 Task: Find connections with filter location Maó with filter topic #Investingwith filter profile language Spanish with filter current company Fresher Jobs with filter school University of Engineering & Management (UEM) with filter industry Facilities Services with filter service category Ghostwriting with filter keywords title Continuous Improvement Lead
Action: Mouse moved to (595, 77)
Screenshot: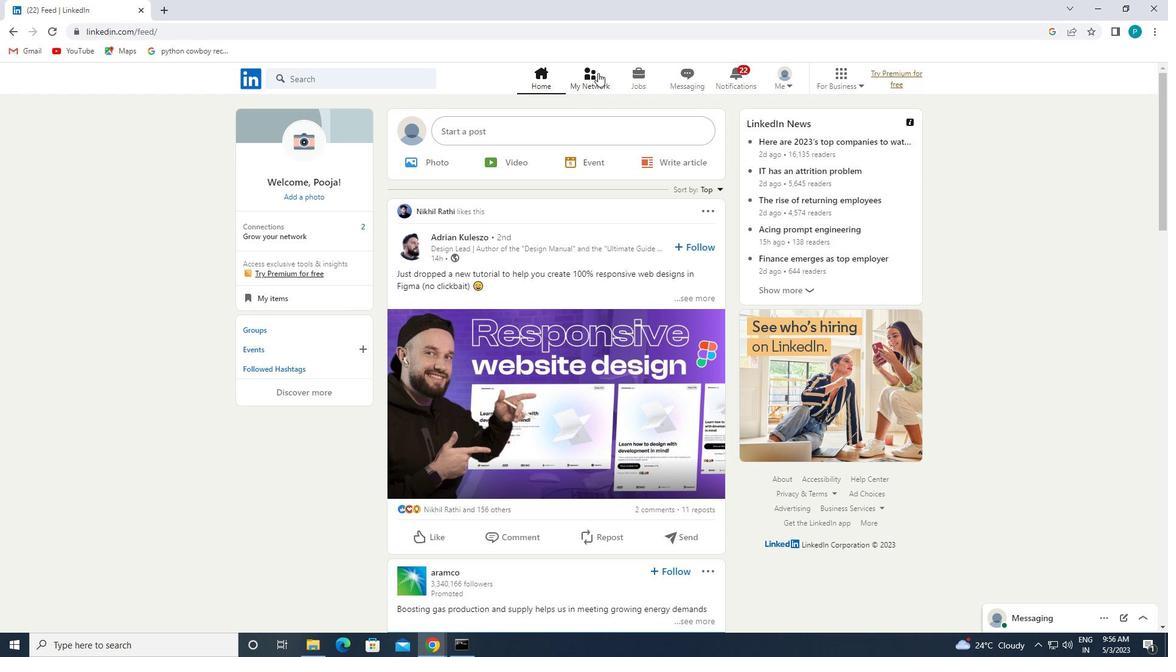 
Action: Mouse pressed left at (595, 77)
Screenshot: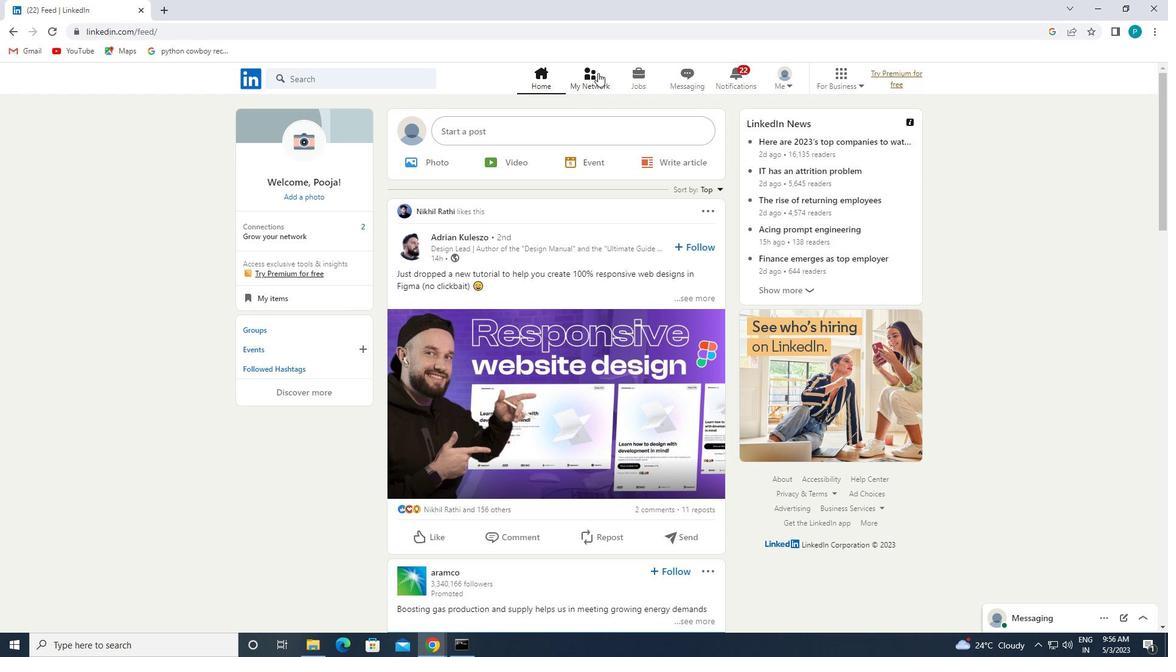 
Action: Mouse moved to (354, 144)
Screenshot: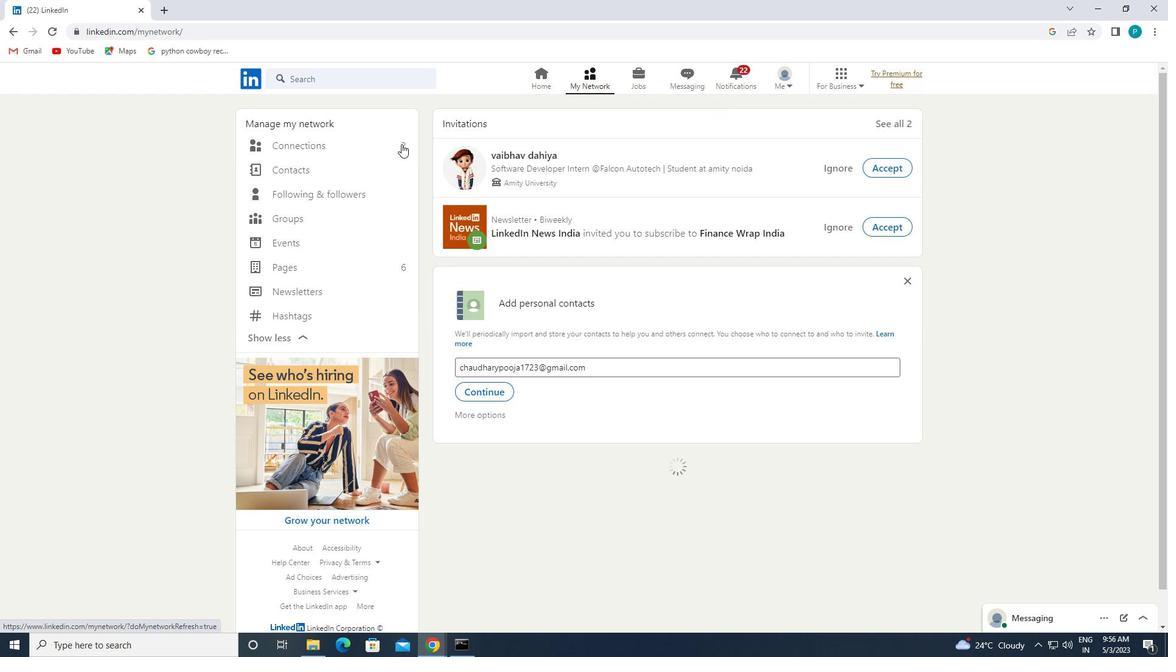 
Action: Mouse pressed left at (354, 144)
Screenshot: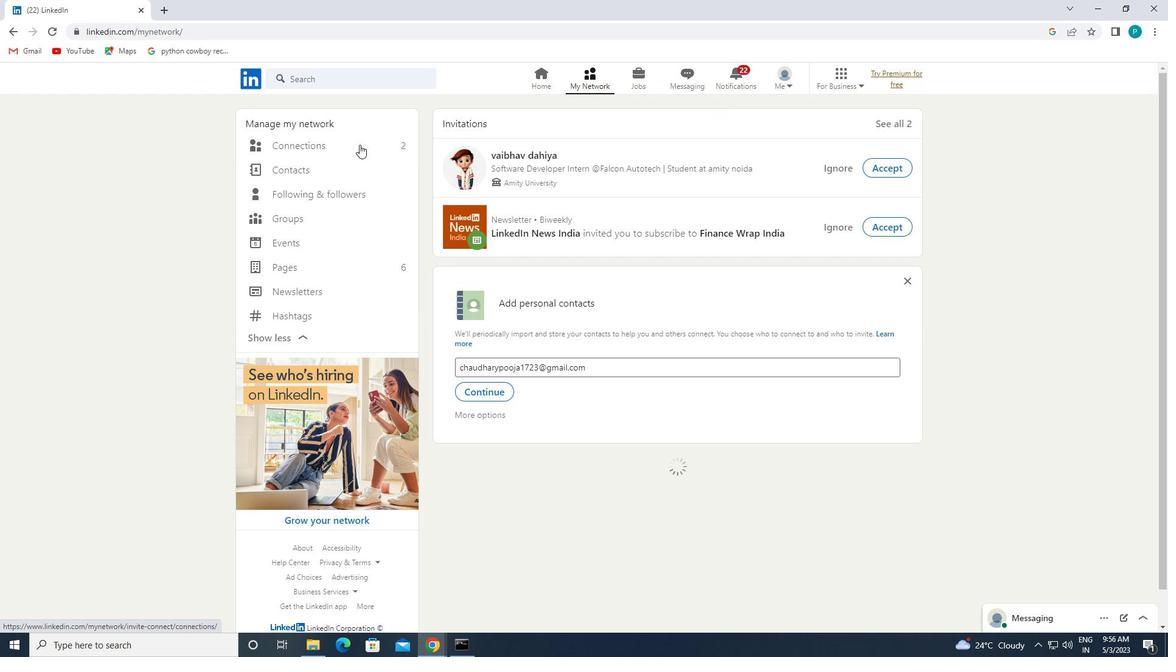 
Action: Mouse moved to (652, 149)
Screenshot: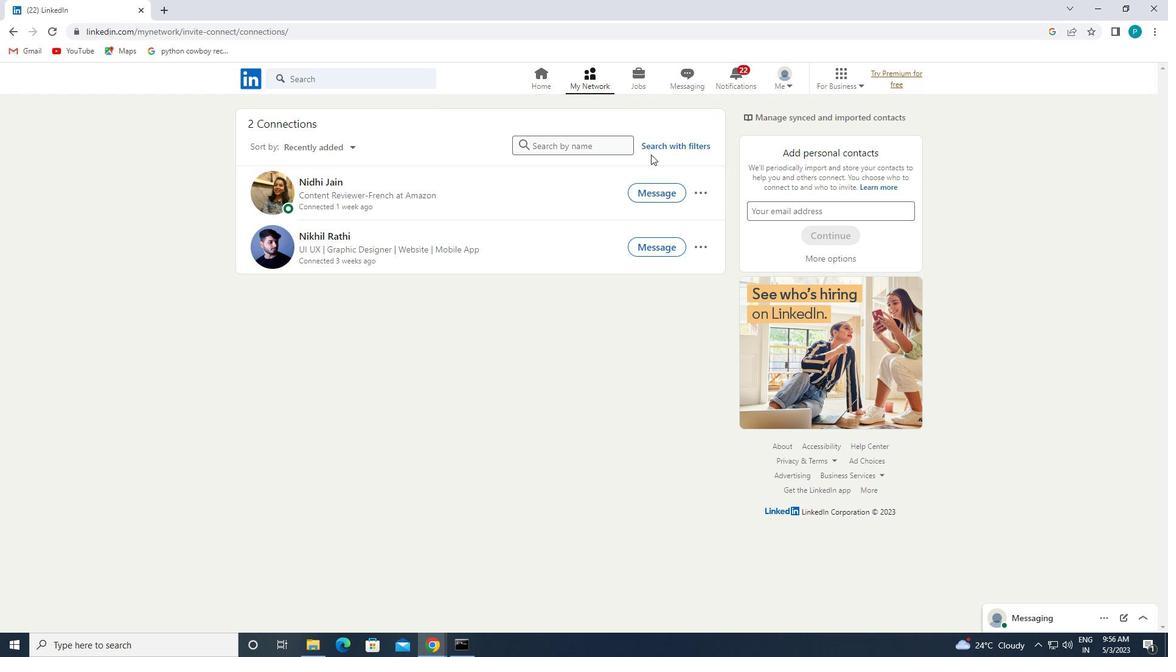 
Action: Mouse pressed left at (652, 149)
Screenshot: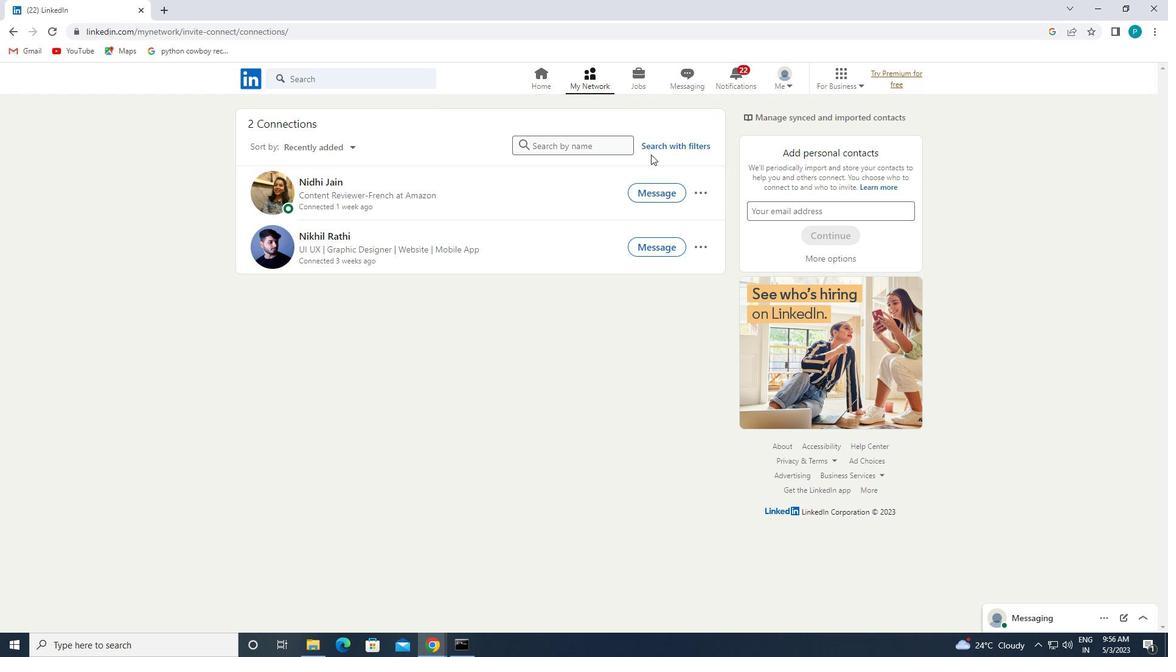 
Action: Mouse moved to (617, 111)
Screenshot: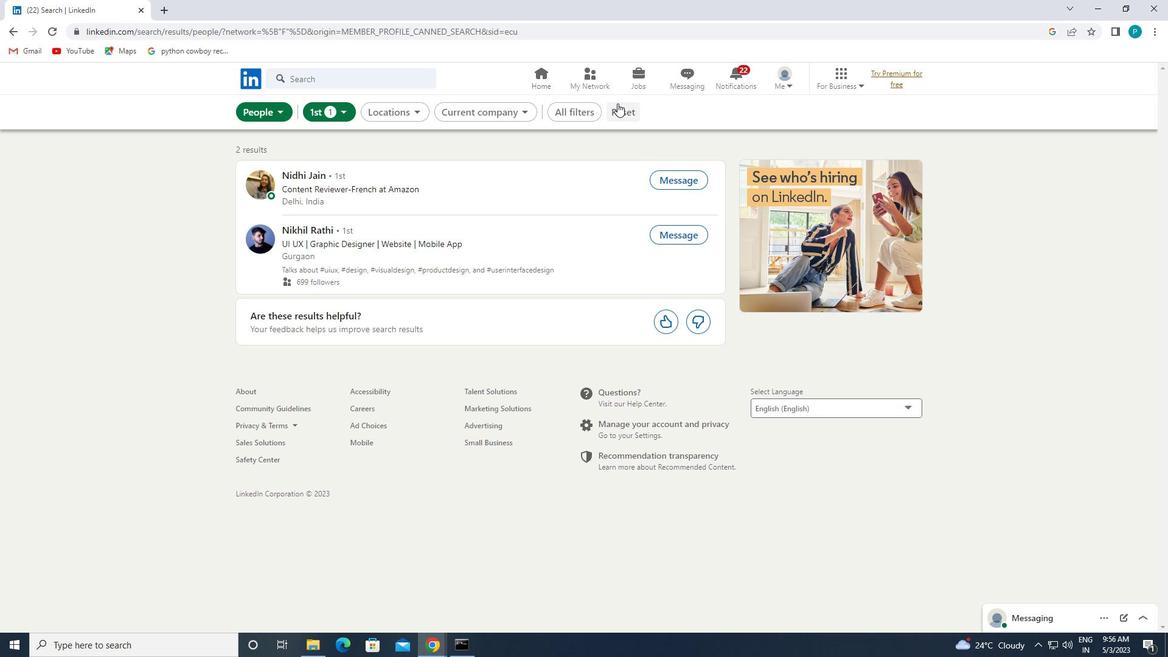 
Action: Mouse pressed left at (617, 111)
Screenshot: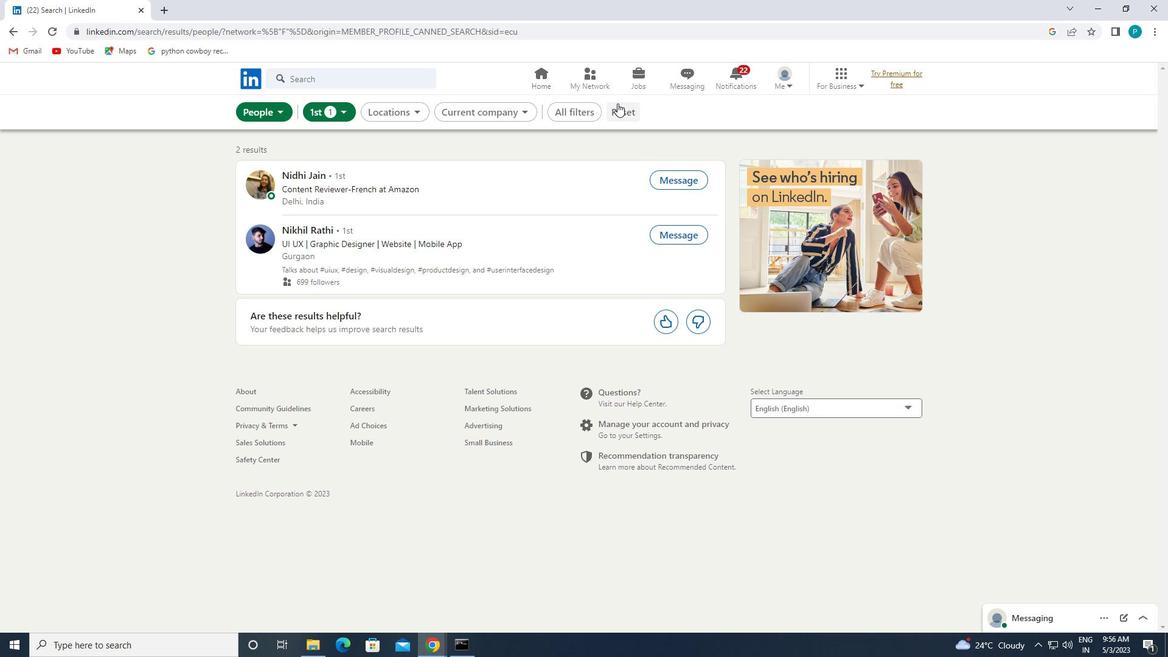 
Action: Mouse moved to (584, 111)
Screenshot: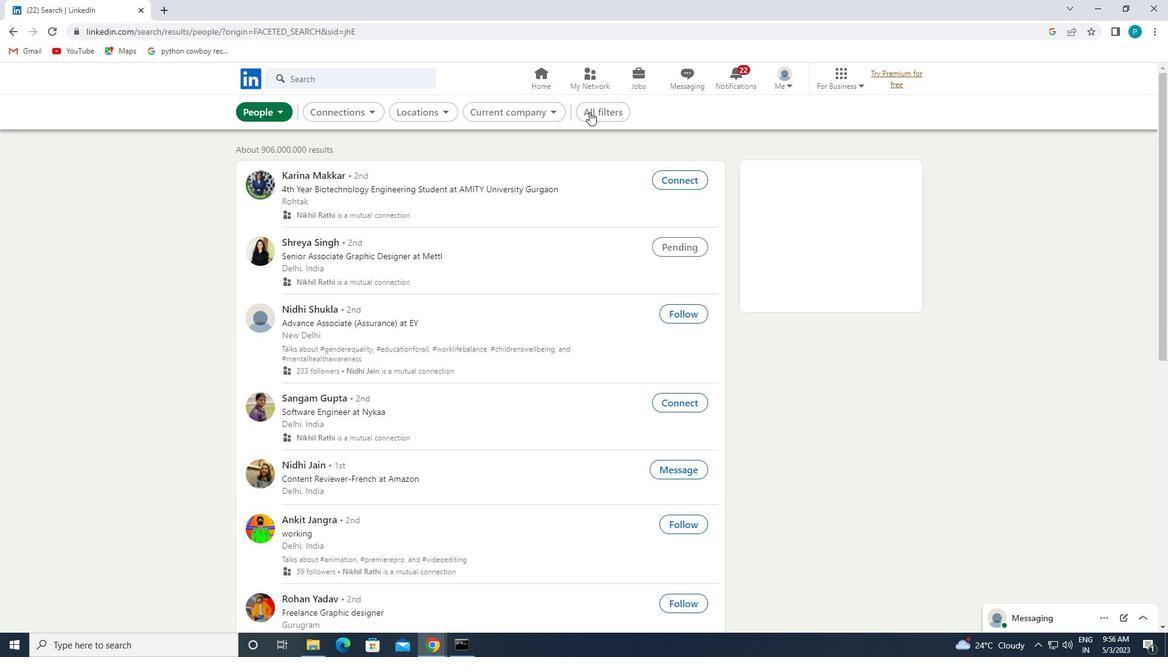 
Action: Mouse pressed left at (584, 111)
Screenshot: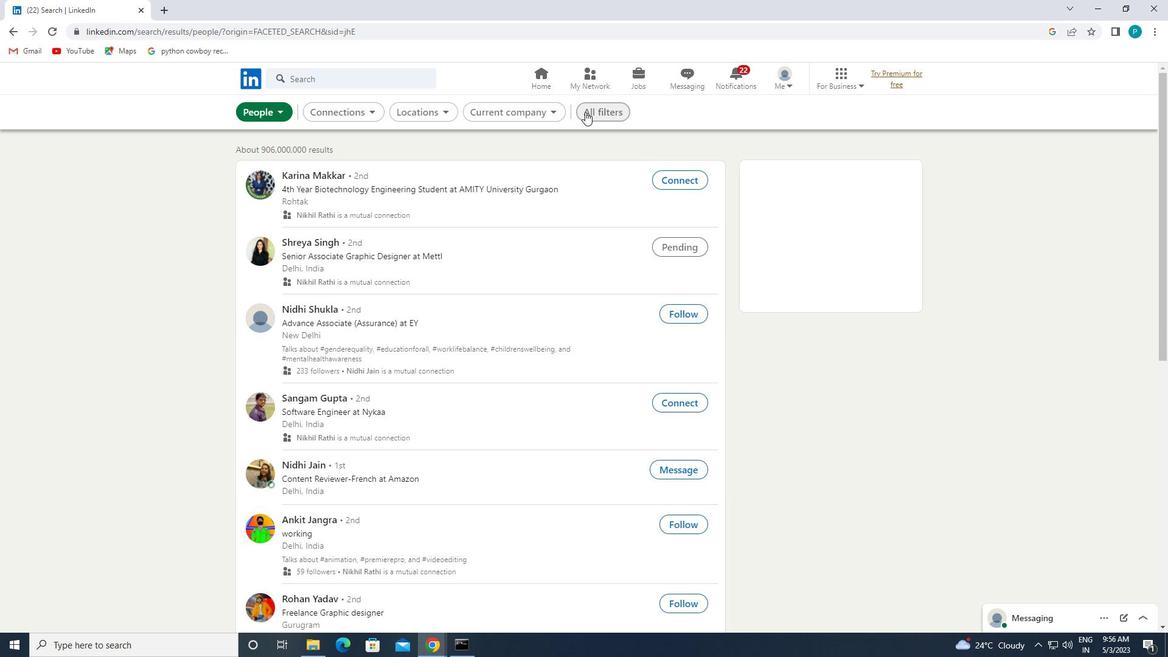
Action: Mouse moved to (978, 352)
Screenshot: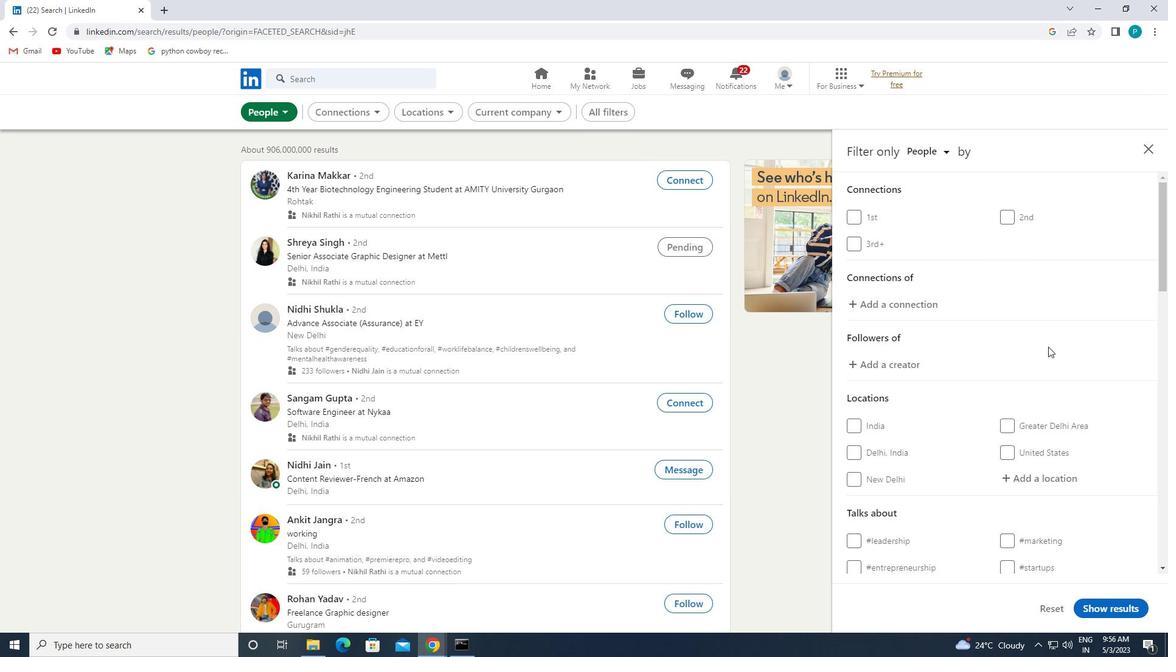 
Action: Mouse scrolled (978, 351) with delta (0, 0)
Screenshot: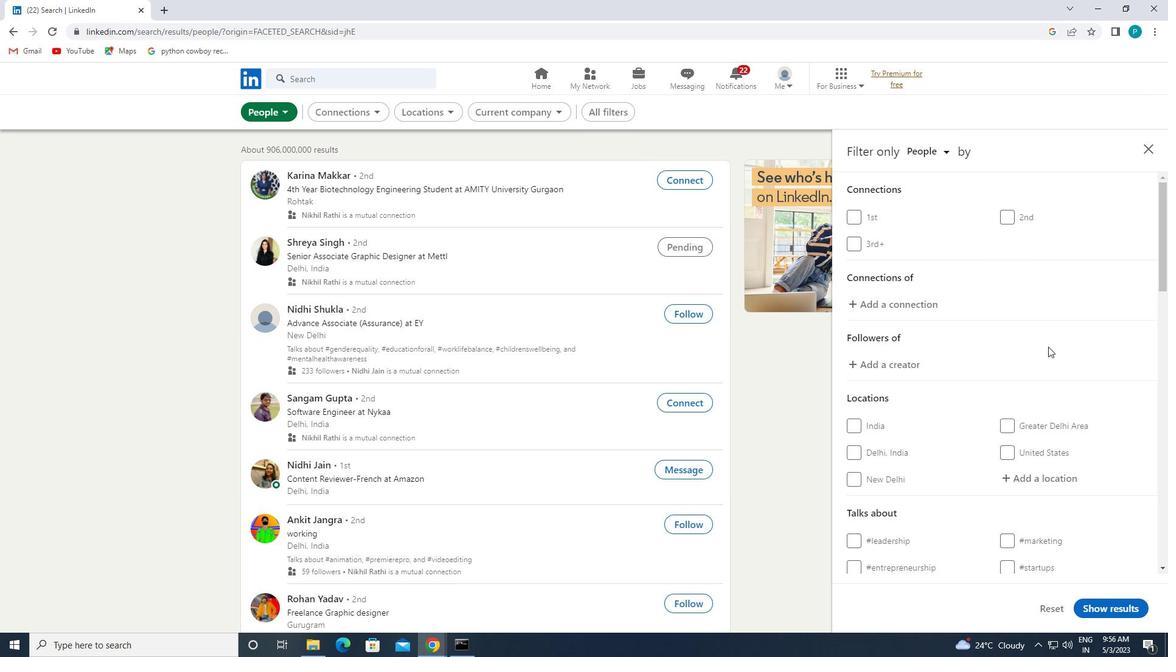 
Action: Mouse moved to (969, 353)
Screenshot: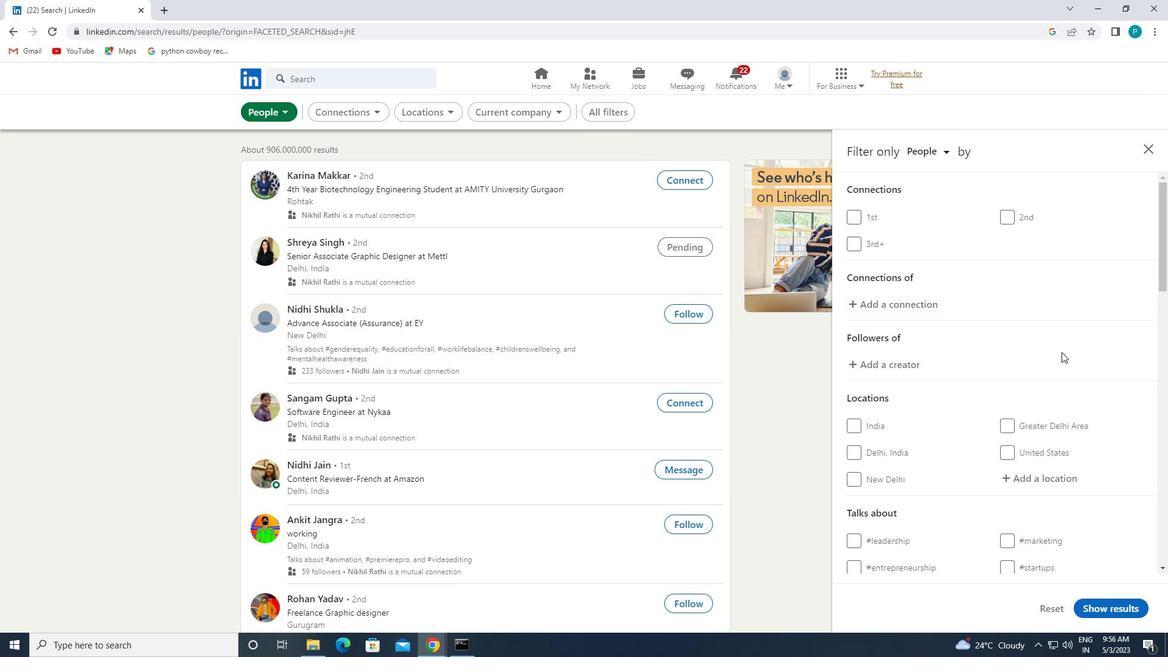 
Action: Mouse scrolled (969, 352) with delta (0, 0)
Screenshot: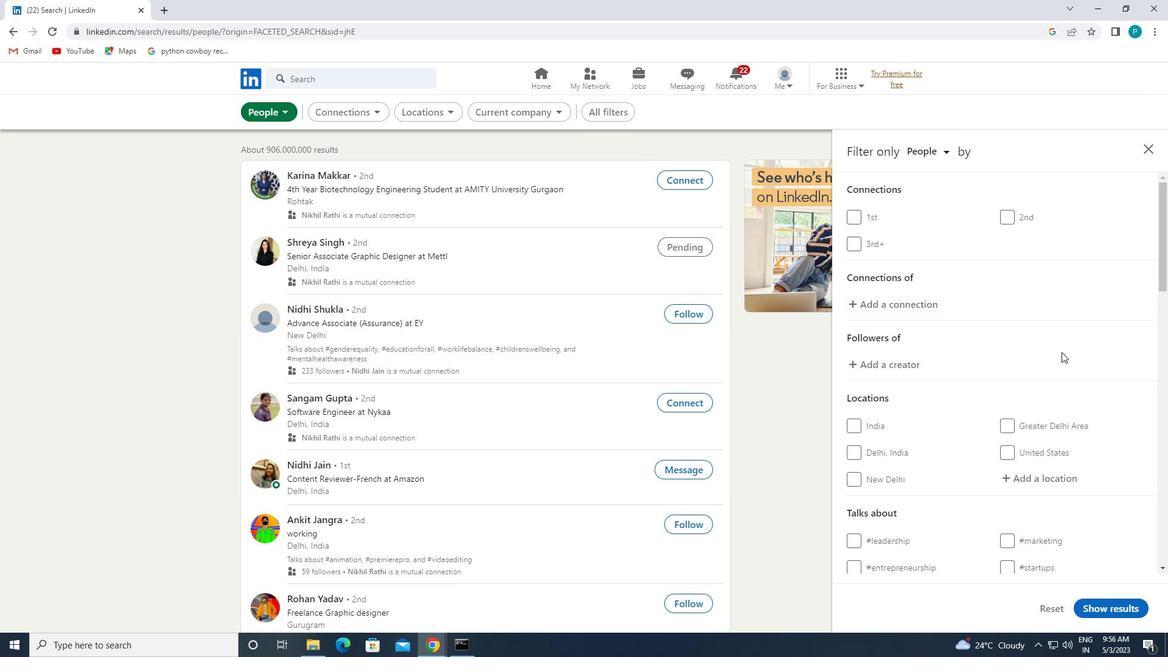 
Action: Mouse moved to (1019, 359)
Screenshot: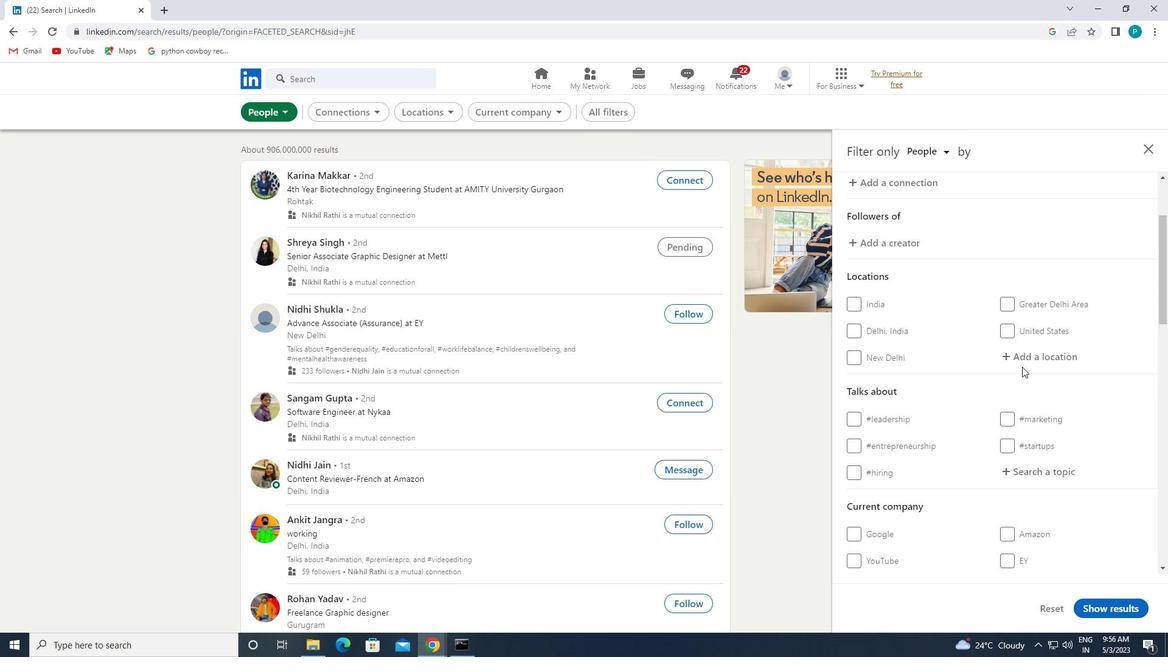 
Action: Mouse pressed left at (1019, 359)
Screenshot: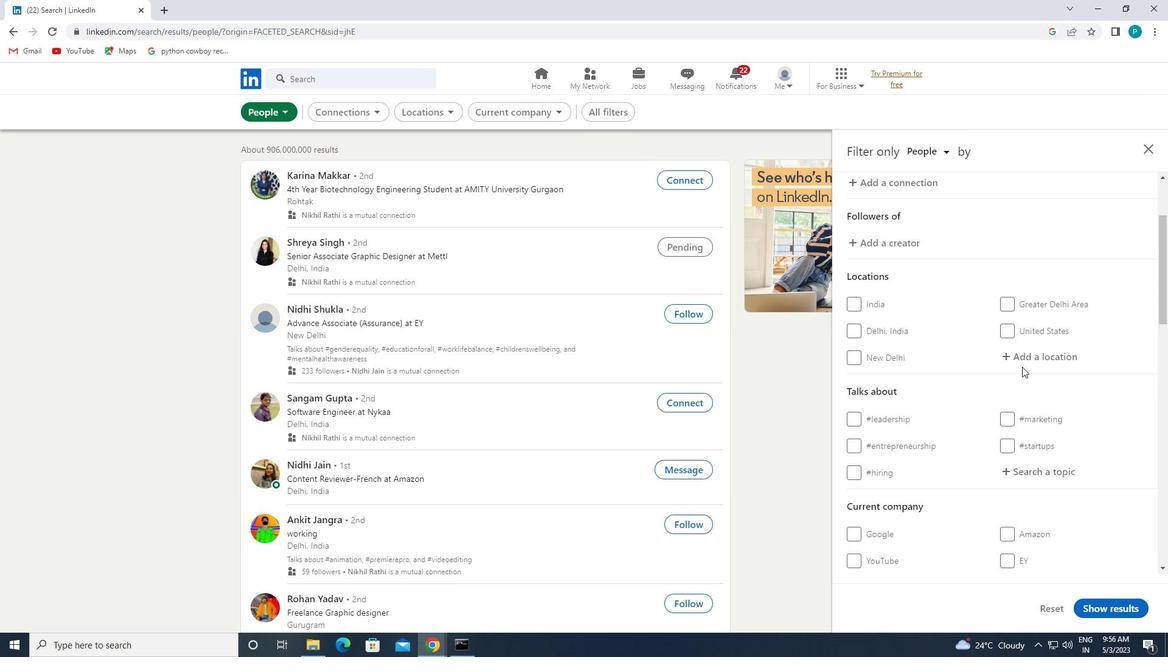 
Action: Key pressed <Key.caps_lock>m<Key.caps_lock>ao
Screenshot: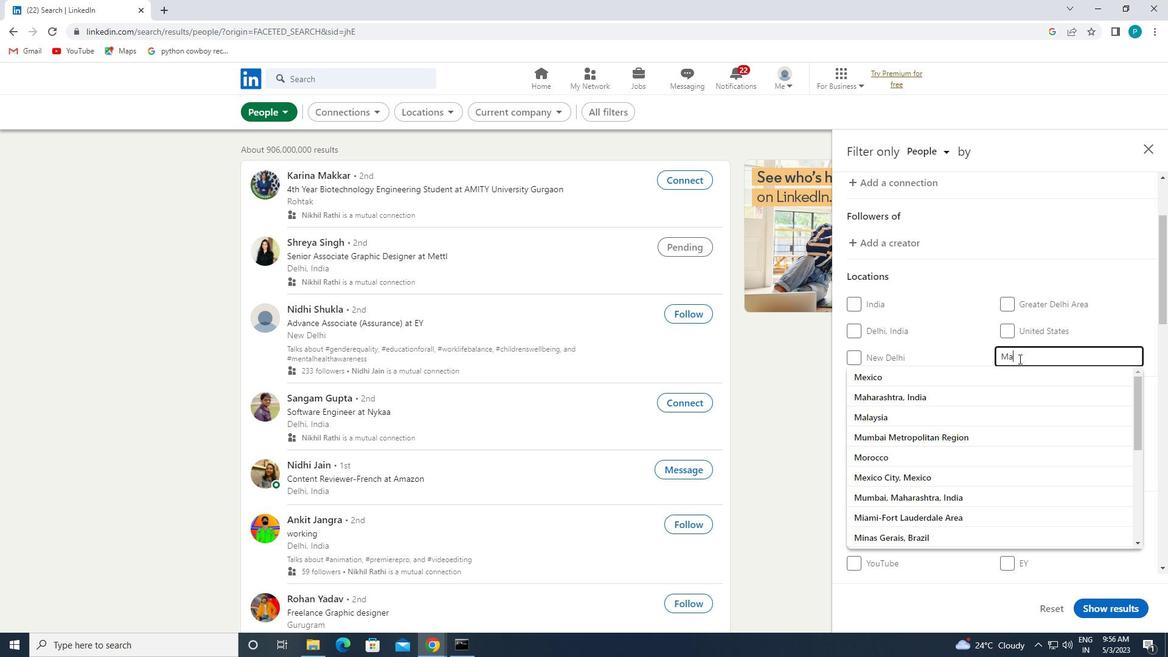 
Action: Mouse moved to (970, 457)
Screenshot: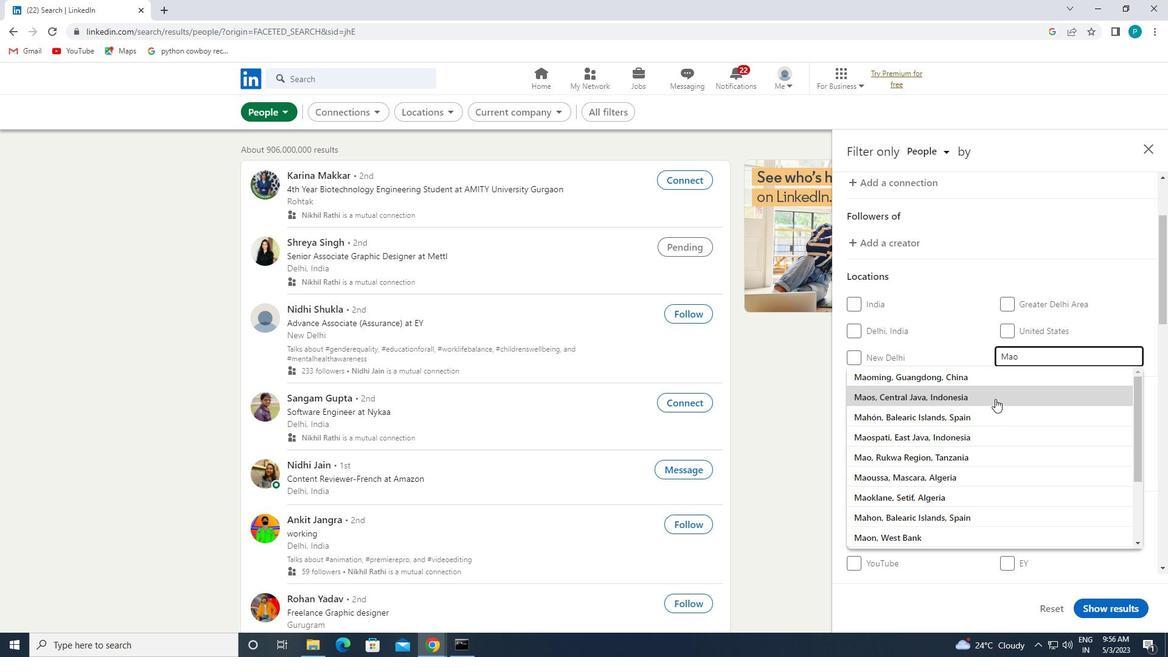 
Action: Mouse pressed left at (970, 457)
Screenshot: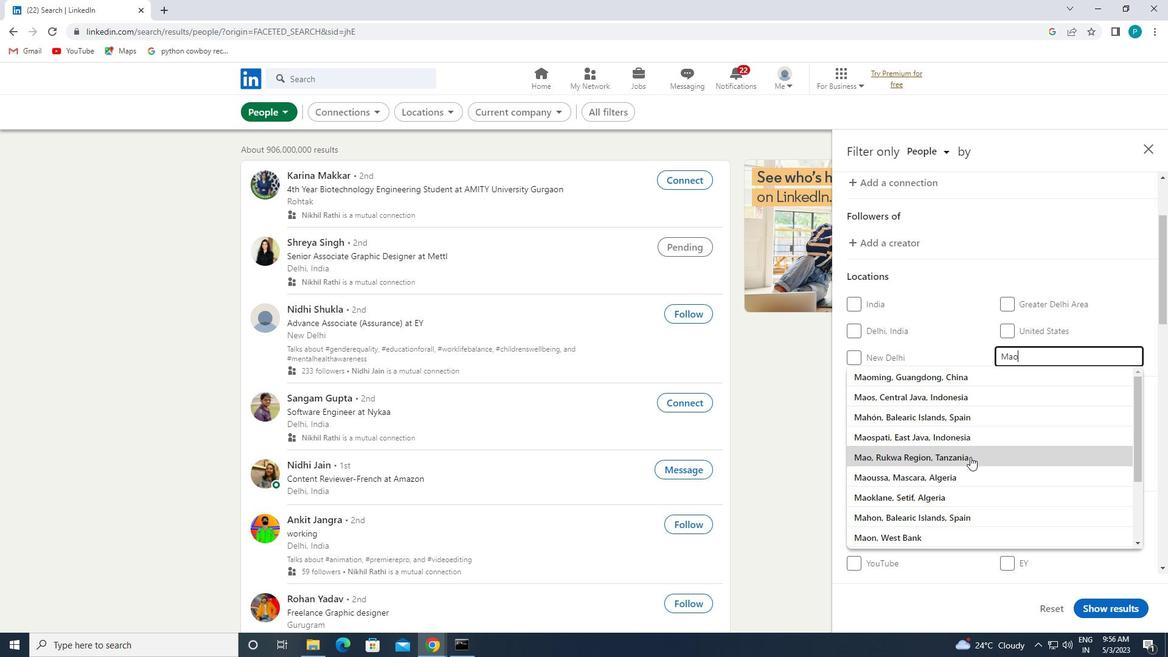 
Action: Mouse moved to (1050, 505)
Screenshot: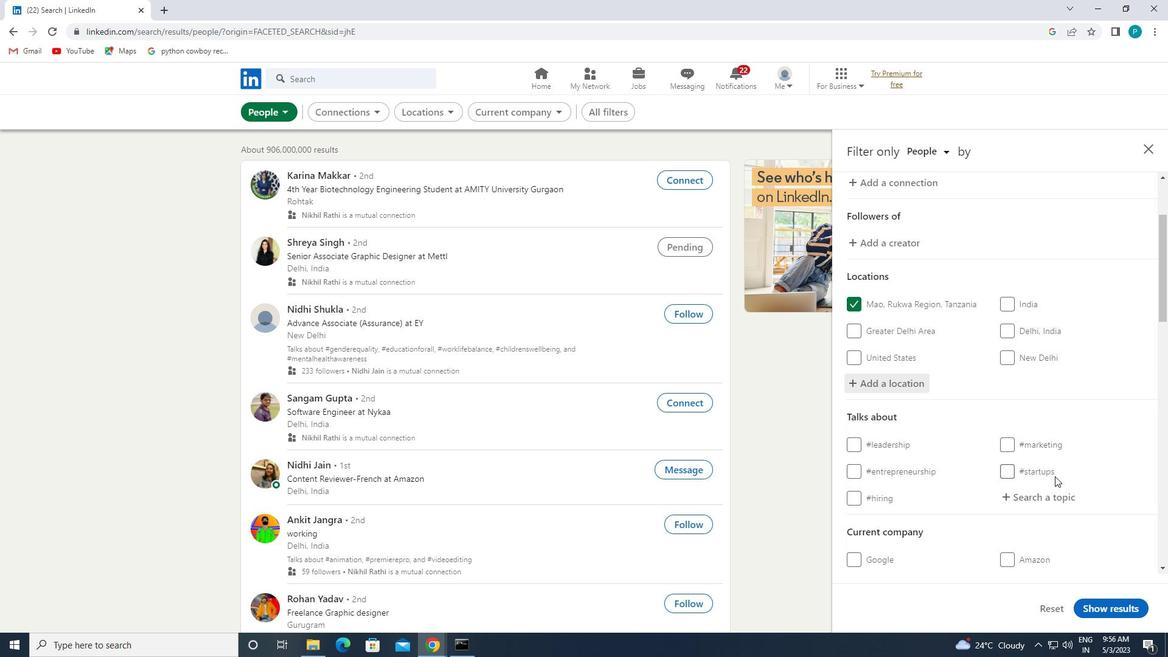 
Action: Mouse pressed left at (1050, 505)
Screenshot: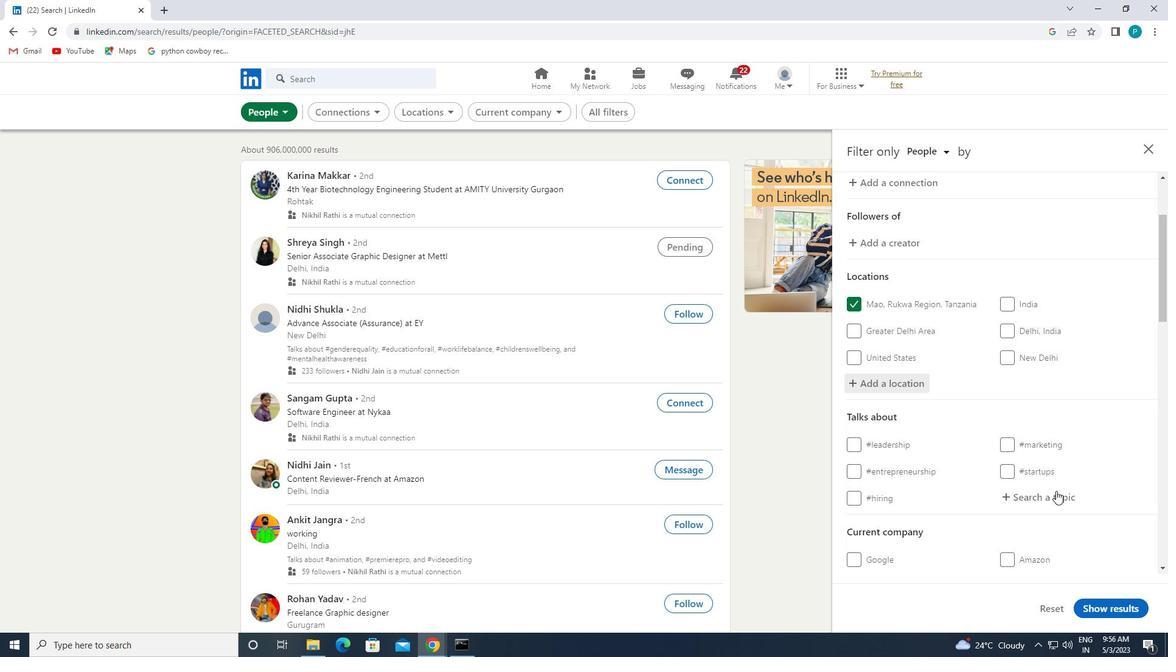 
Action: Key pressed <Key.shift><Key.shift>#<Key.caps_lock>I<Key.caps_lock>NVESTING
Screenshot: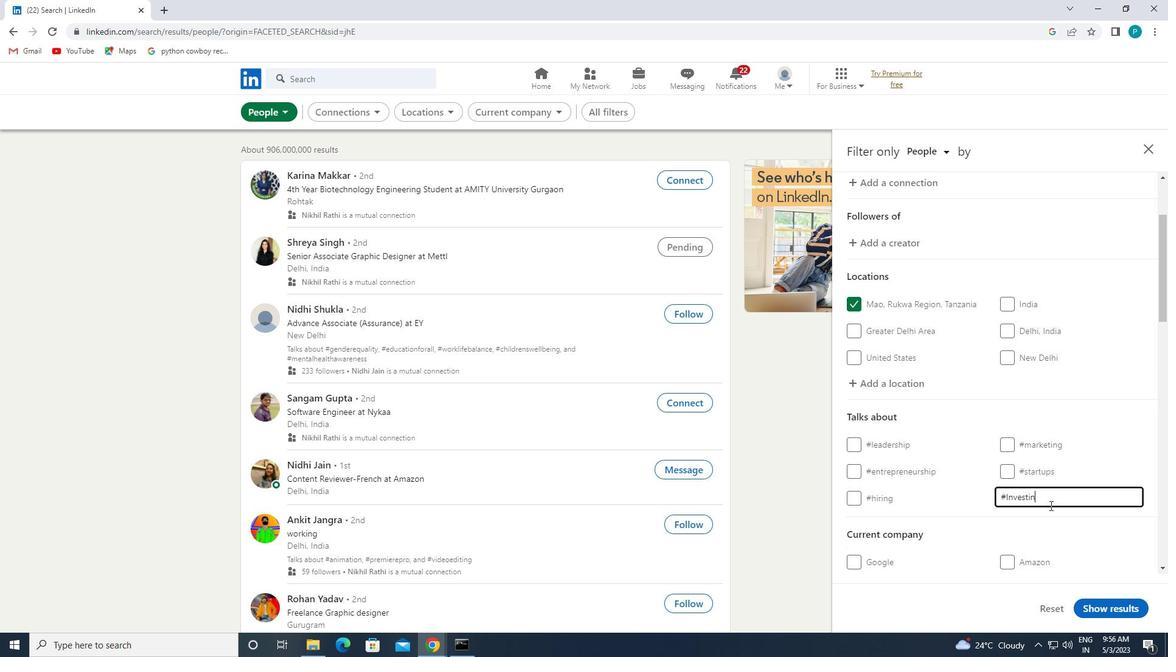 
Action: Mouse moved to (989, 450)
Screenshot: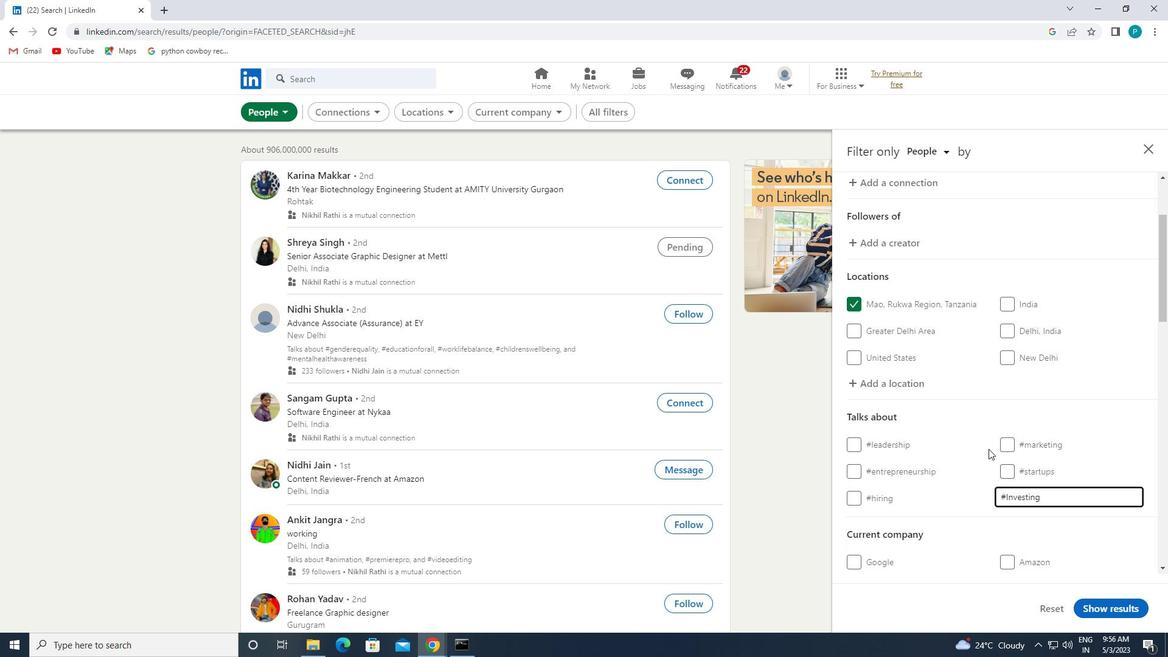
Action: Mouse scrolled (989, 449) with delta (0, 0)
Screenshot: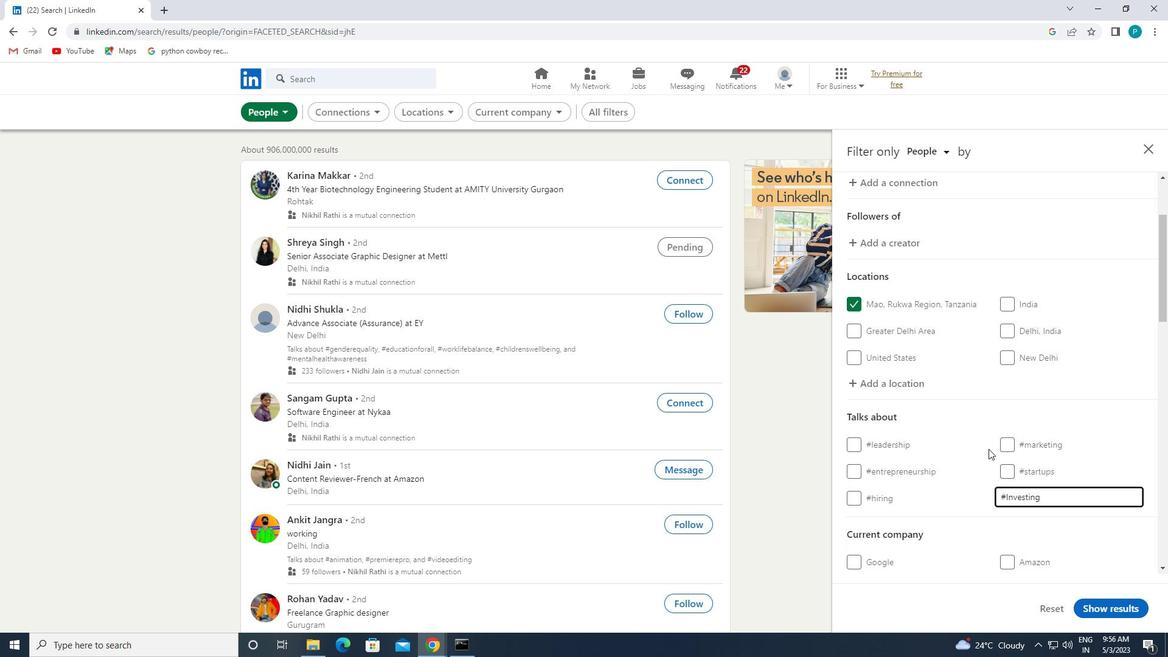 
Action: Mouse scrolled (989, 449) with delta (0, 0)
Screenshot: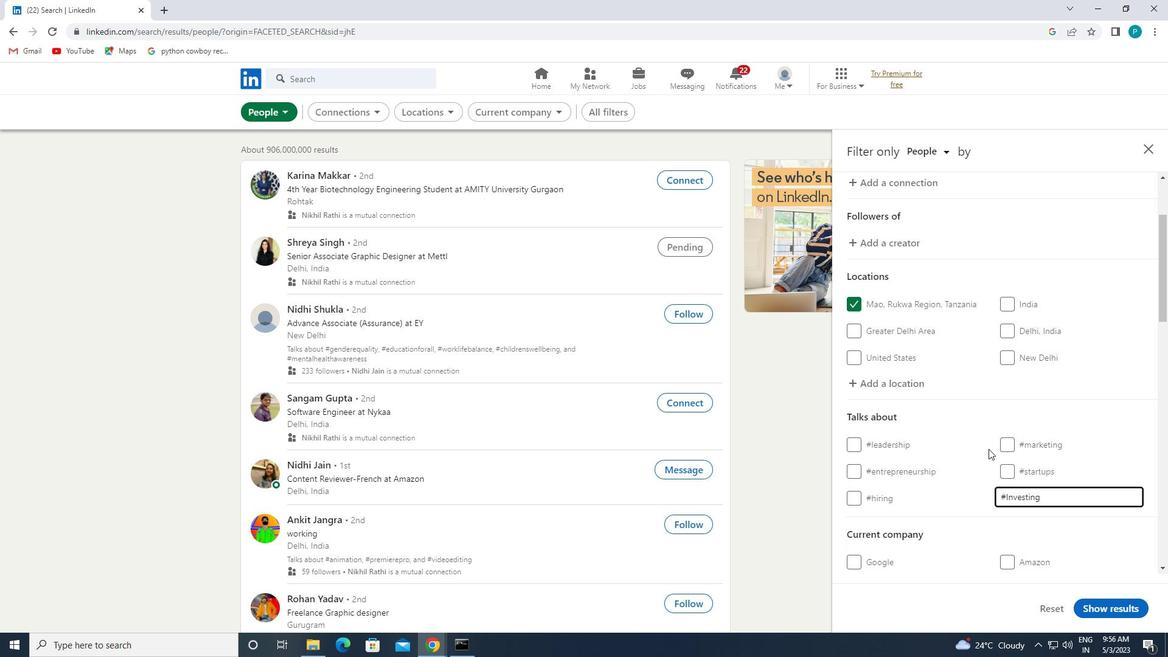 
Action: Mouse moved to (990, 450)
Screenshot: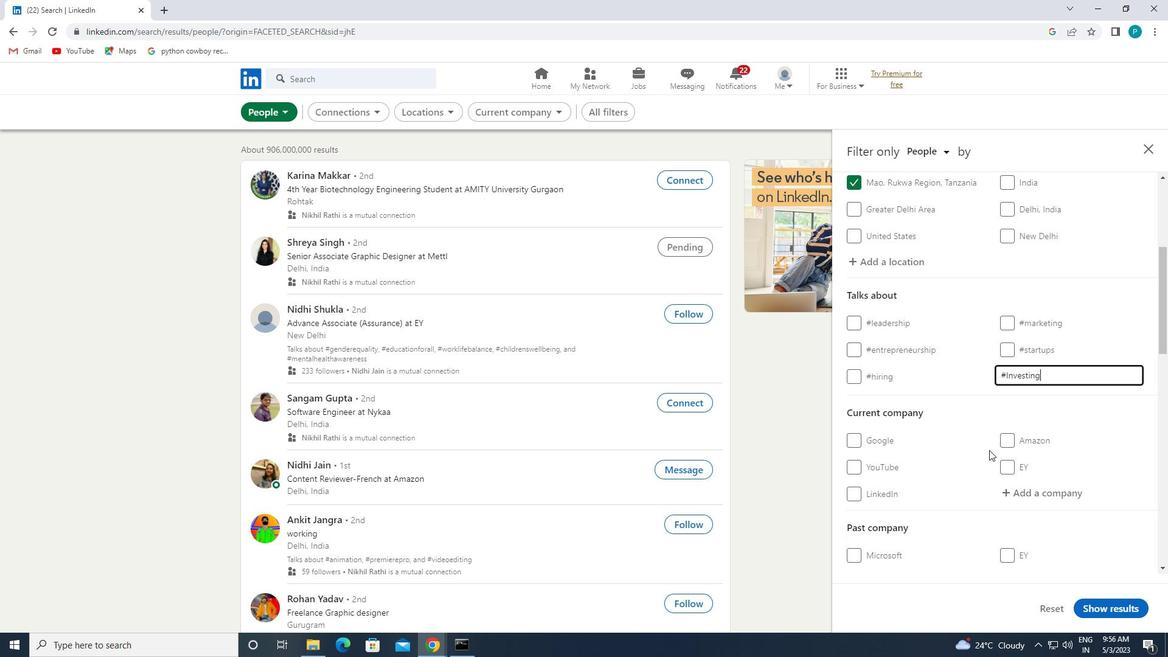 
Action: Mouse scrolled (990, 449) with delta (0, 0)
Screenshot: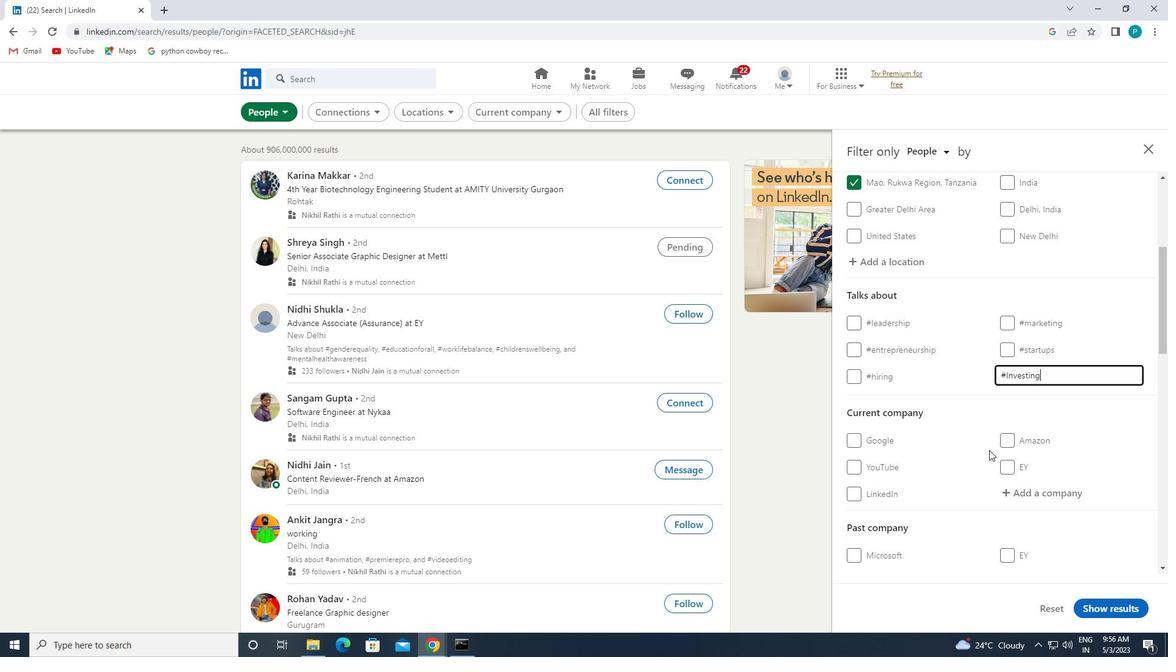 
Action: Mouse moved to (990, 450)
Screenshot: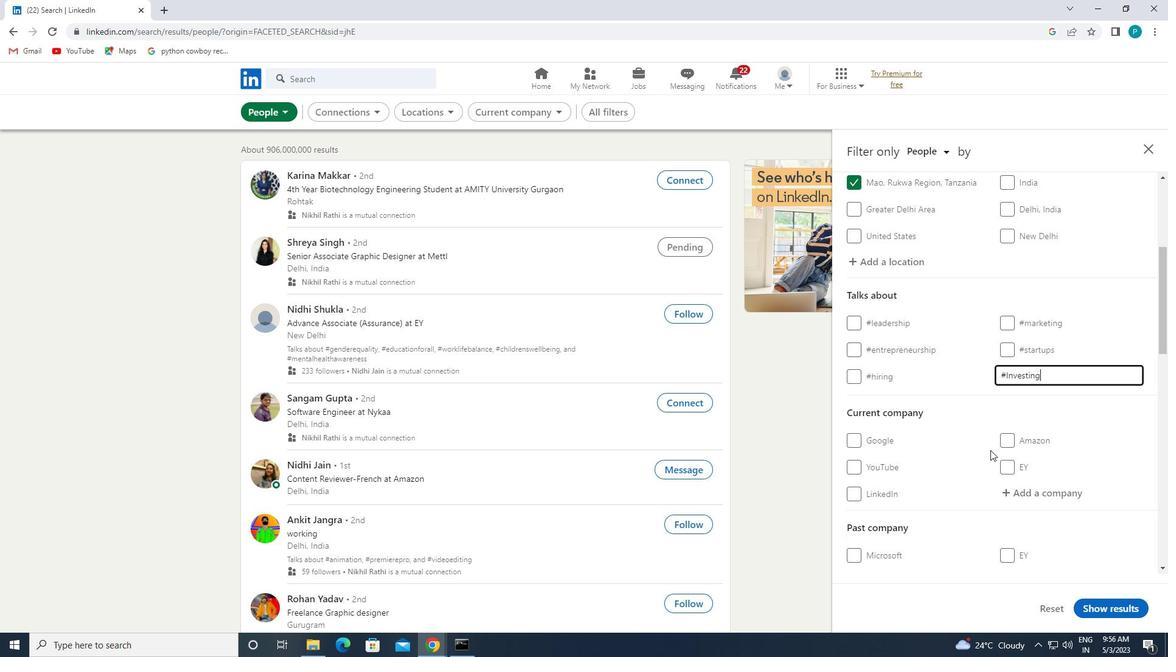 
Action: Mouse scrolled (990, 449) with delta (0, 0)
Screenshot: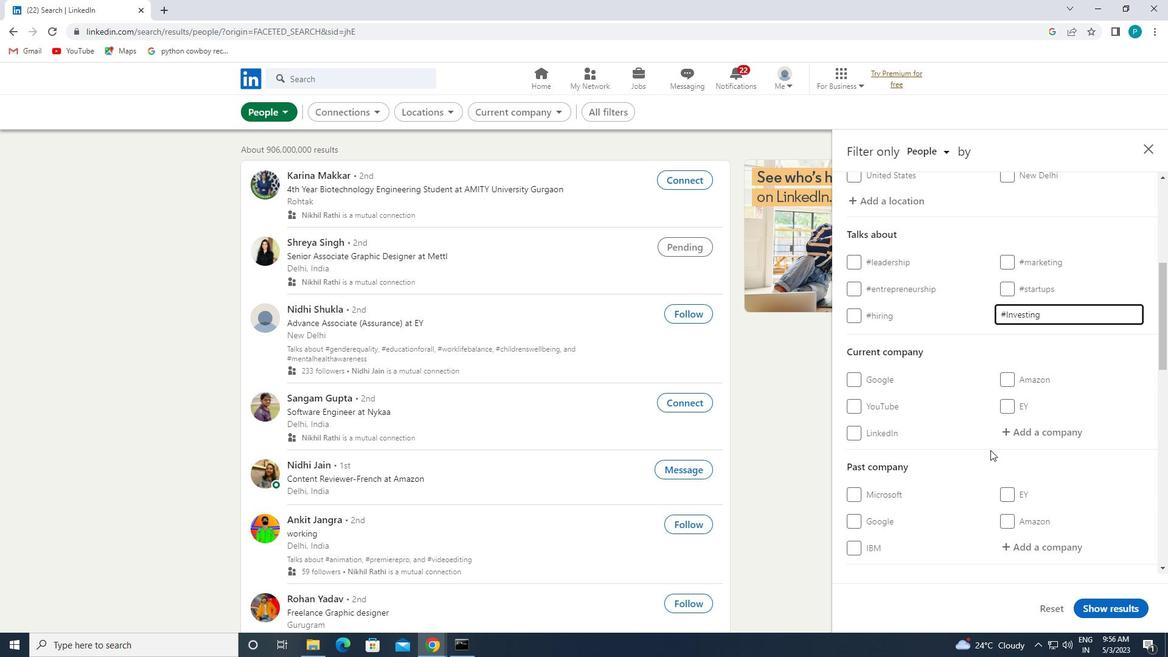 
Action: Mouse scrolled (990, 449) with delta (0, 0)
Screenshot: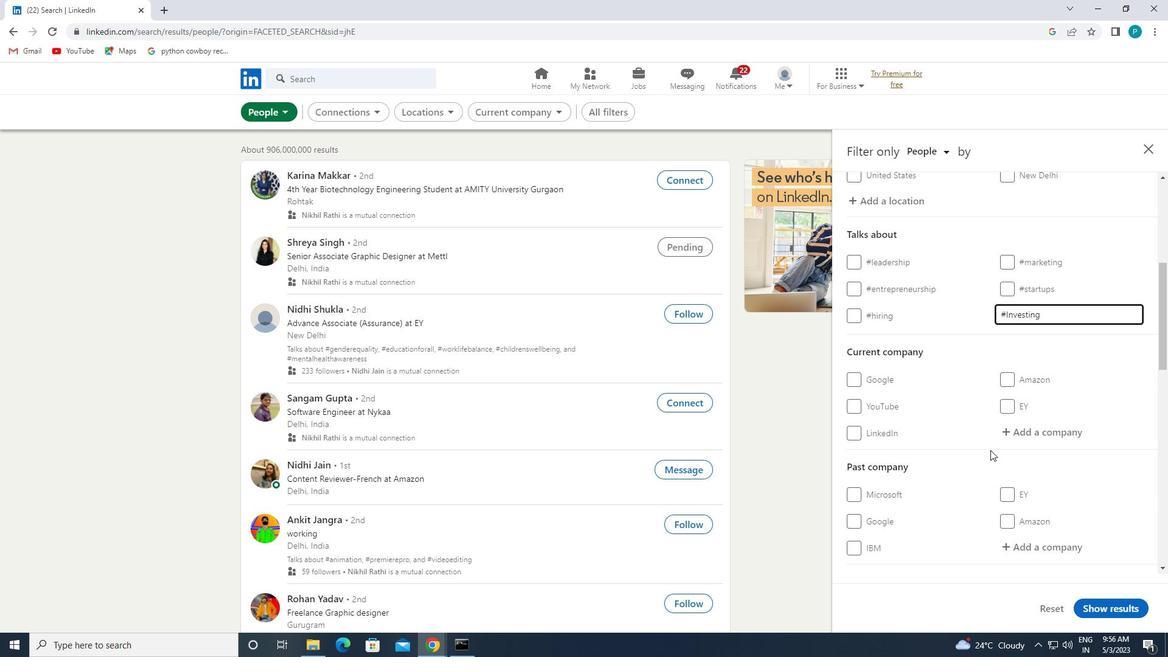
Action: Mouse moved to (940, 492)
Screenshot: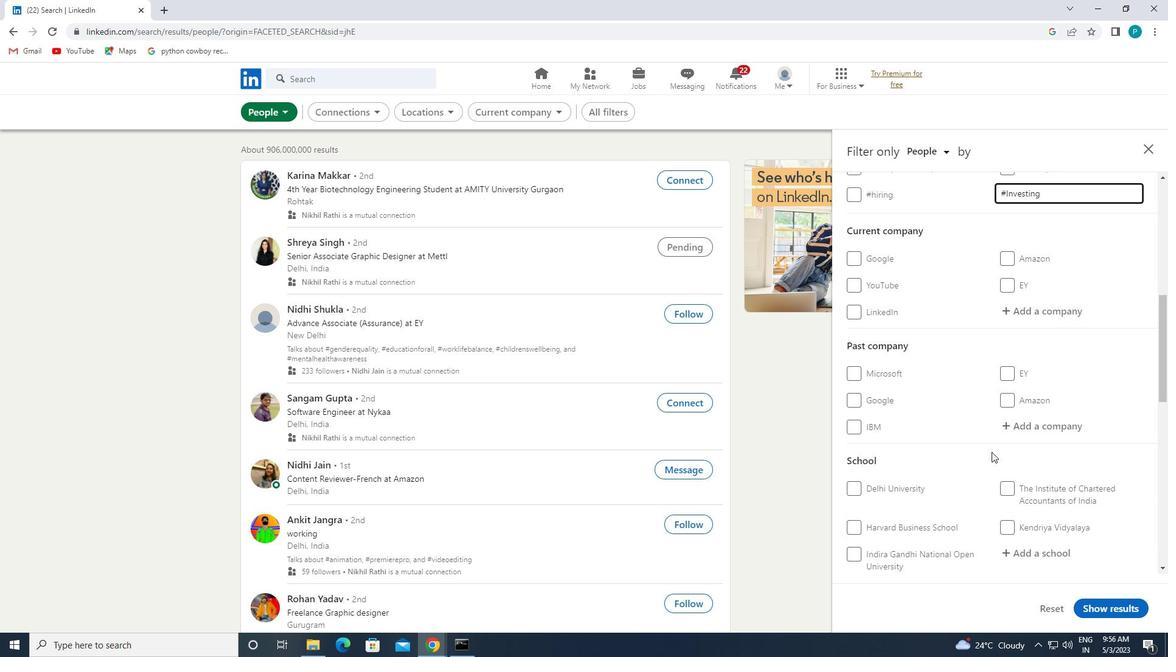 
Action: Mouse scrolled (940, 491) with delta (0, 0)
Screenshot: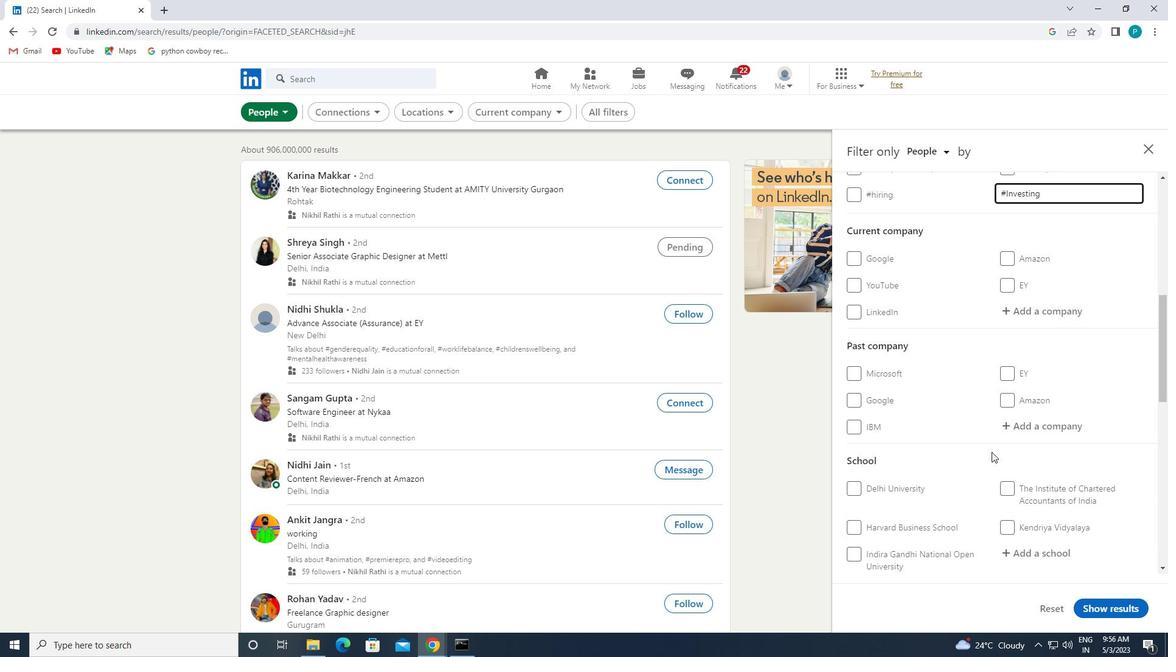 
Action: Mouse scrolled (940, 491) with delta (0, 0)
Screenshot: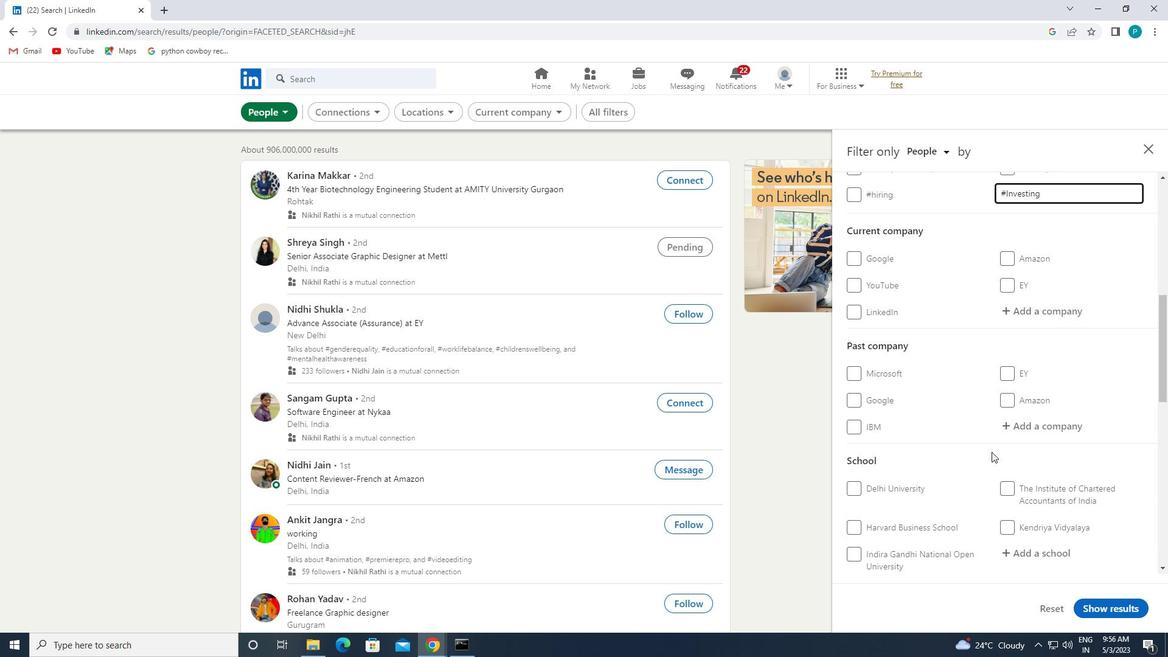 
Action: Mouse moved to (921, 491)
Screenshot: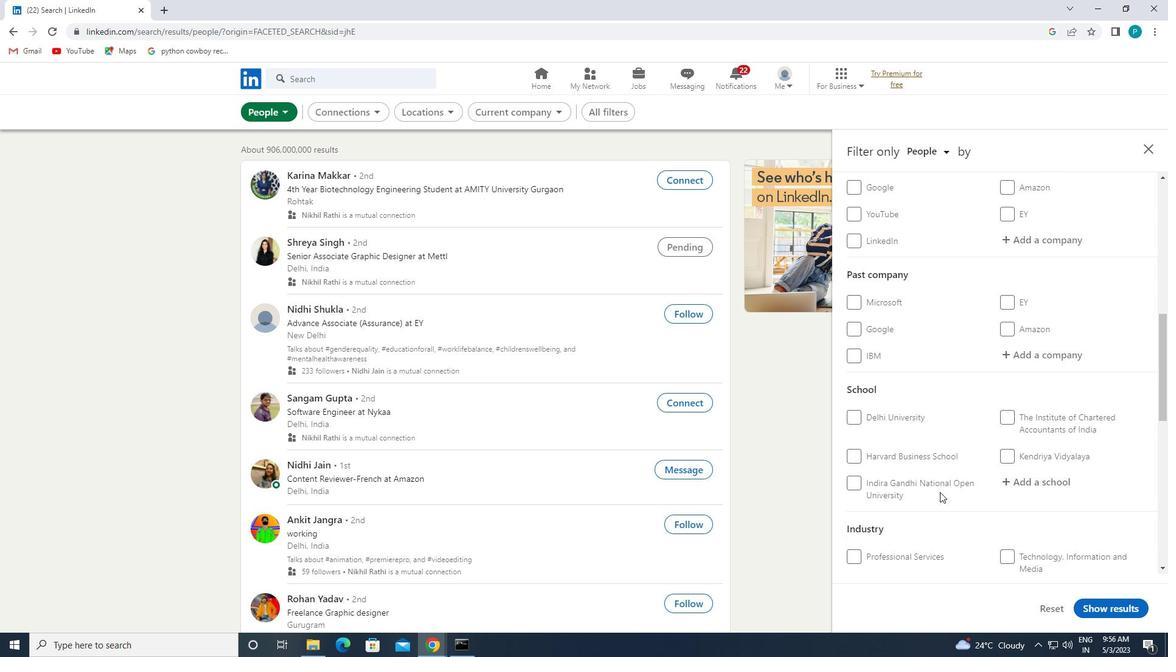
Action: Mouse scrolled (921, 491) with delta (0, 0)
Screenshot: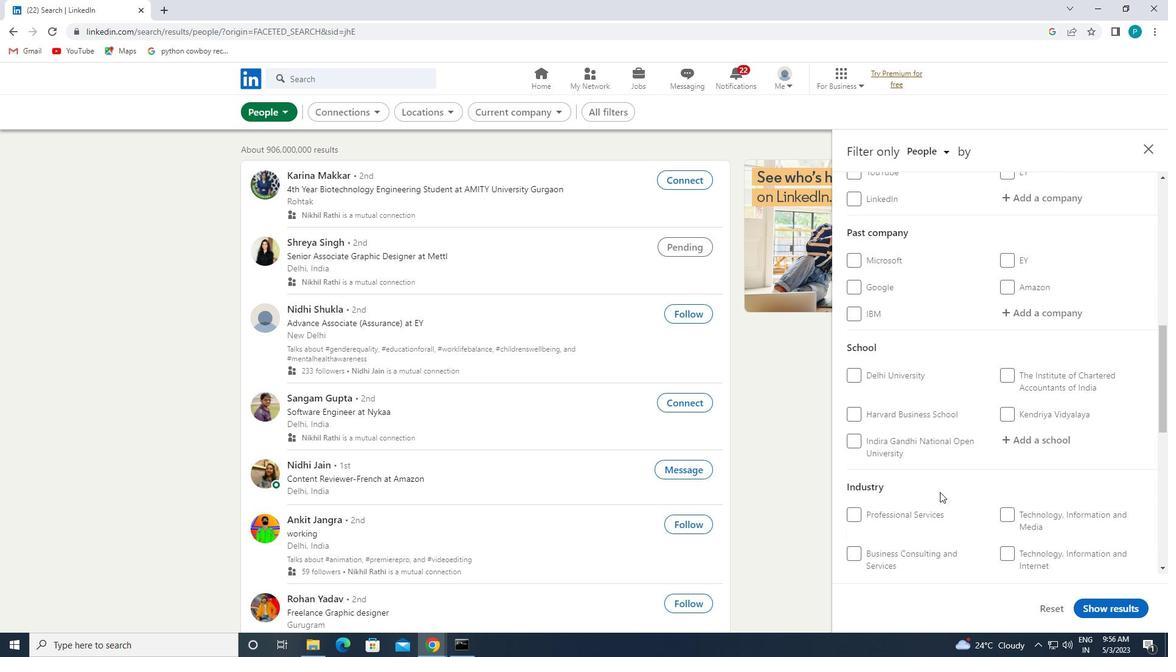 
Action: Mouse scrolled (921, 491) with delta (0, 0)
Screenshot: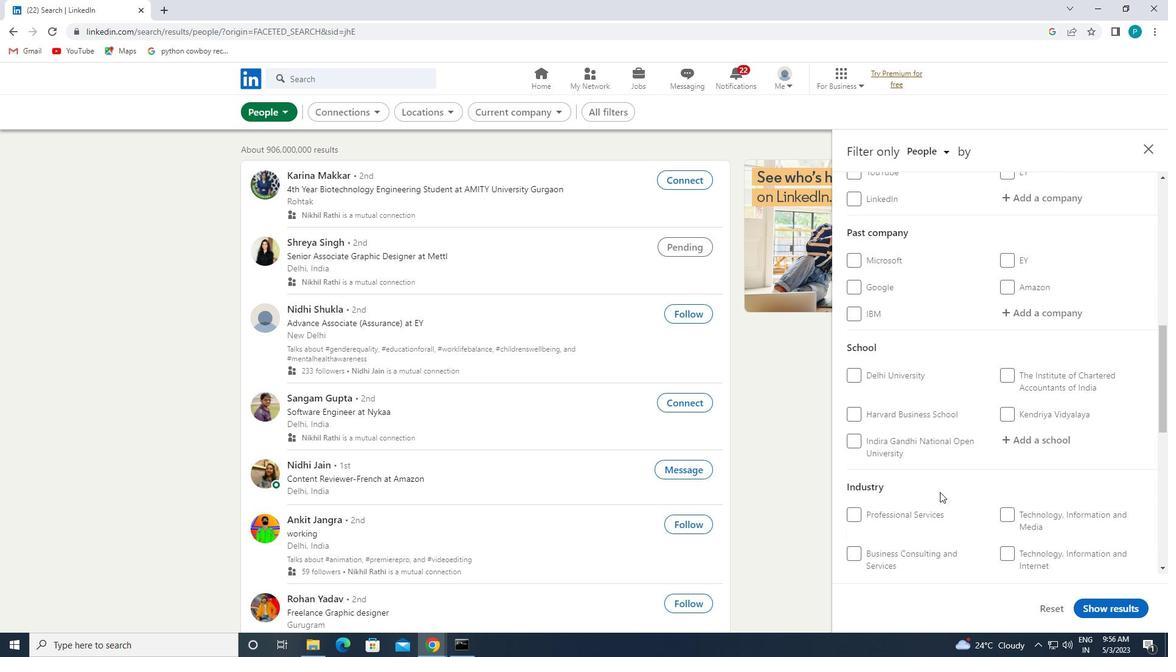 
Action: Mouse moved to (917, 491)
Screenshot: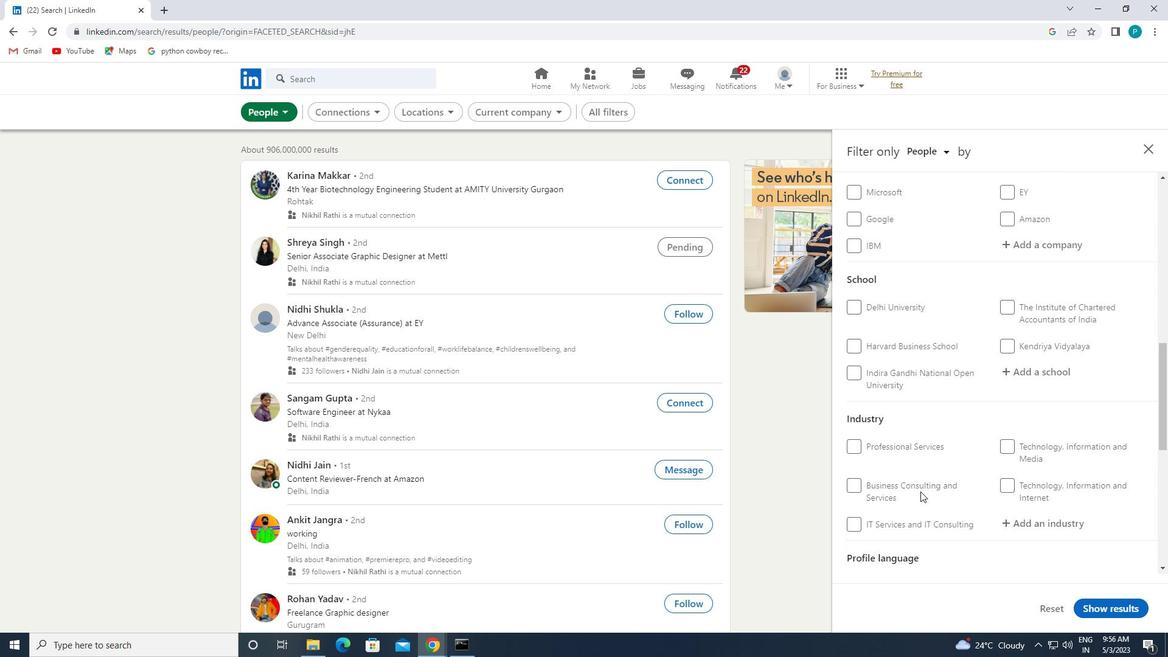 
Action: Mouse scrolled (917, 491) with delta (0, 0)
Screenshot: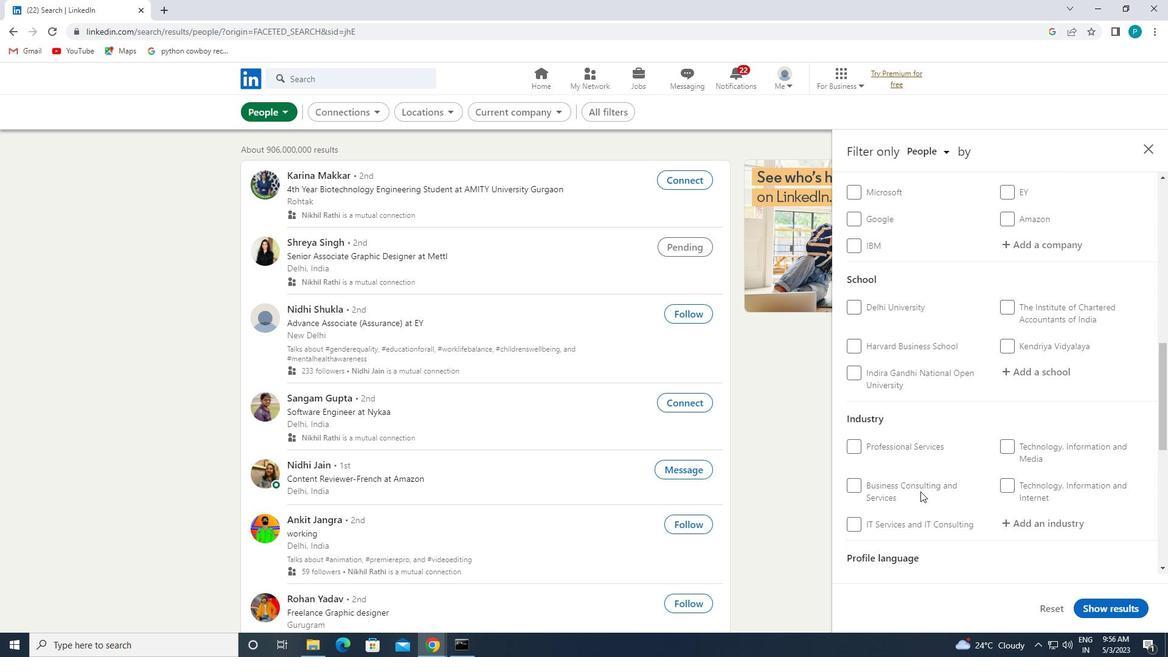 
Action: Mouse moved to (886, 485)
Screenshot: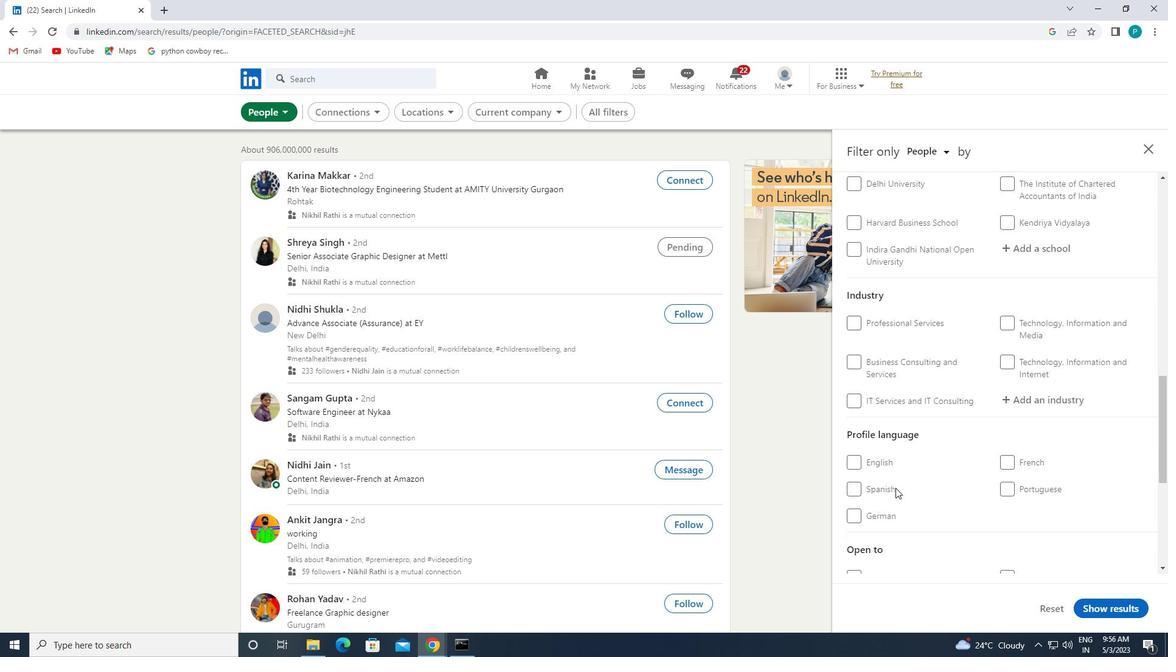 
Action: Mouse pressed left at (886, 485)
Screenshot: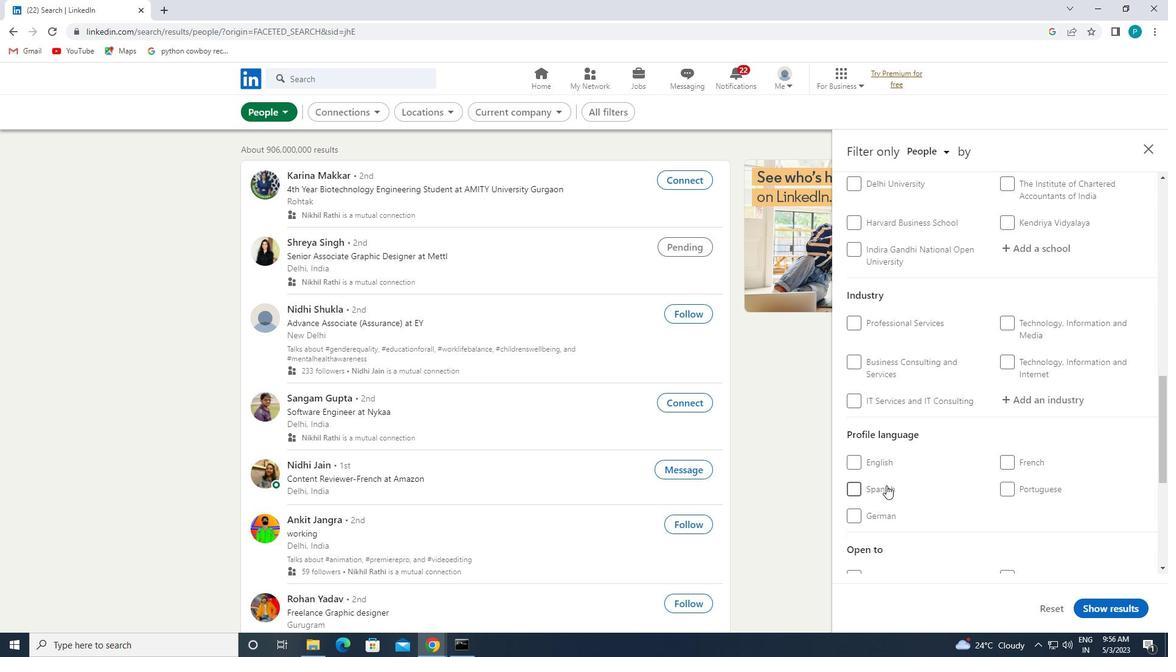 
Action: Mouse moved to (1099, 471)
Screenshot: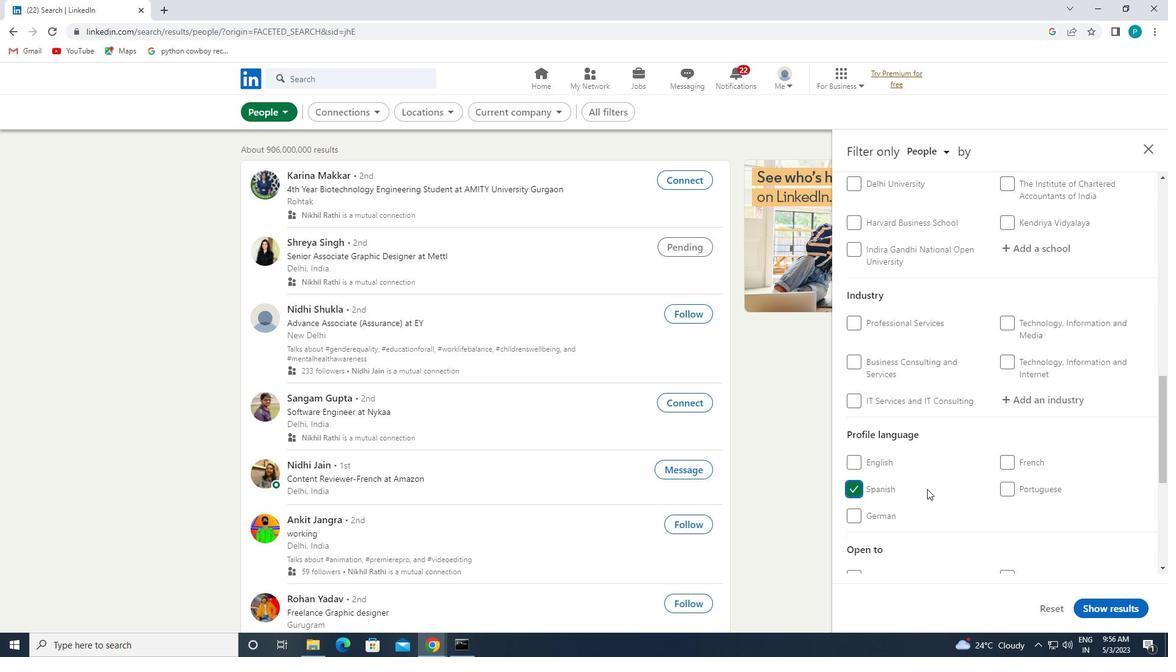
Action: Mouse scrolled (1099, 471) with delta (0, 0)
Screenshot: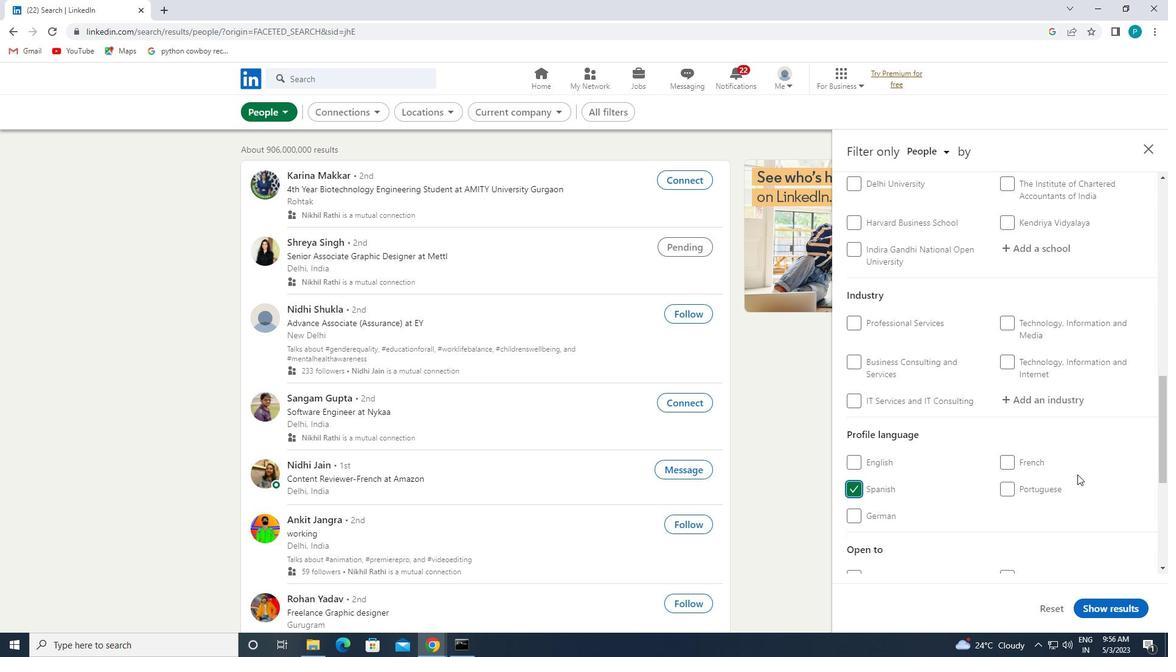 
Action: Mouse moved to (1099, 470)
Screenshot: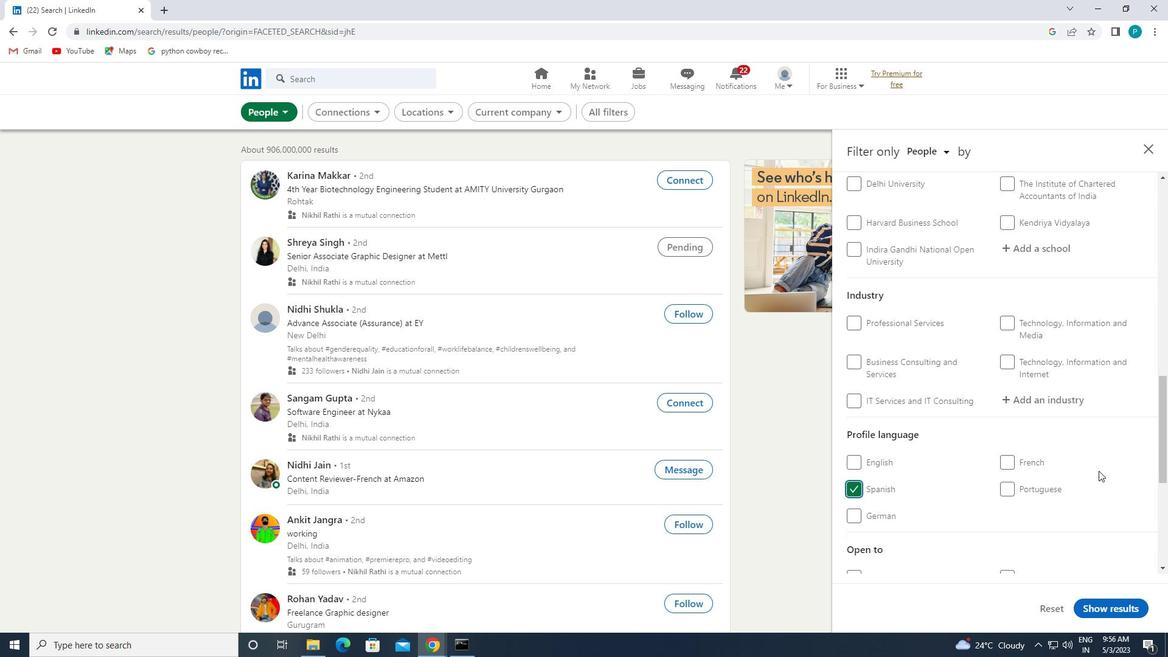 
Action: Mouse scrolled (1099, 471) with delta (0, 0)
Screenshot: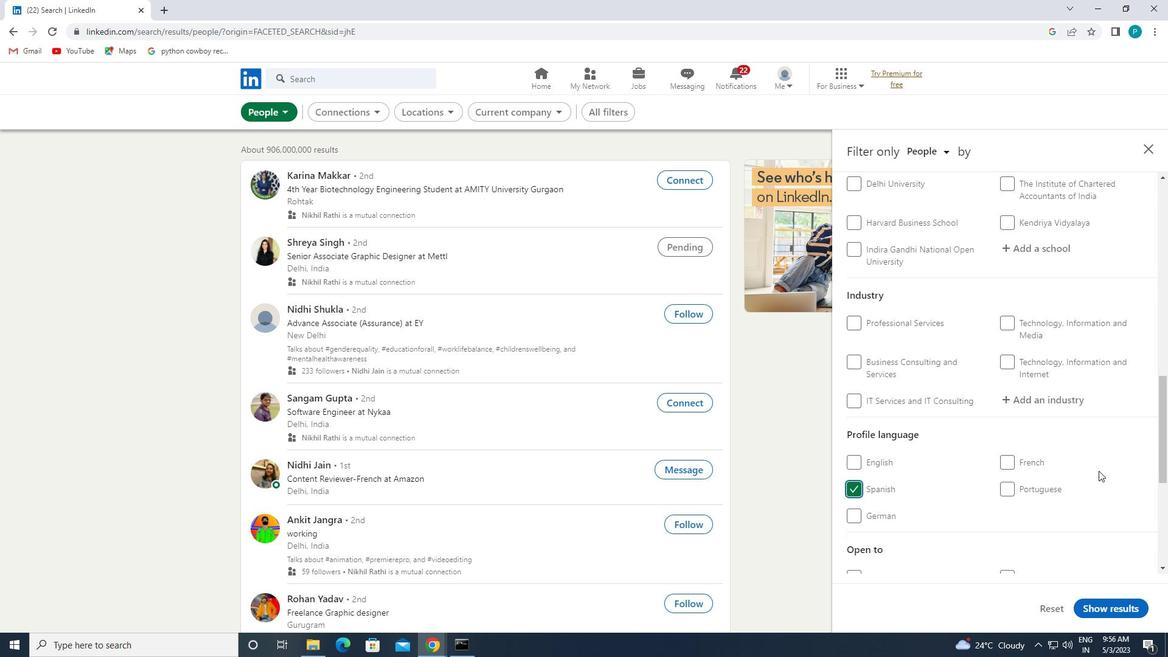 
Action: Mouse scrolled (1099, 471) with delta (0, 0)
Screenshot: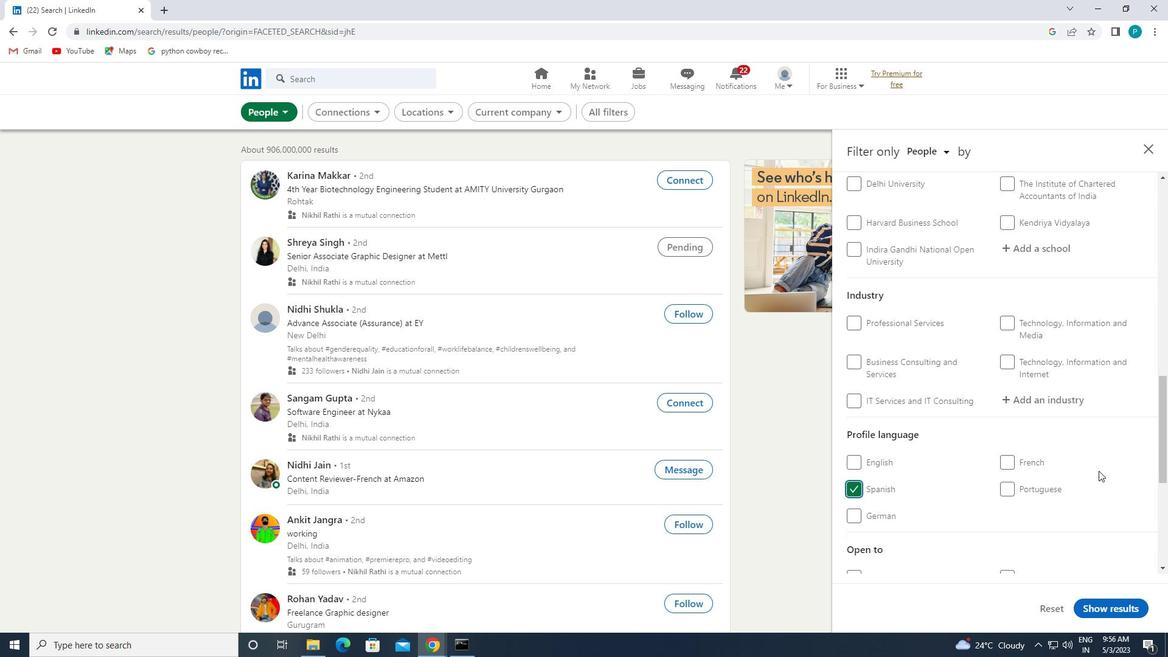 
Action: Mouse moved to (1097, 469)
Screenshot: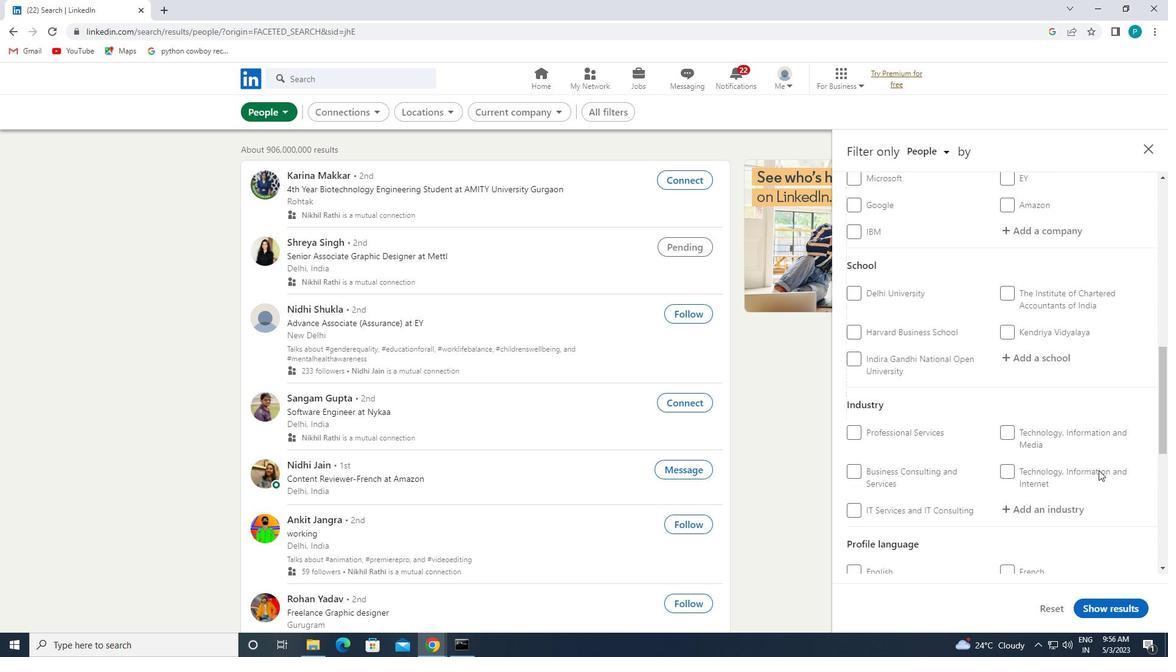 
Action: Mouse scrolled (1097, 470) with delta (0, 0)
Screenshot: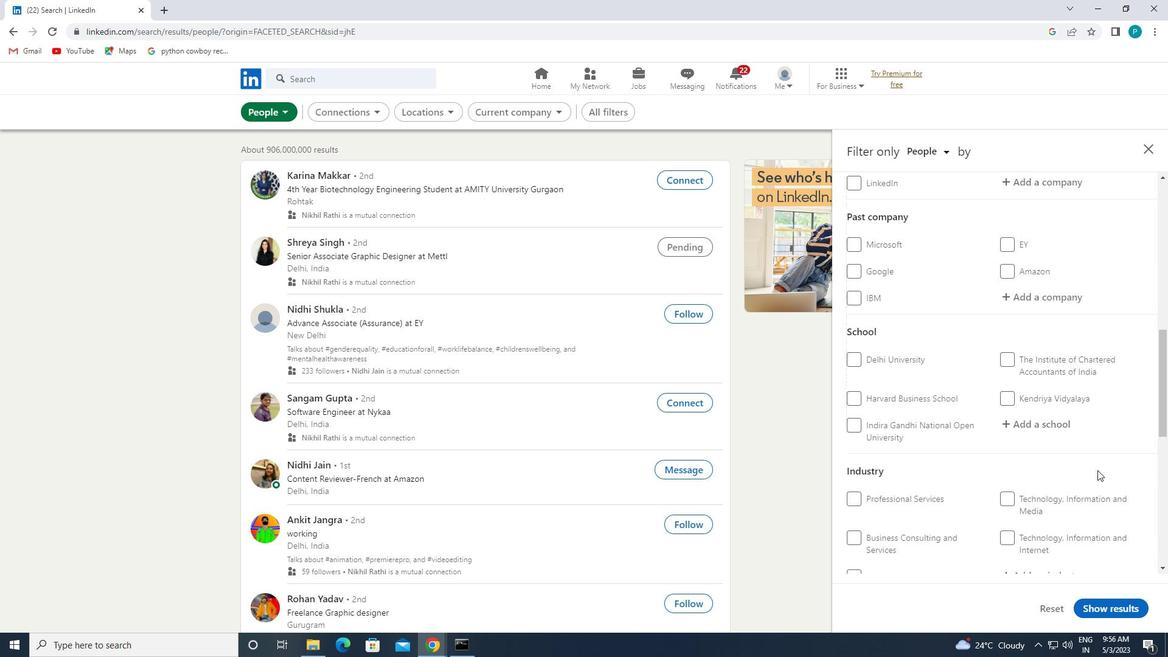 
Action: Mouse scrolled (1097, 470) with delta (0, 0)
Screenshot: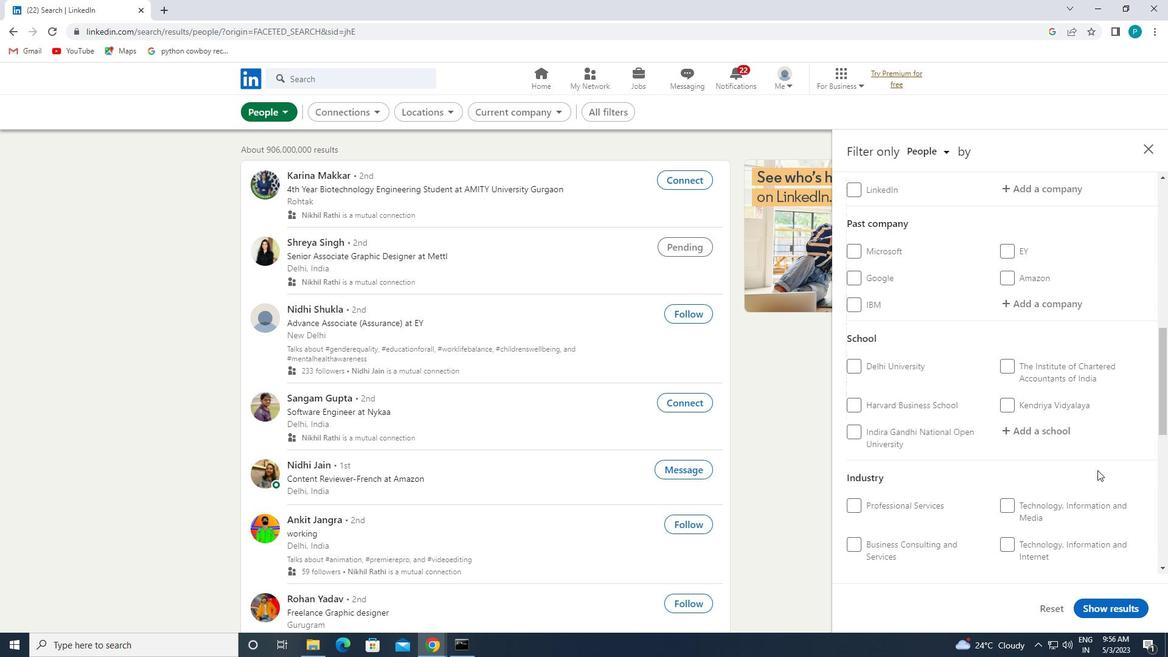 
Action: Mouse moved to (1094, 467)
Screenshot: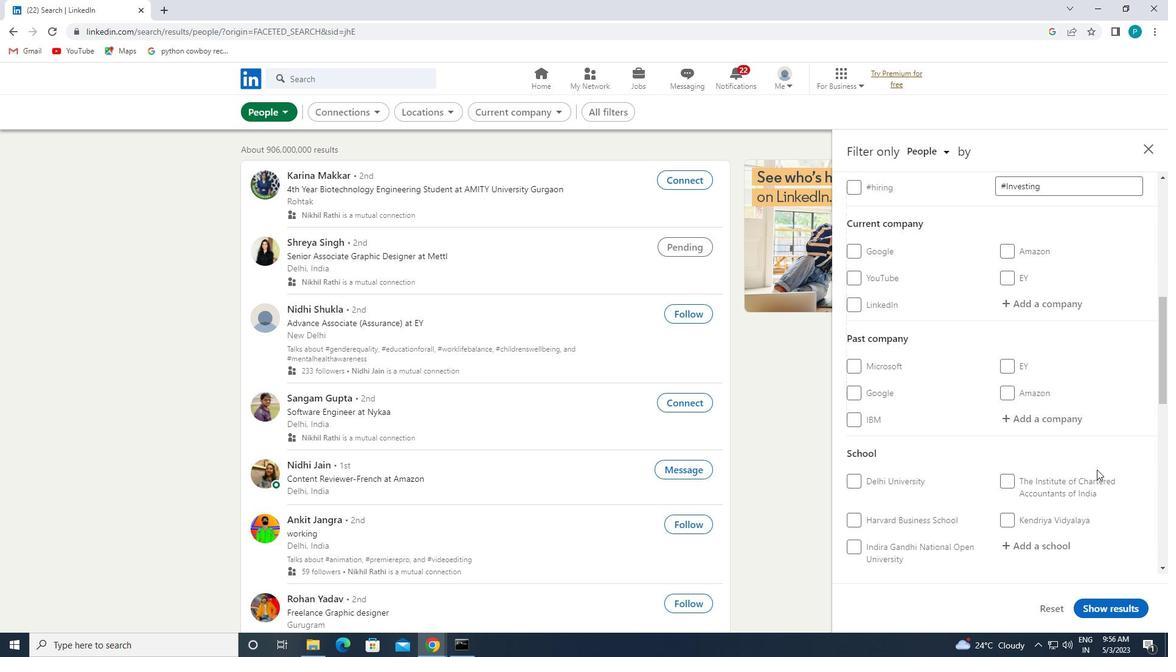 
Action: Mouse scrolled (1094, 468) with delta (0, 0)
Screenshot: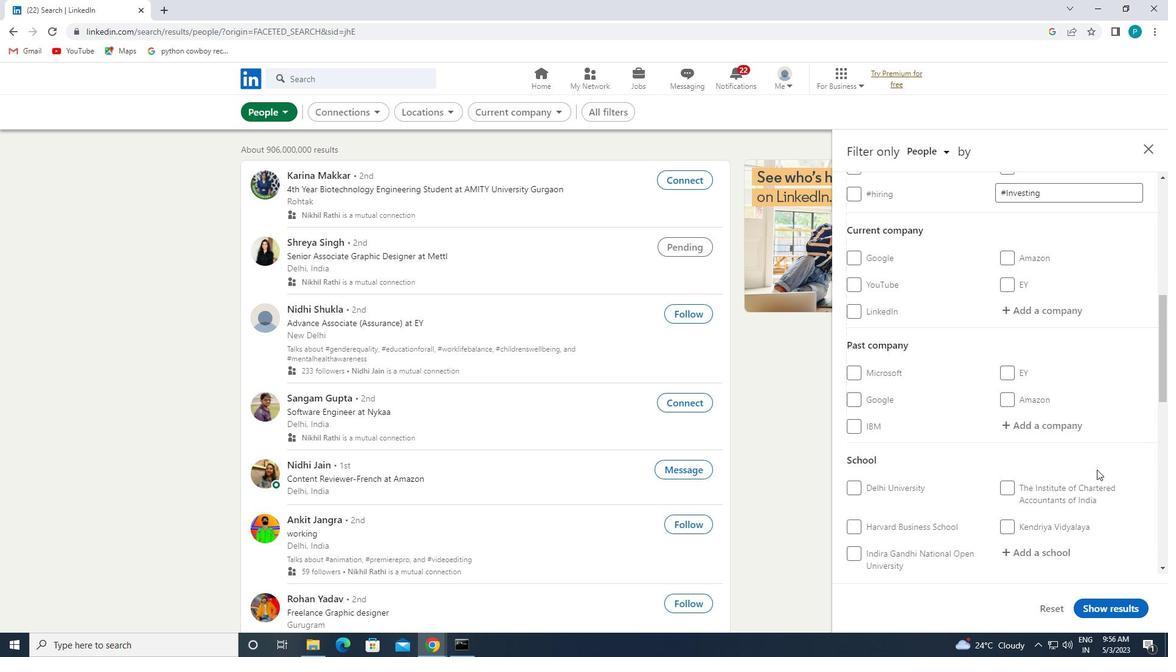 
Action: Mouse scrolled (1094, 468) with delta (0, 0)
Screenshot: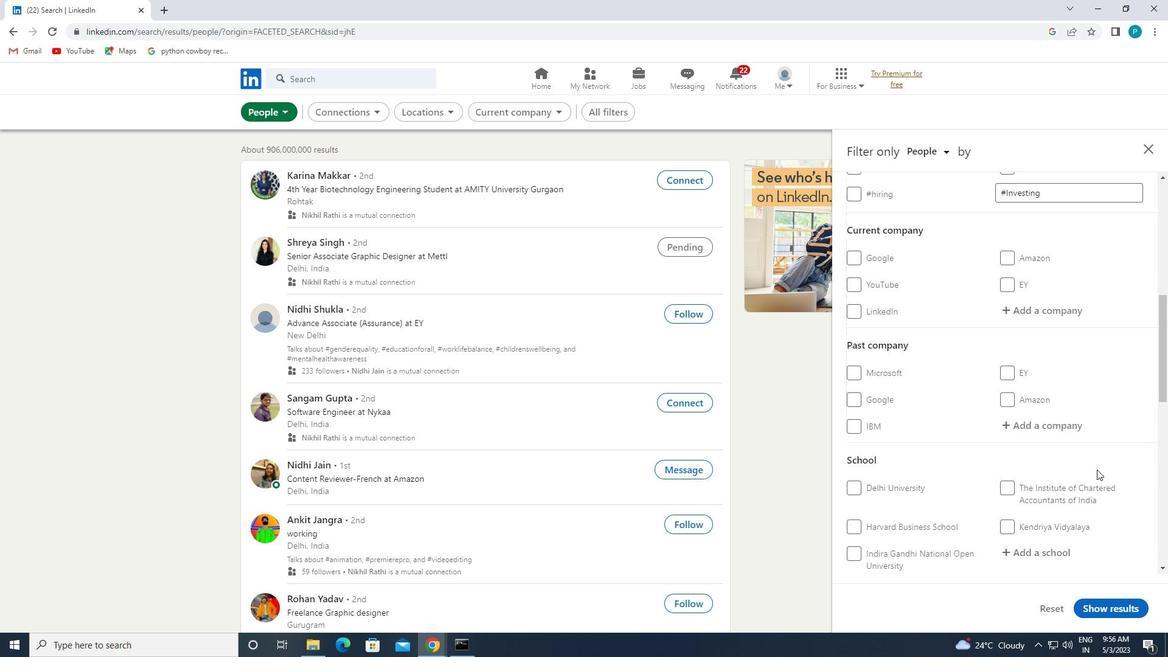 
Action: Mouse moved to (1054, 435)
Screenshot: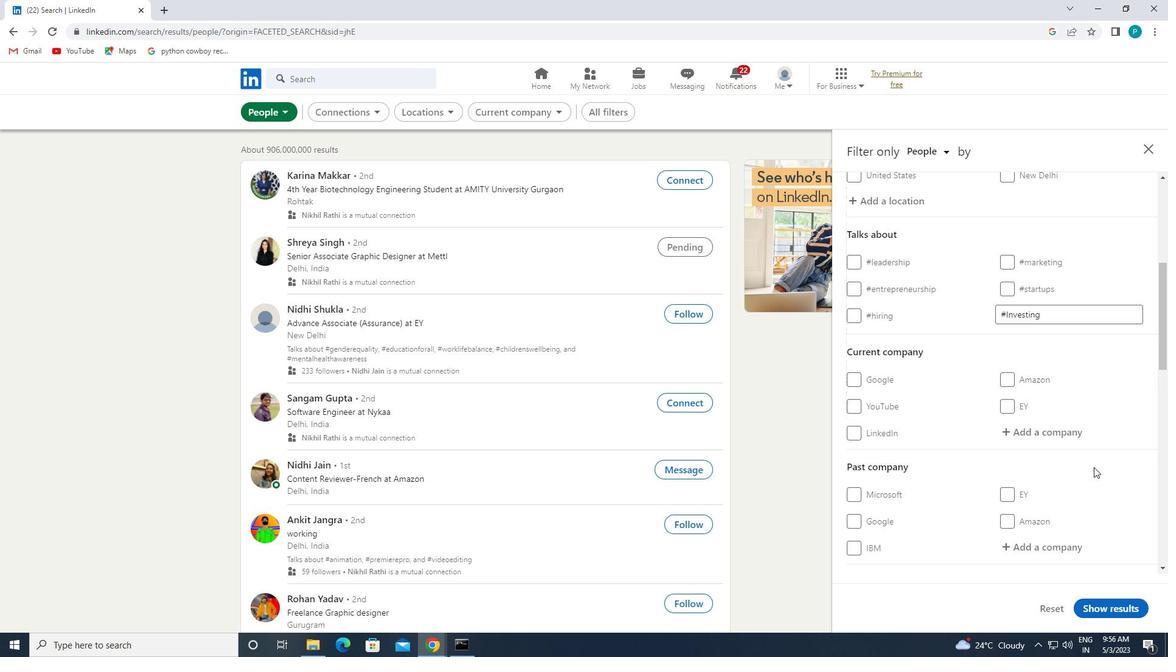
Action: Mouse pressed left at (1054, 435)
Screenshot: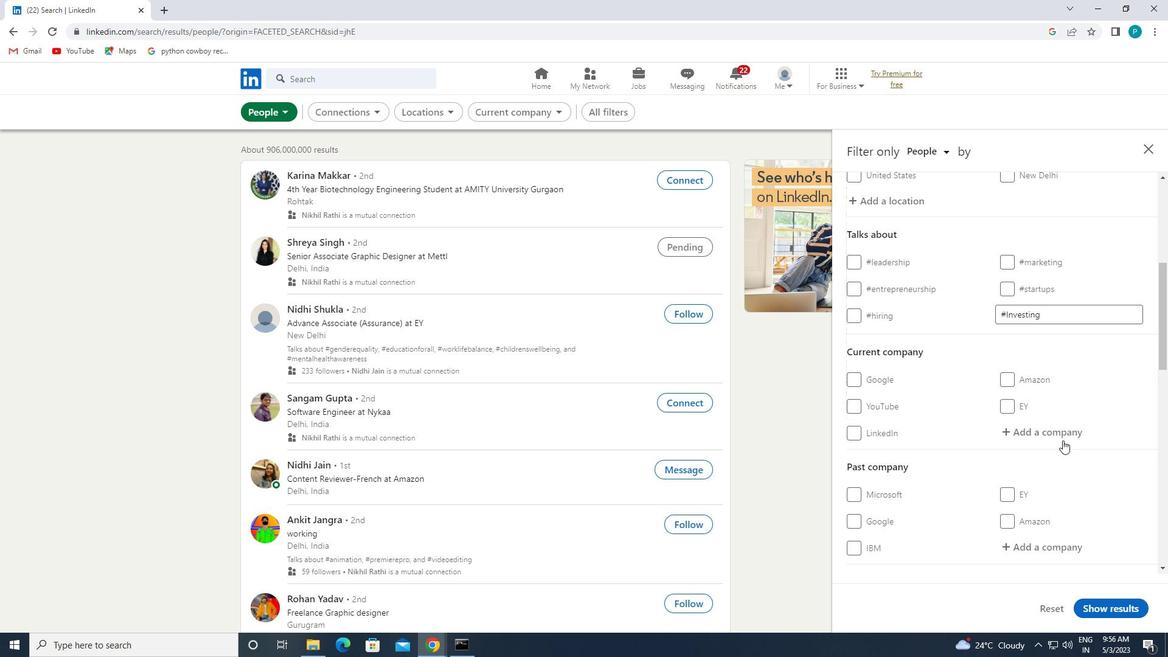 
Action: Mouse moved to (1052, 432)
Screenshot: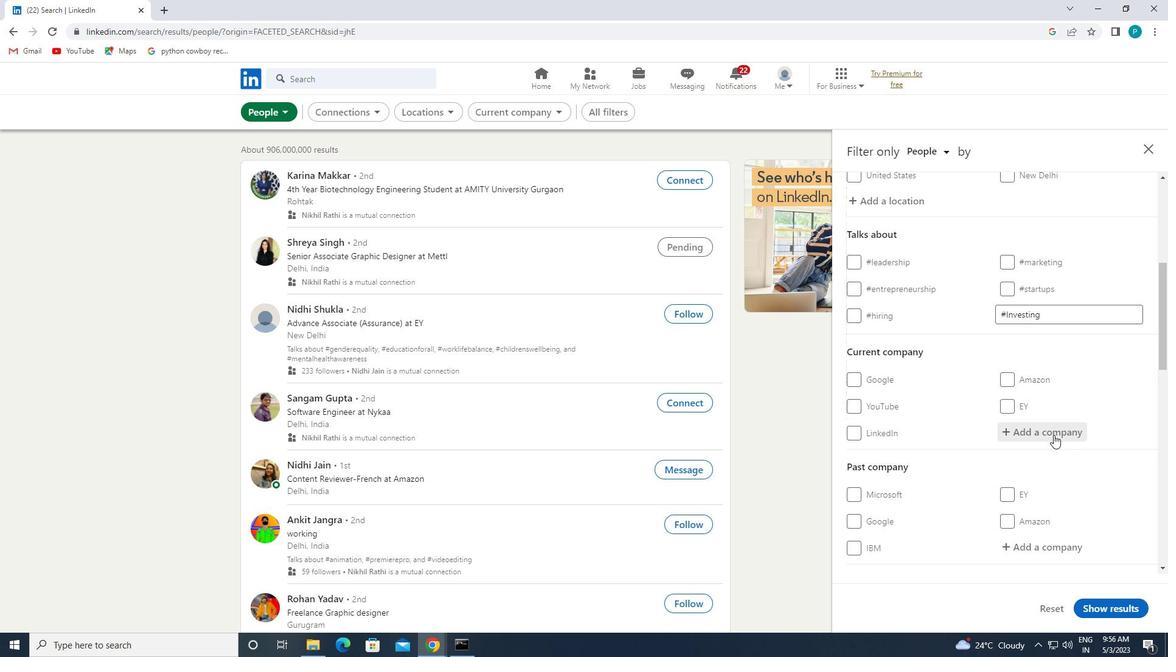 
Action: Key pressed <Key.caps_lock>F<Key.caps_lock>RESHER
Screenshot: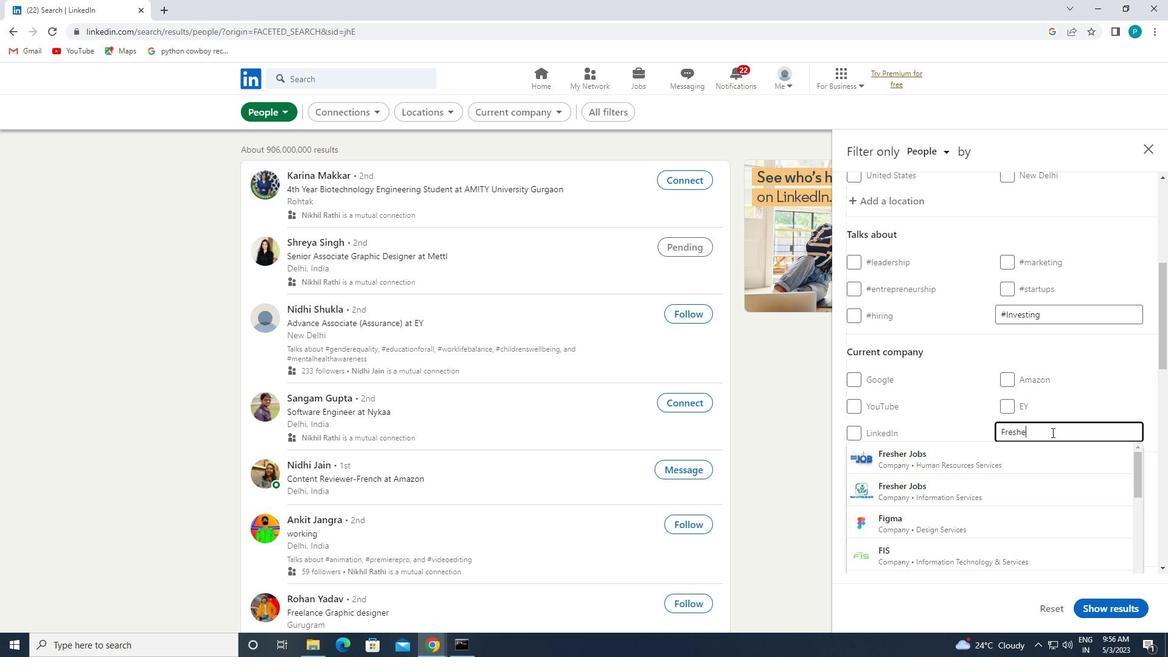 
Action: Mouse moved to (1030, 465)
Screenshot: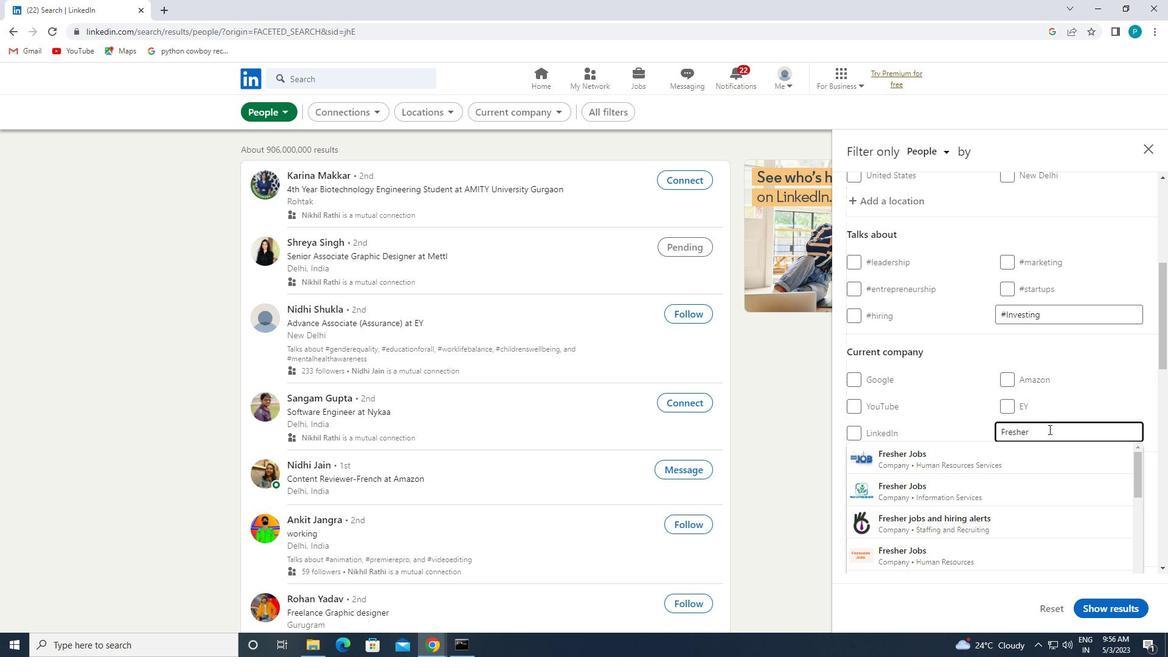 
Action: Mouse pressed left at (1030, 465)
Screenshot: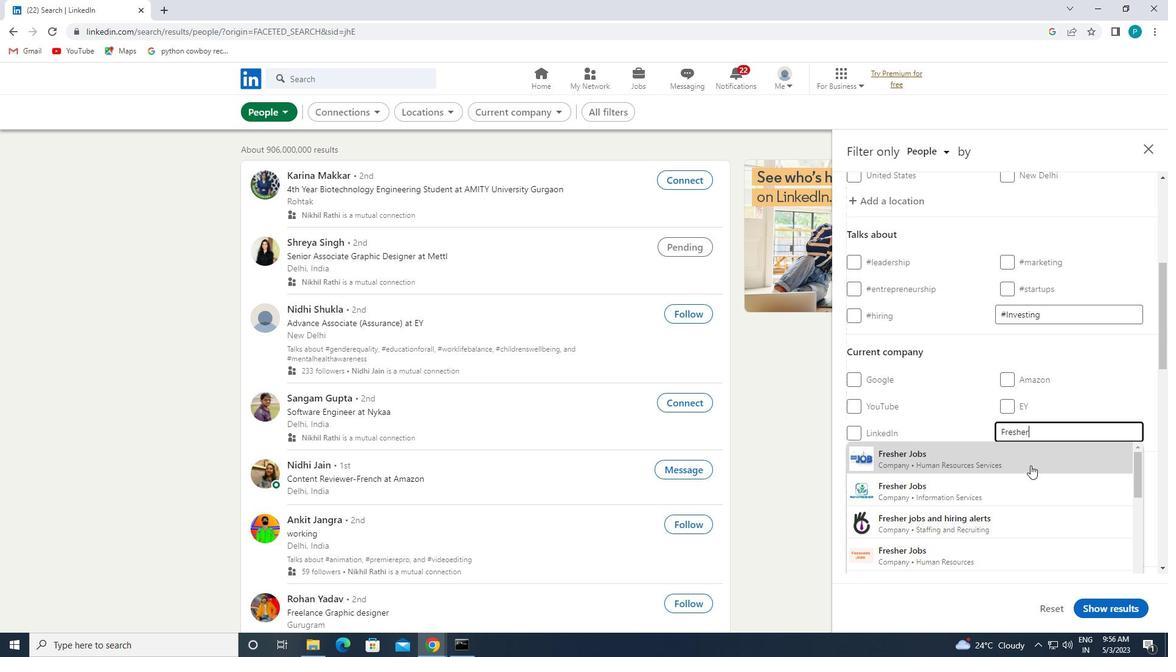 
Action: Mouse scrolled (1030, 464) with delta (0, 0)
Screenshot: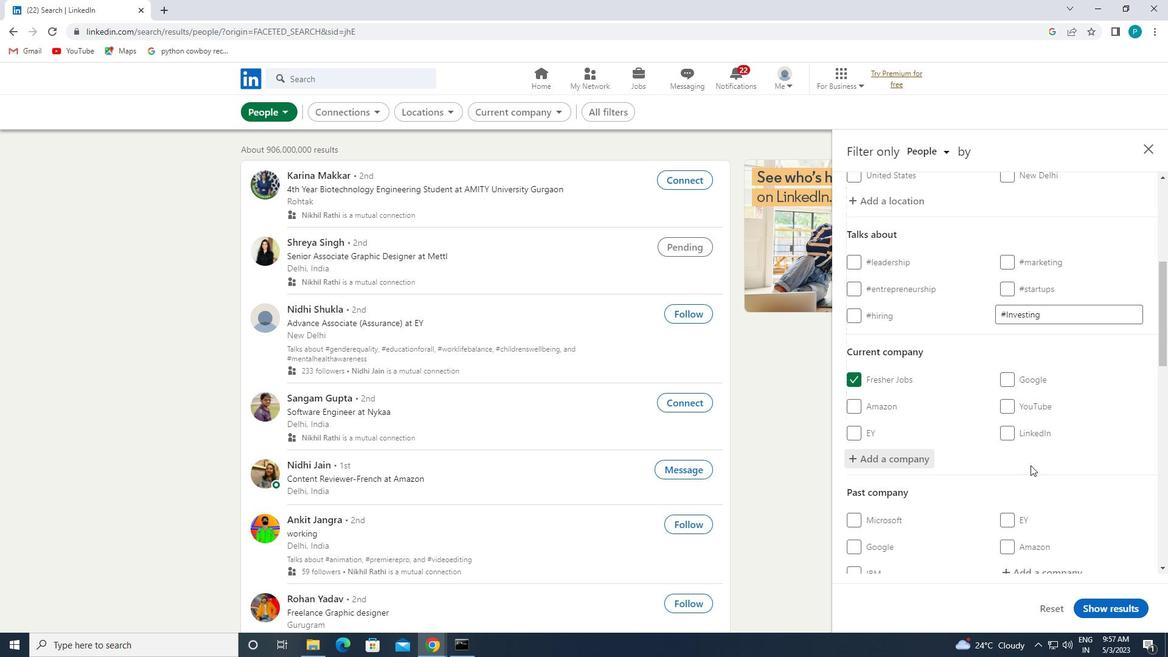 
Action: Mouse scrolled (1030, 464) with delta (0, 0)
Screenshot: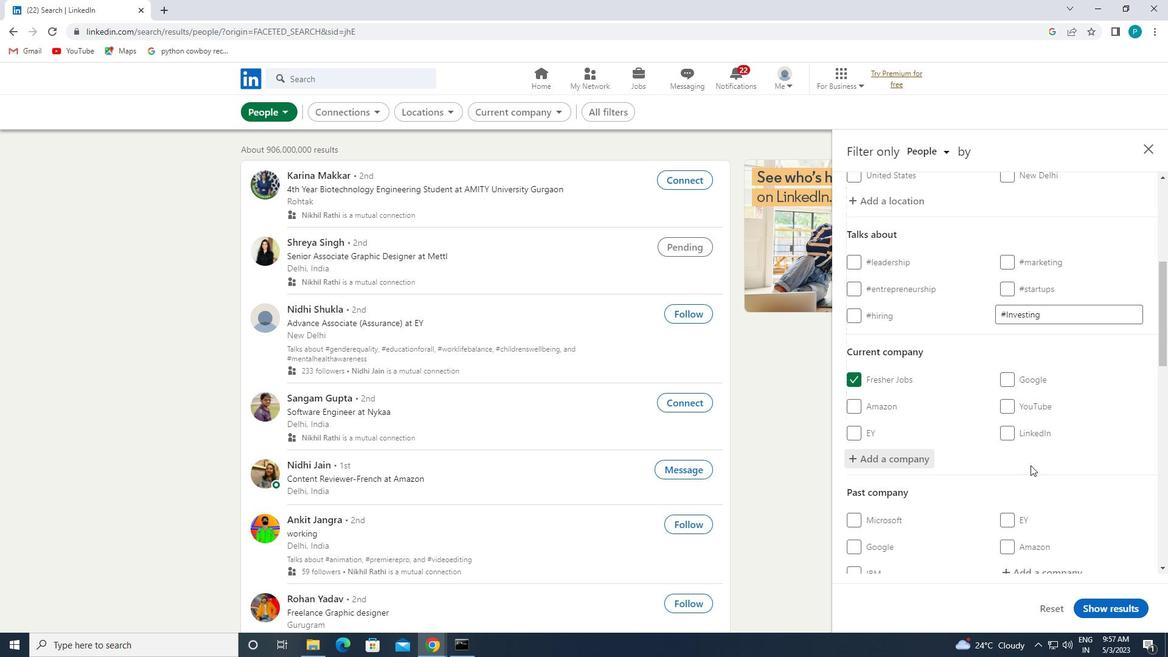 
Action: Mouse moved to (1033, 468)
Screenshot: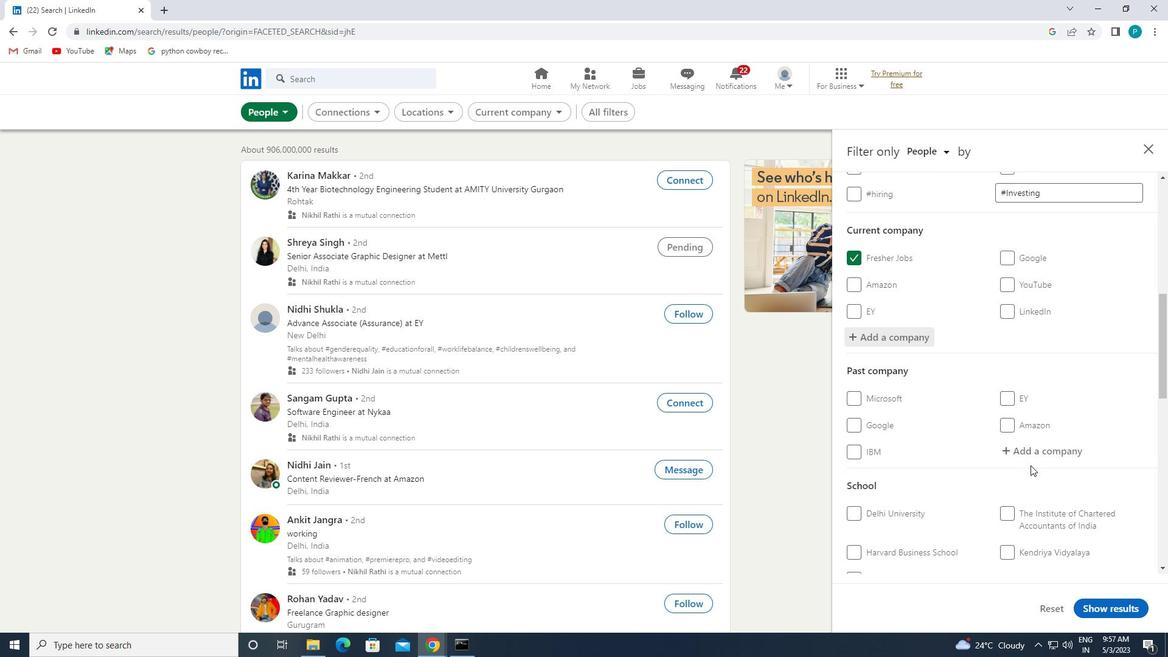 
Action: Mouse scrolled (1033, 467) with delta (0, 0)
Screenshot: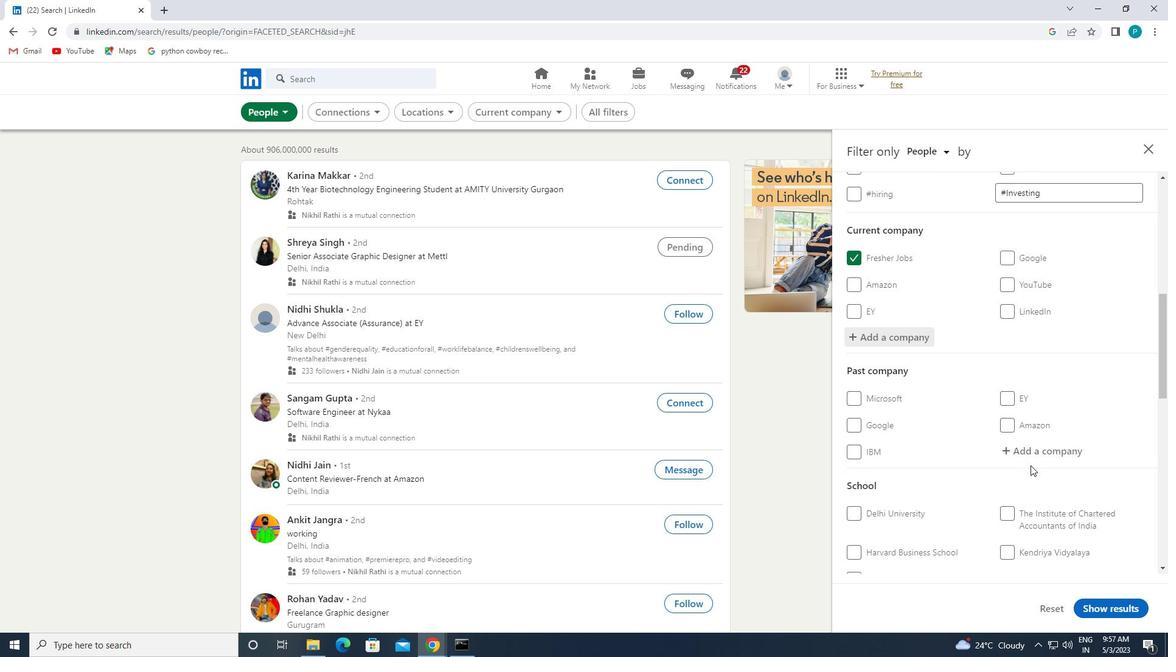 
Action: Mouse moved to (1035, 517)
Screenshot: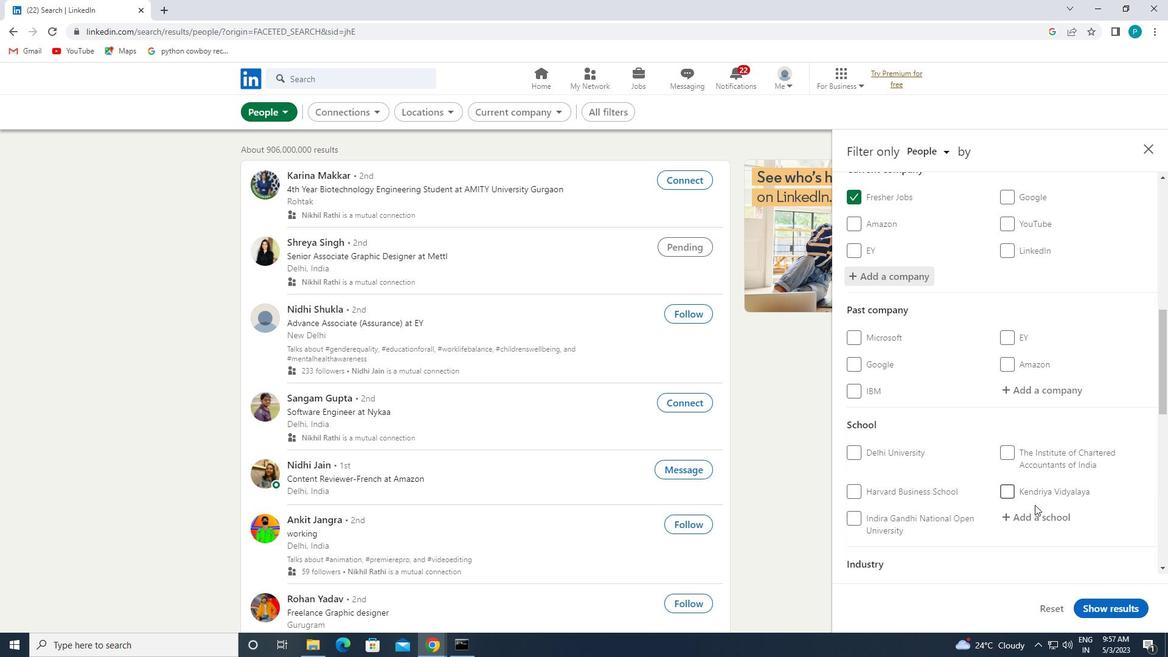 
Action: Mouse pressed left at (1035, 517)
Screenshot: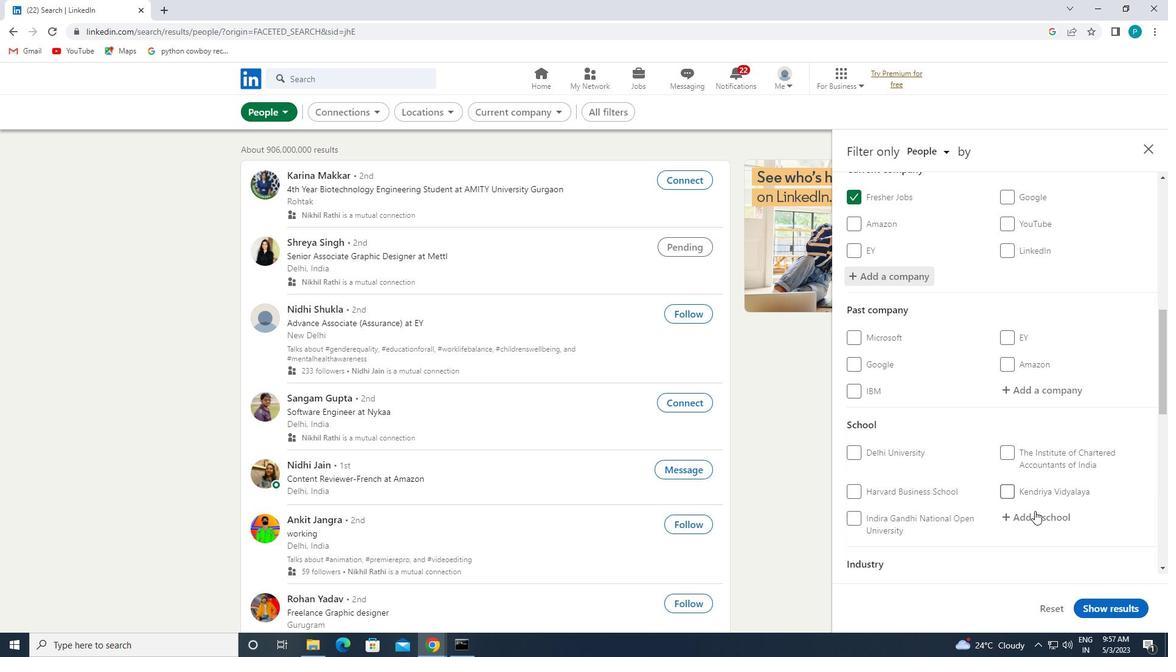 
Action: Mouse moved to (1021, 509)
Screenshot: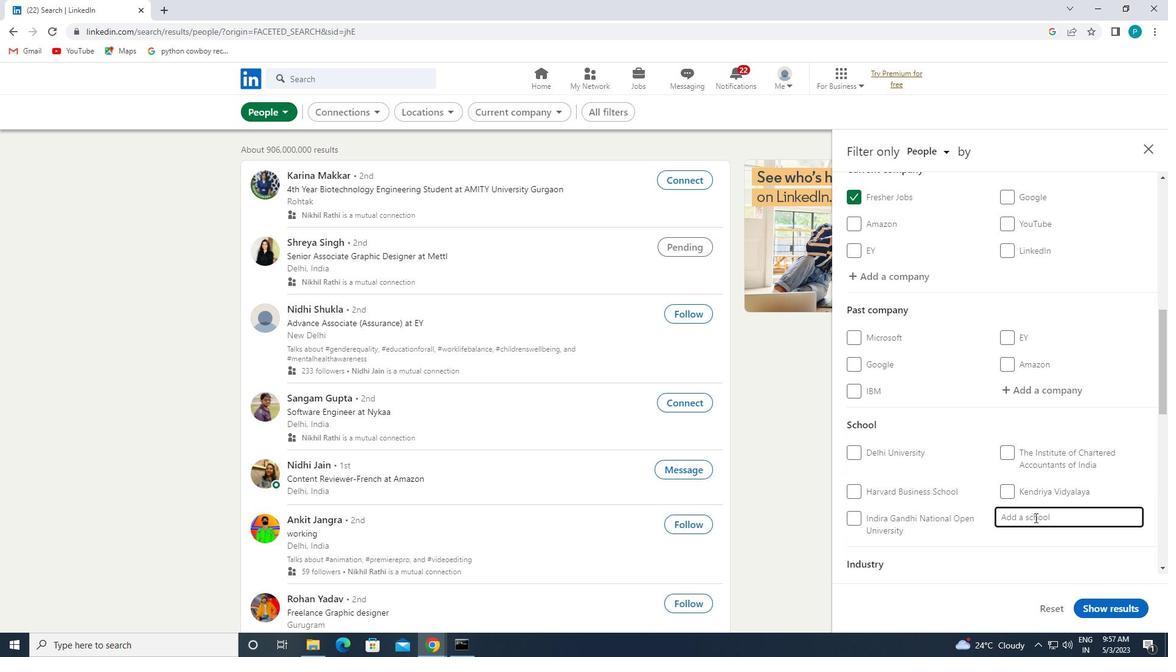 
Action: Key pressed <Key.caps_lock>U<Key.caps_lock>NIVERSITY<Key.space>OF<Key.space>
Screenshot: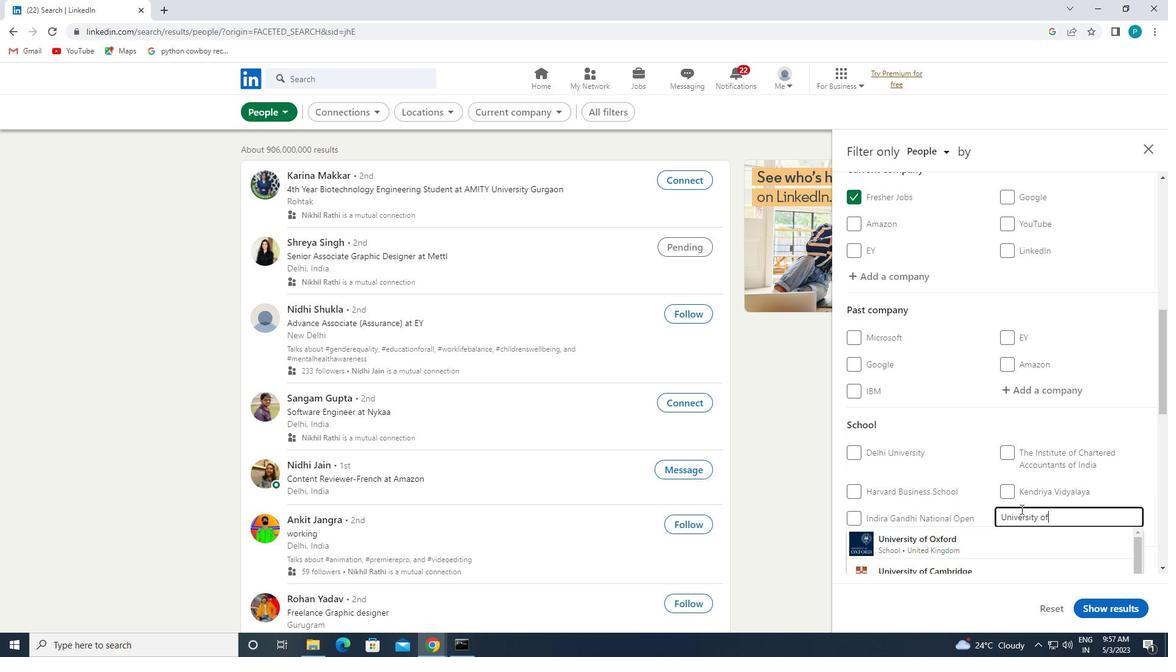
Action: Mouse moved to (1001, 473)
Screenshot: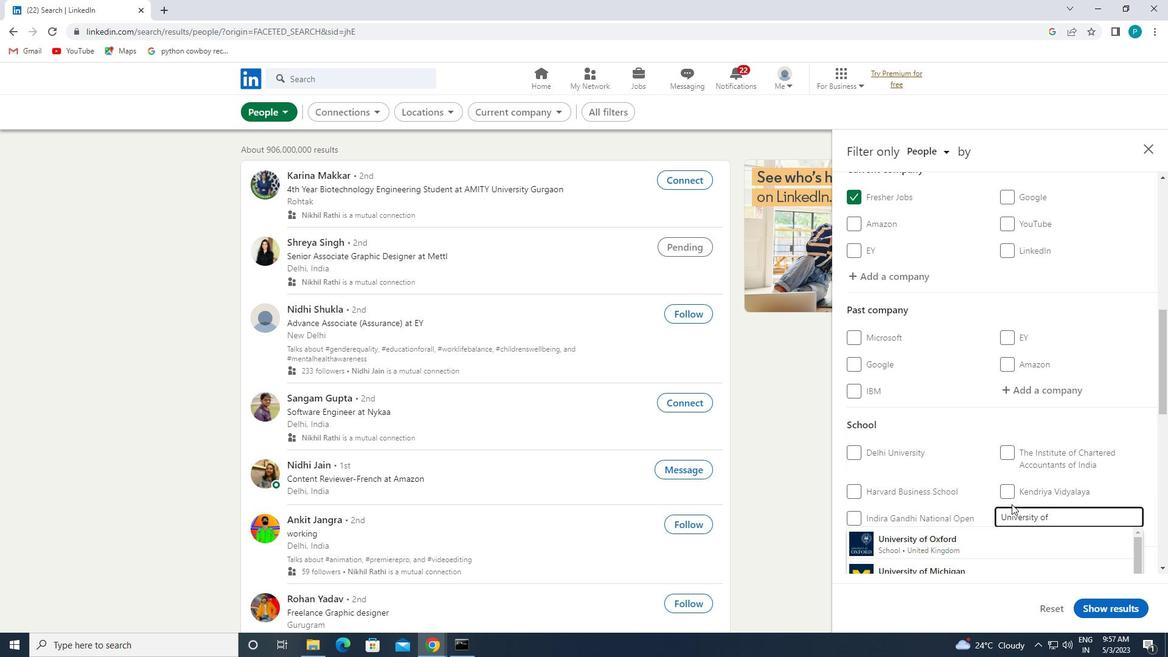 
Action: Mouse scrolled (1001, 472) with delta (0, 0)
Screenshot: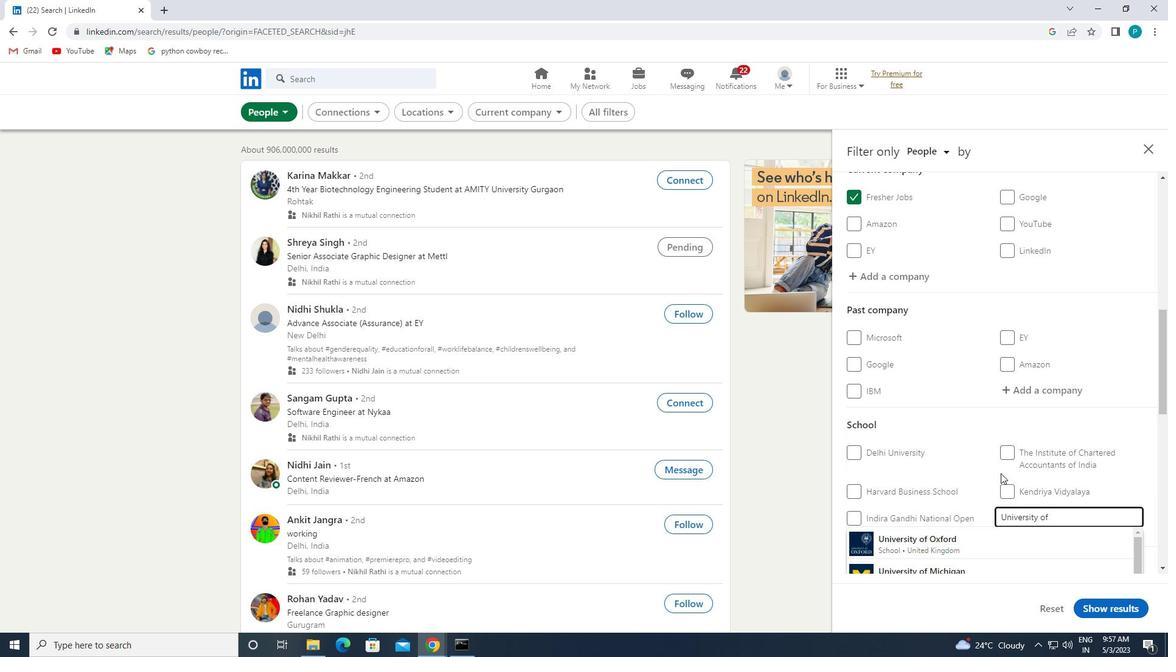 
Action: Mouse scrolled (1001, 472) with delta (0, 0)
Screenshot: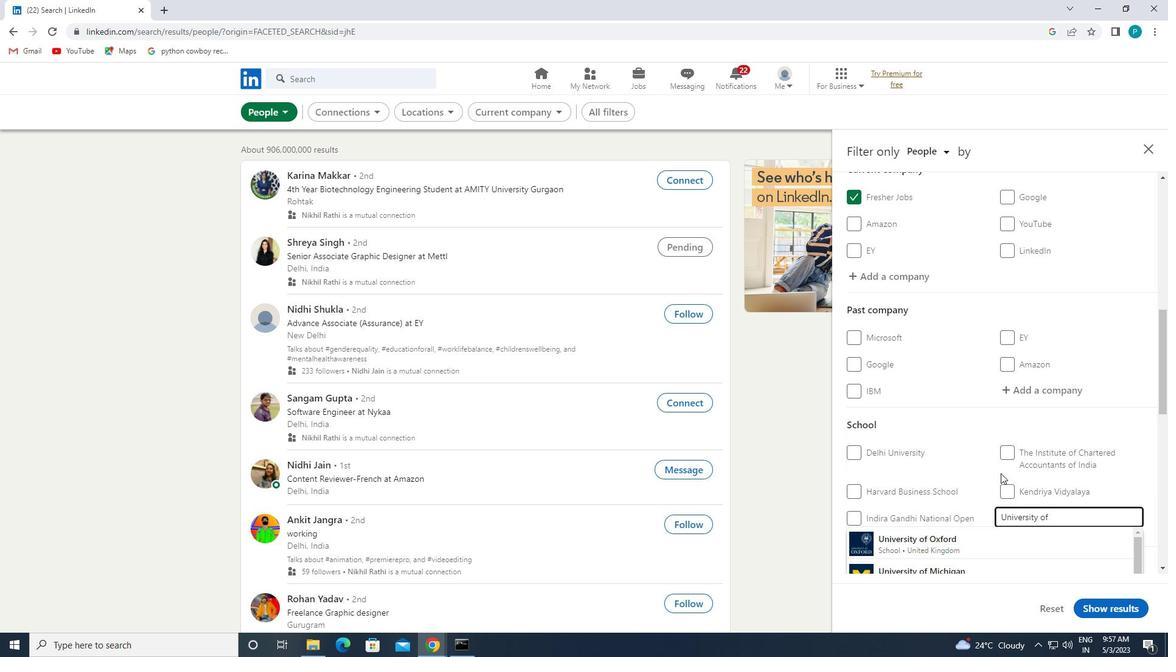 
Action: Mouse moved to (1036, 409)
Screenshot: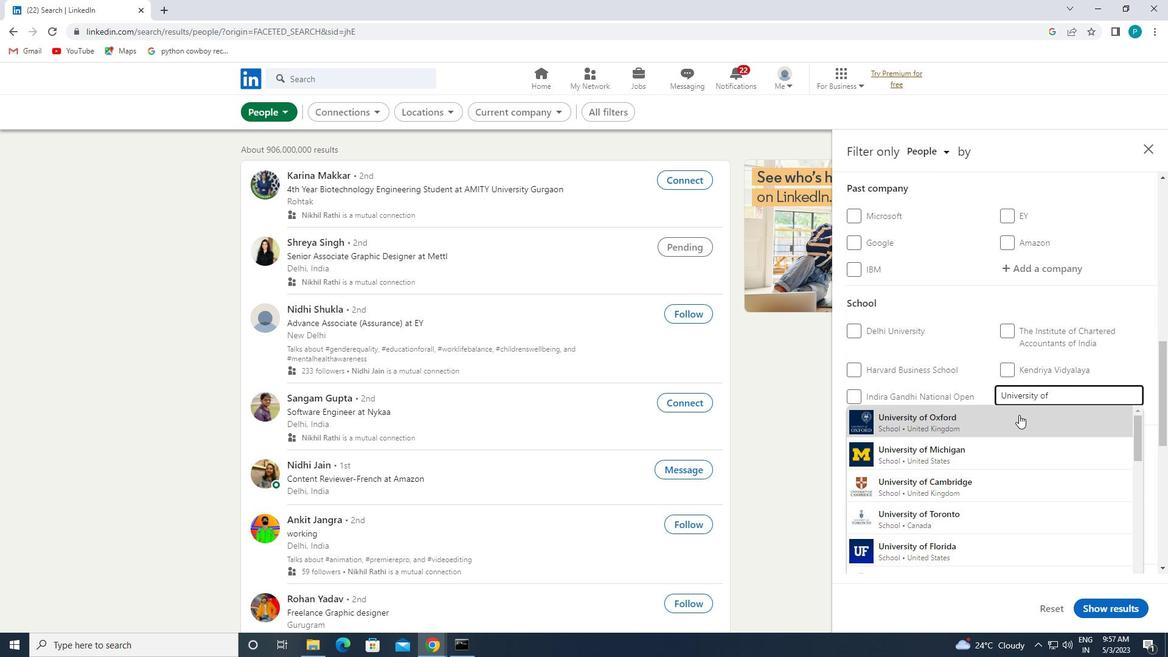 
Action: Key pressed <Key.space><Key.caps_lock>E<Key.caps_lock>NGINEER
Screenshot: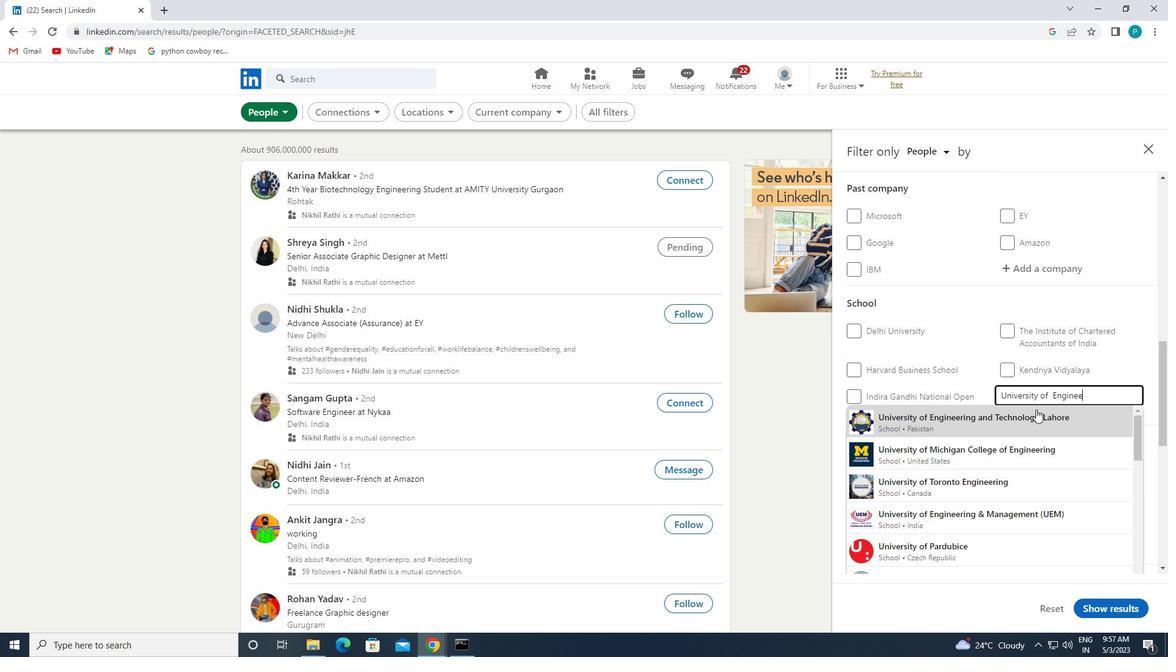 
Action: Mouse moved to (1022, 560)
Screenshot: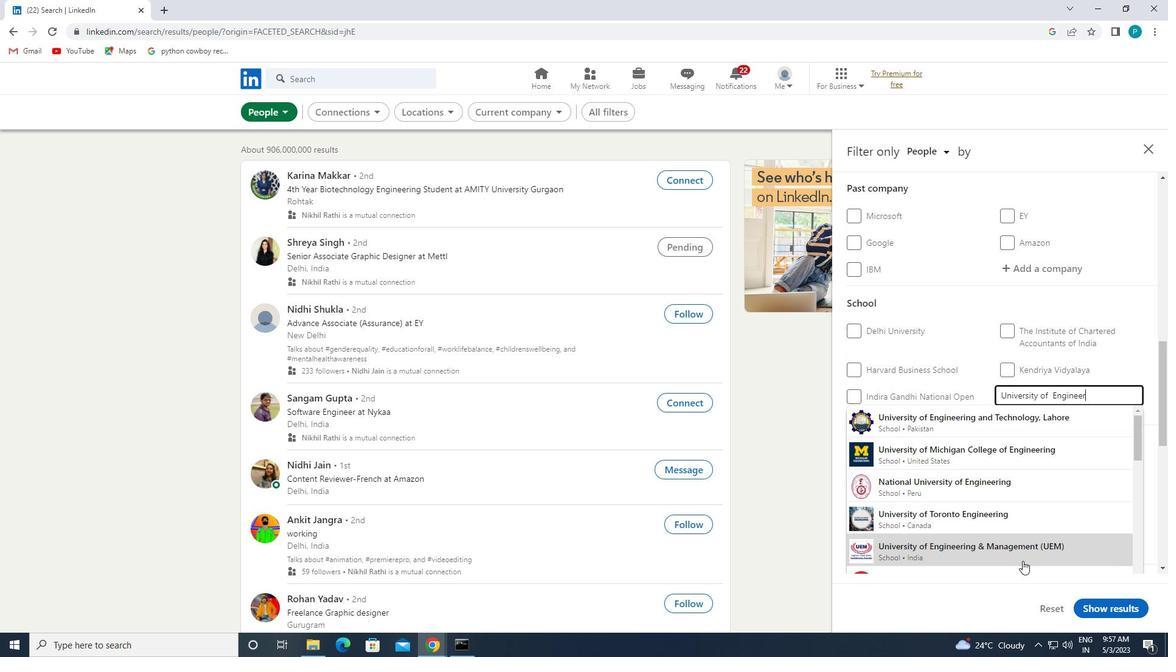 
Action: Mouse pressed left at (1022, 560)
Screenshot: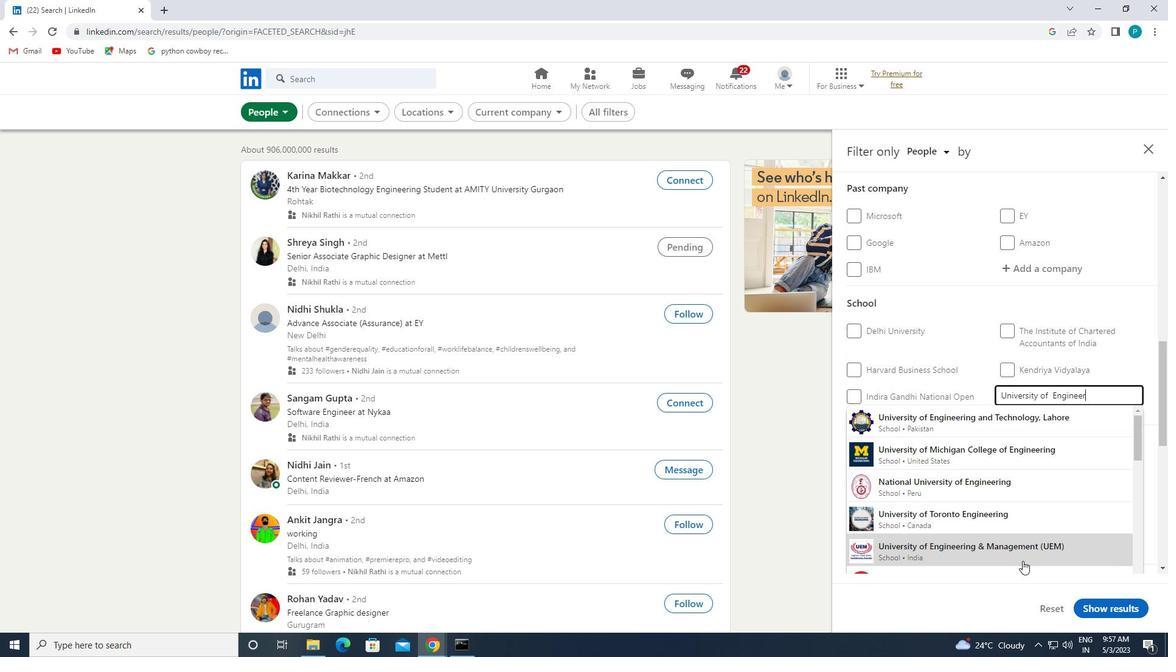 
Action: Mouse moved to (1022, 559)
Screenshot: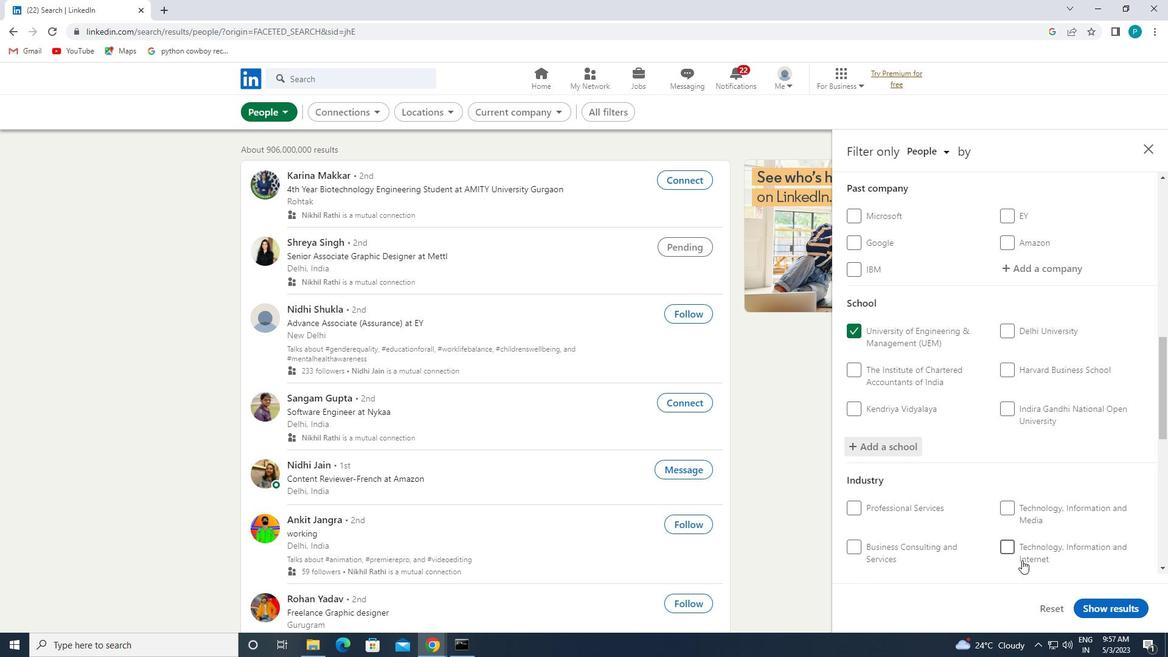 
Action: Mouse scrolled (1022, 559) with delta (0, 0)
Screenshot: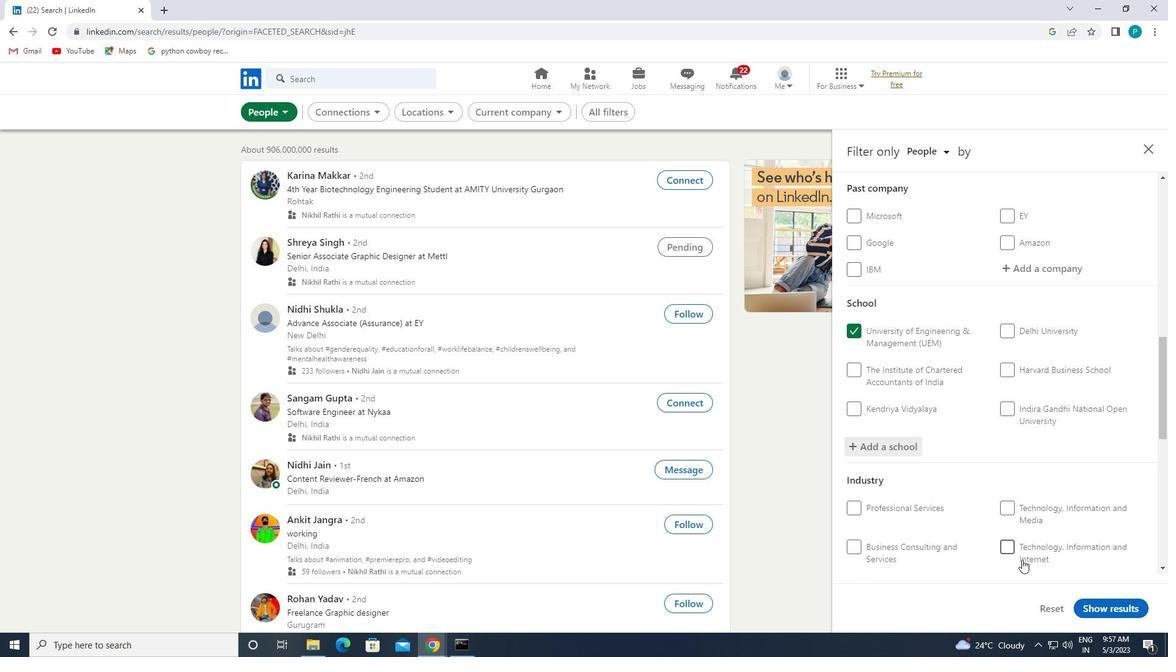 
Action: Mouse scrolled (1022, 559) with delta (0, 0)
Screenshot: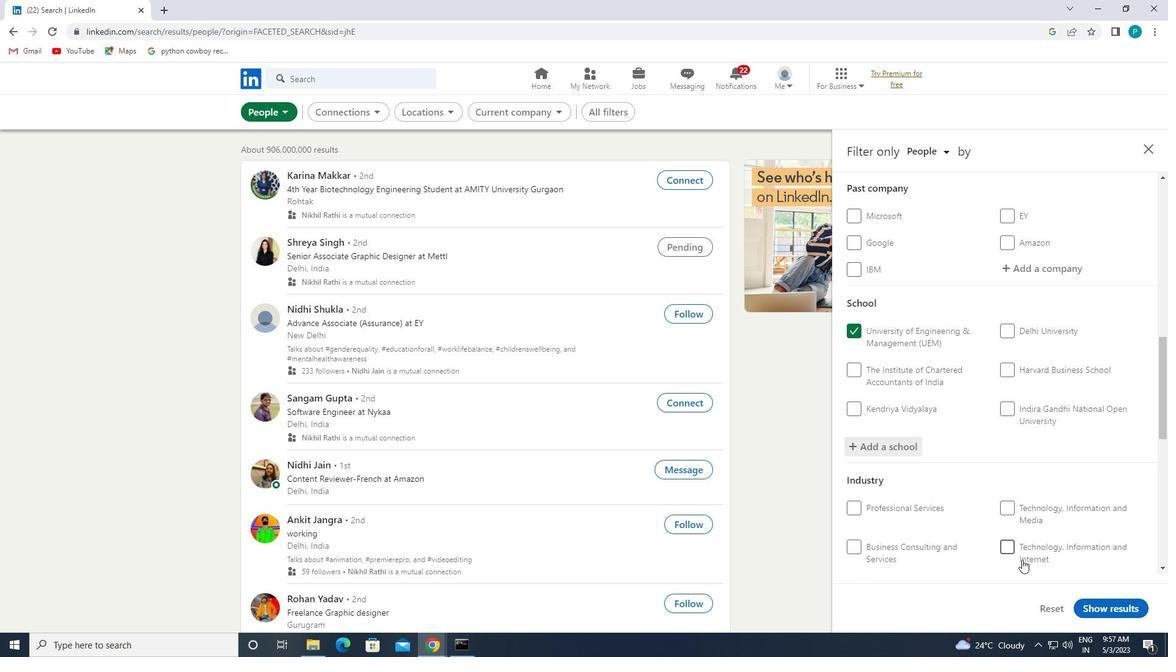 
Action: Mouse moved to (1013, 466)
Screenshot: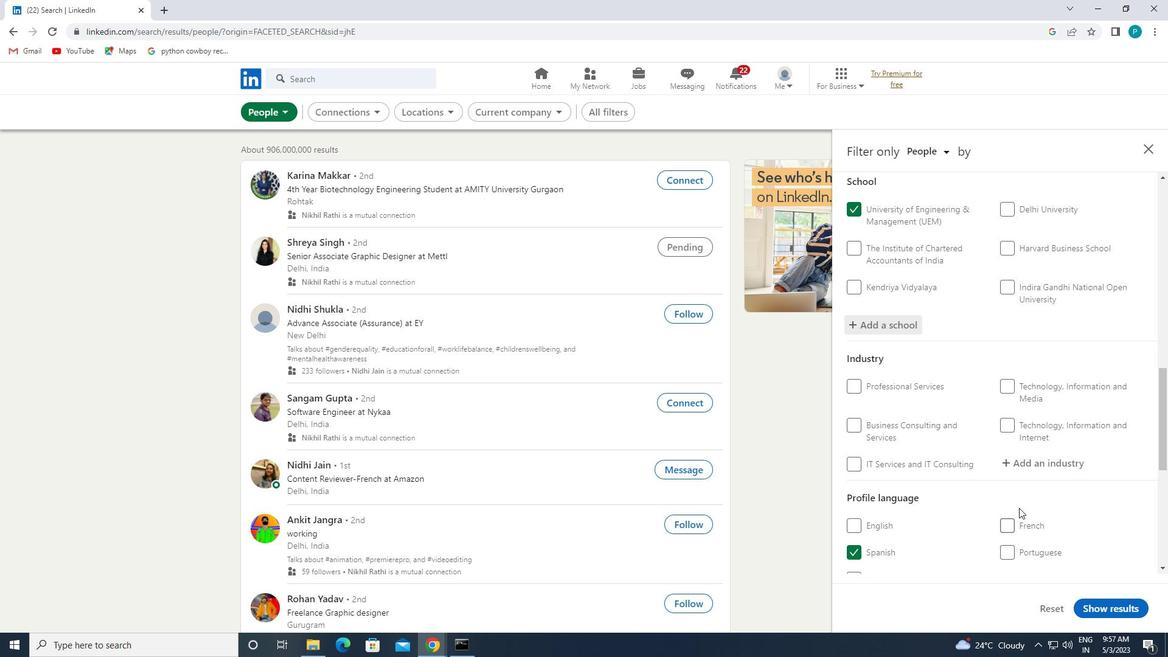 
Action: Mouse pressed left at (1013, 466)
Screenshot: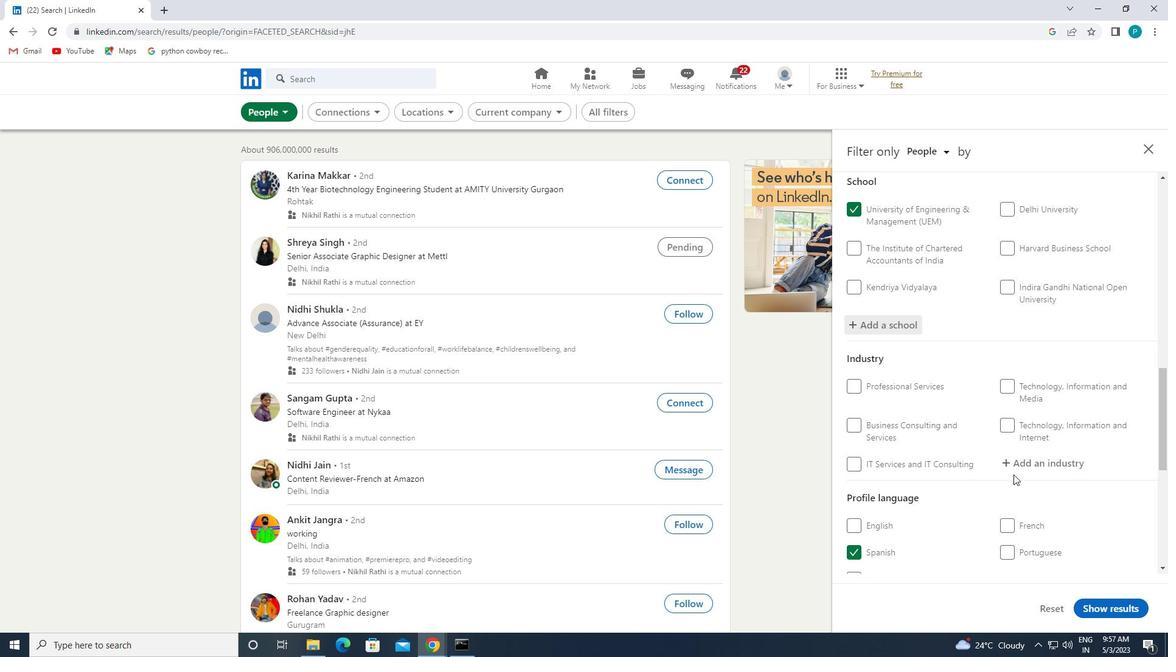 
Action: Key pressed <Key.caps_lock>F<Key.caps_lock>ACILI
Screenshot: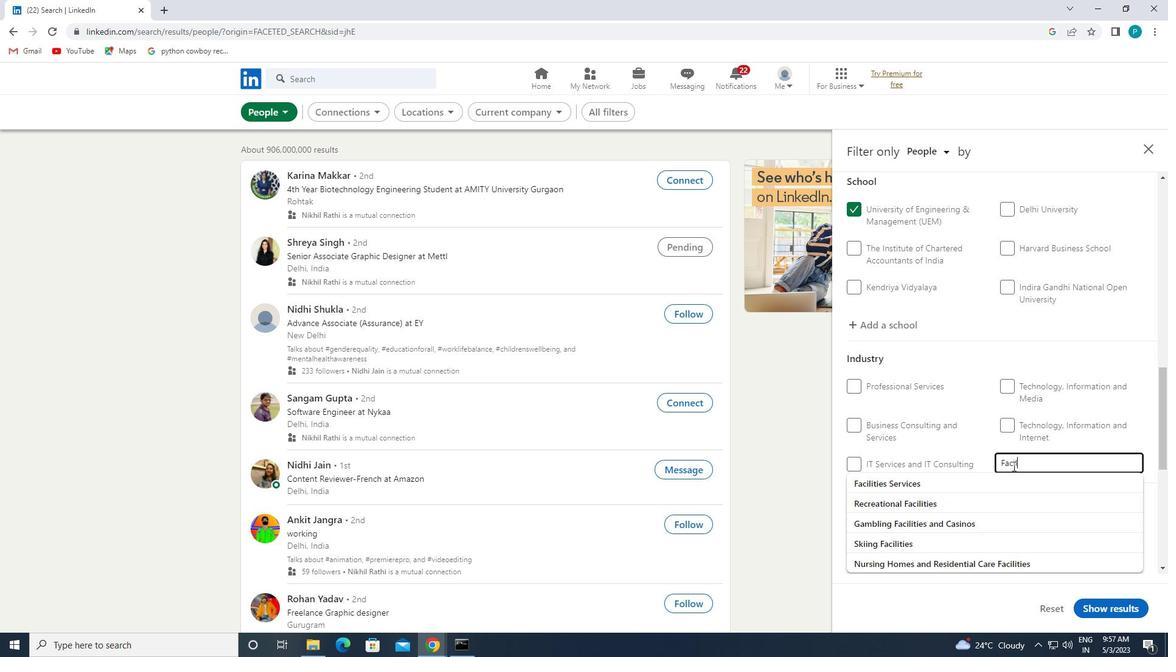 
Action: Mouse moved to (1008, 488)
Screenshot: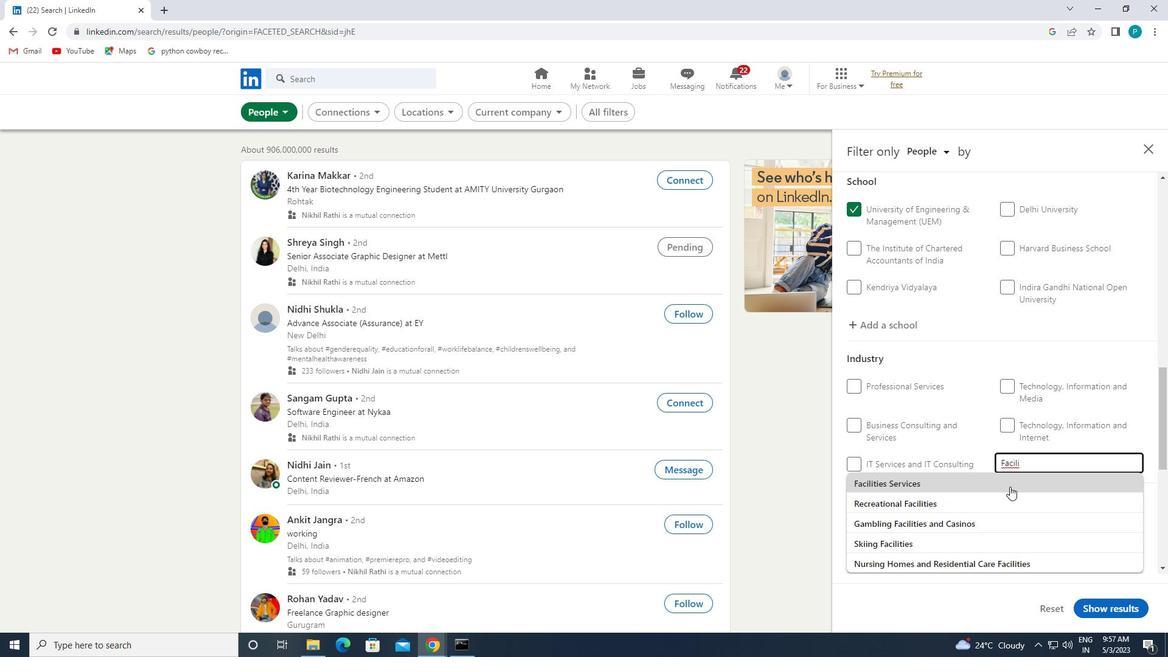 
Action: Mouse pressed left at (1008, 488)
Screenshot: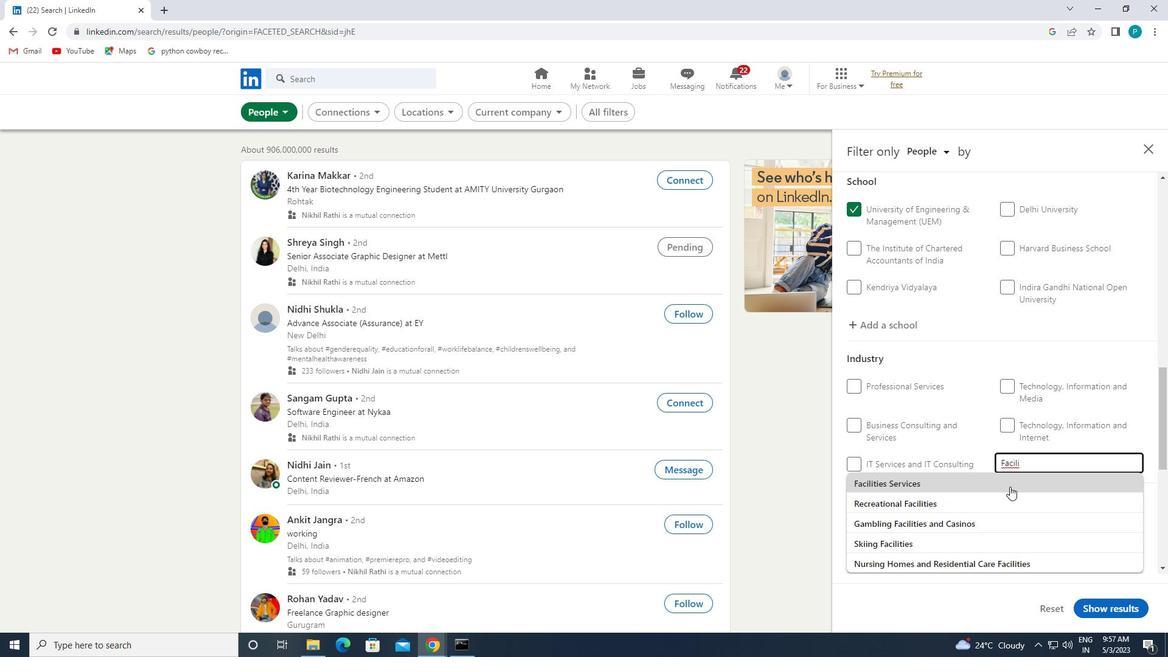 
Action: Mouse scrolled (1008, 488) with delta (0, 0)
Screenshot: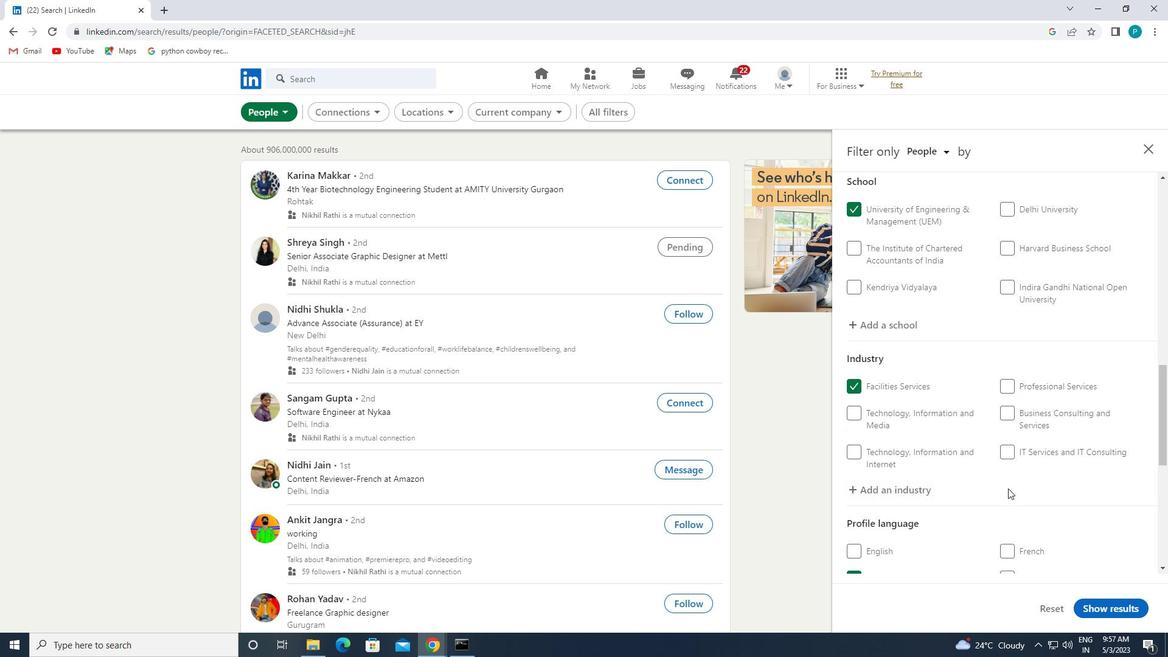 
Action: Mouse scrolled (1008, 488) with delta (0, 0)
Screenshot: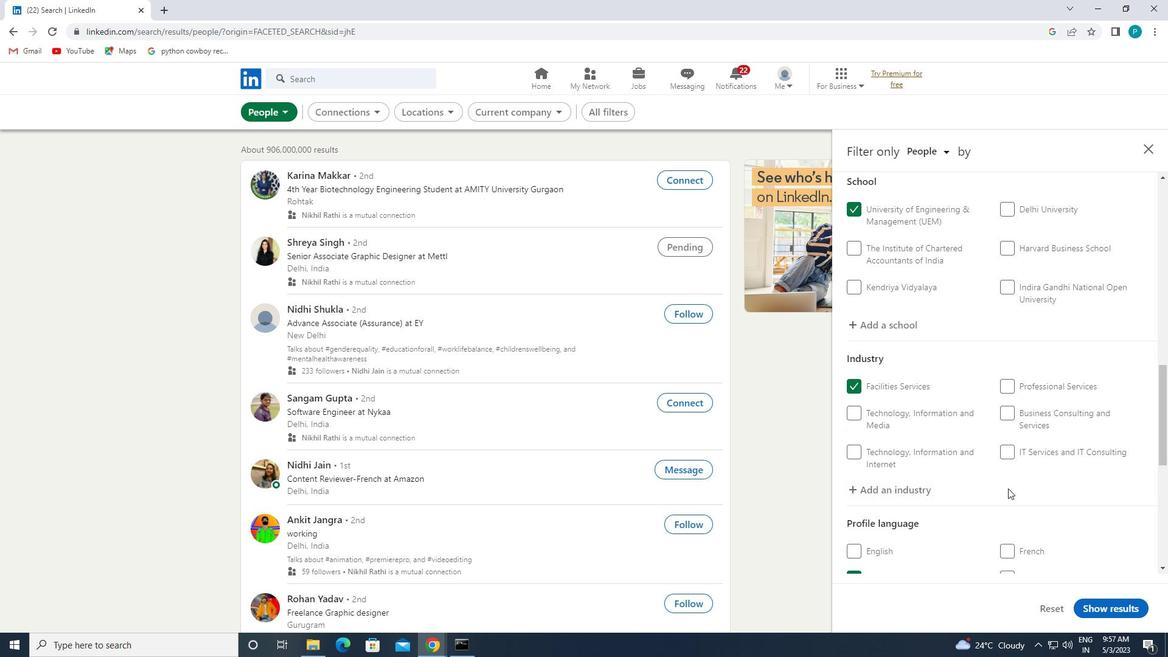 
Action: Mouse scrolled (1008, 488) with delta (0, 0)
Screenshot: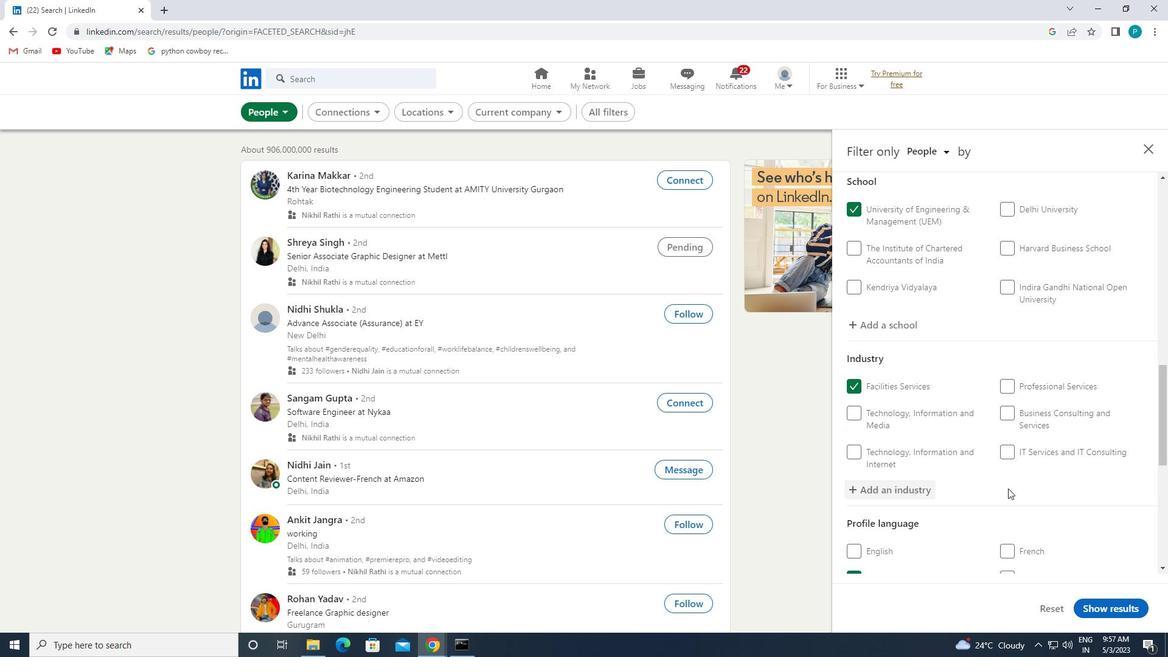 
Action: Mouse moved to (1010, 480)
Screenshot: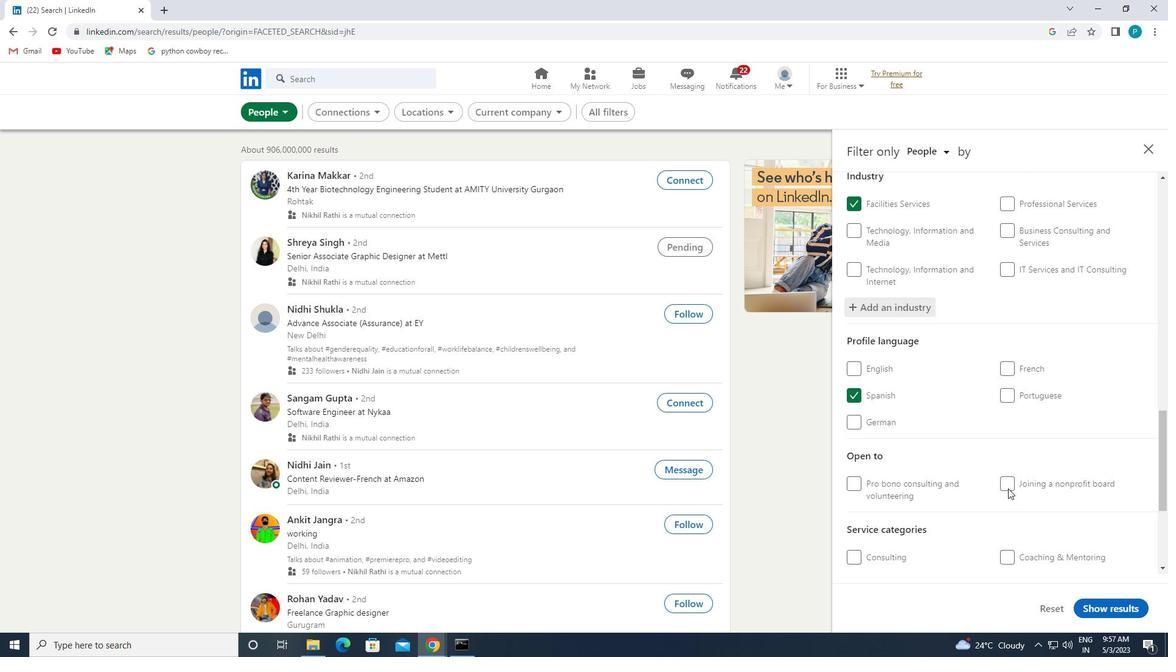 
Action: Mouse scrolled (1010, 480) with delta (0, 0)
Screenshot: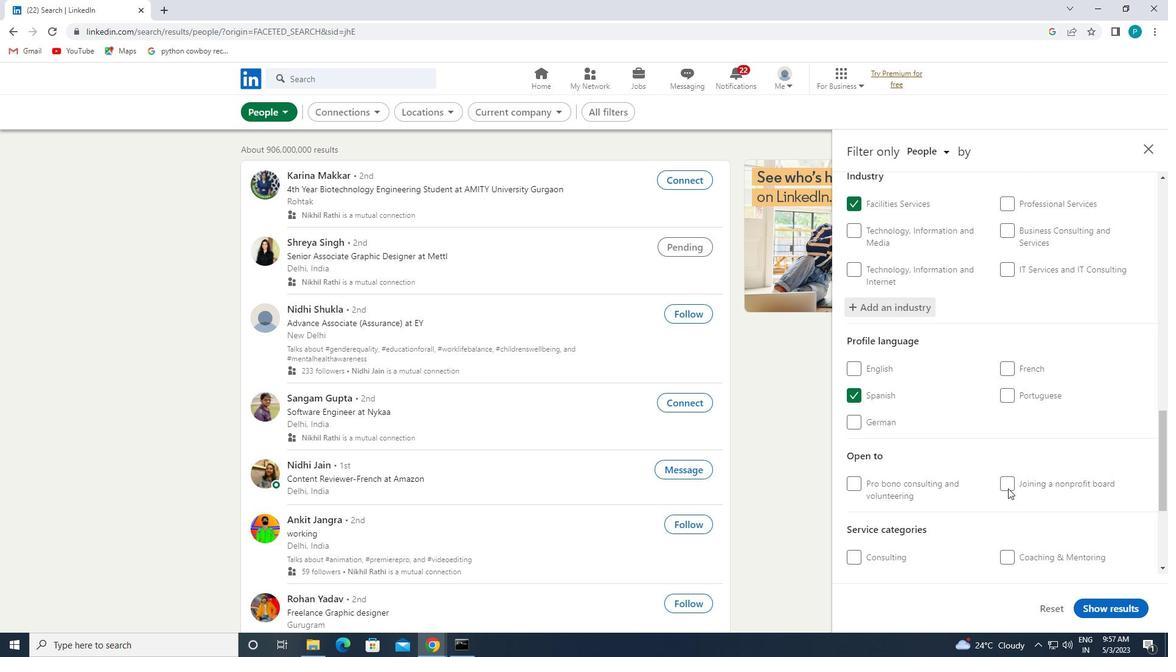 
Action: Mouse moved to (1011, 477)
Screenshot: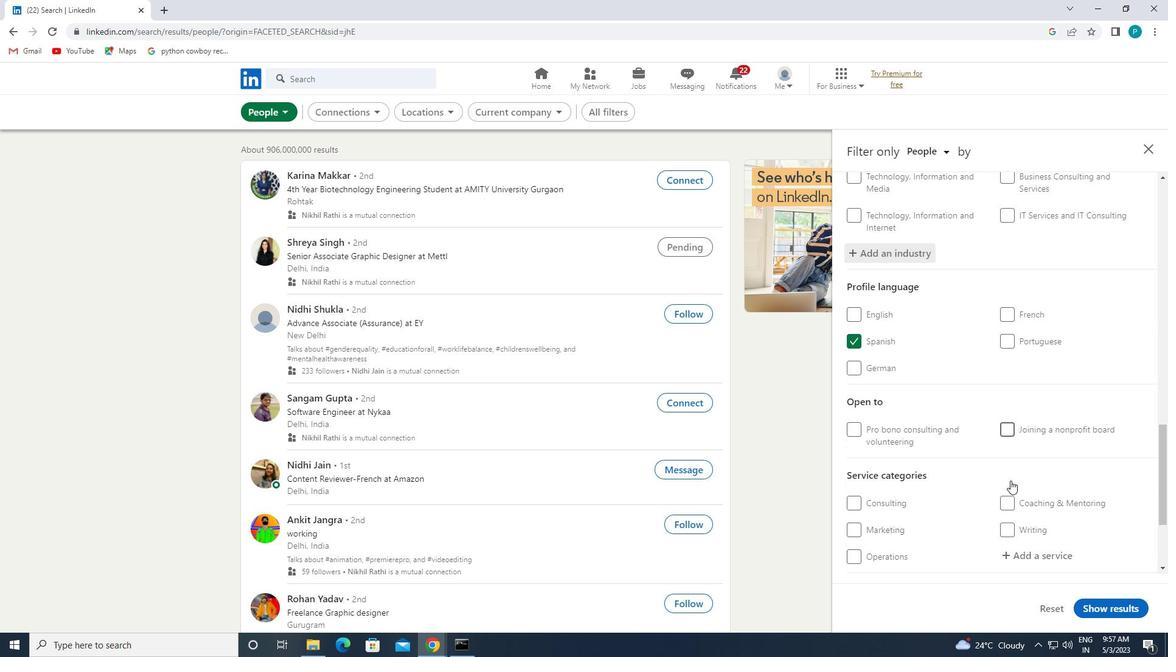 
Action: Mouse scrolled (1011, 476) with delta (0, 0)
Screenshot: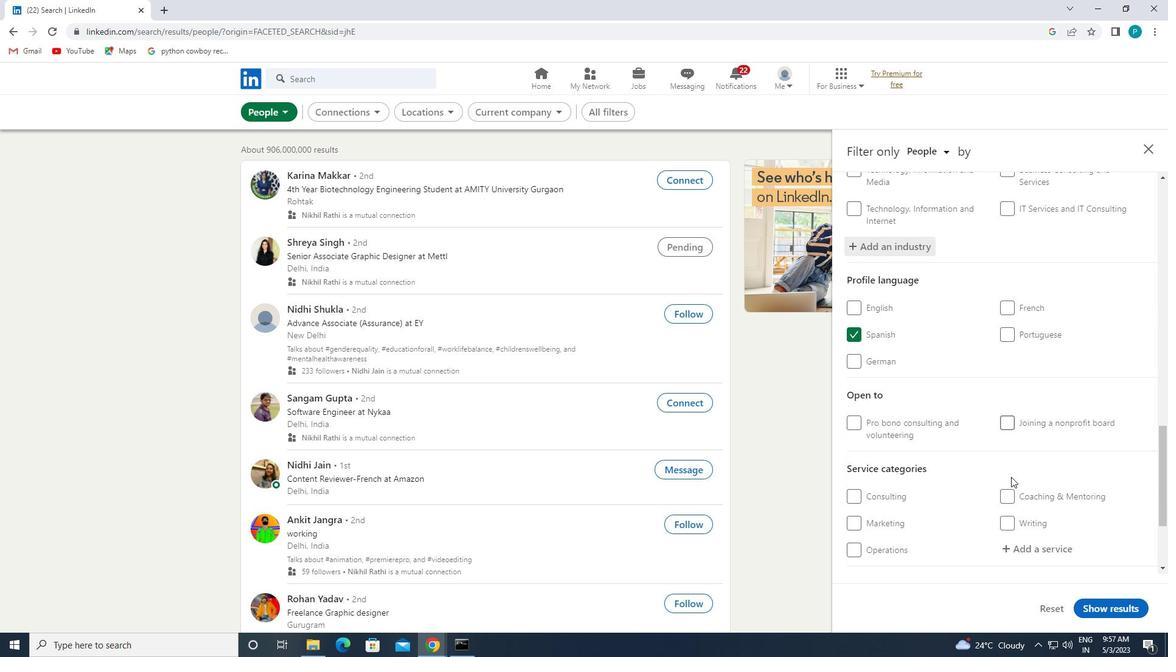 
Action: Mouse moved to (1011, 477)
Screenshot: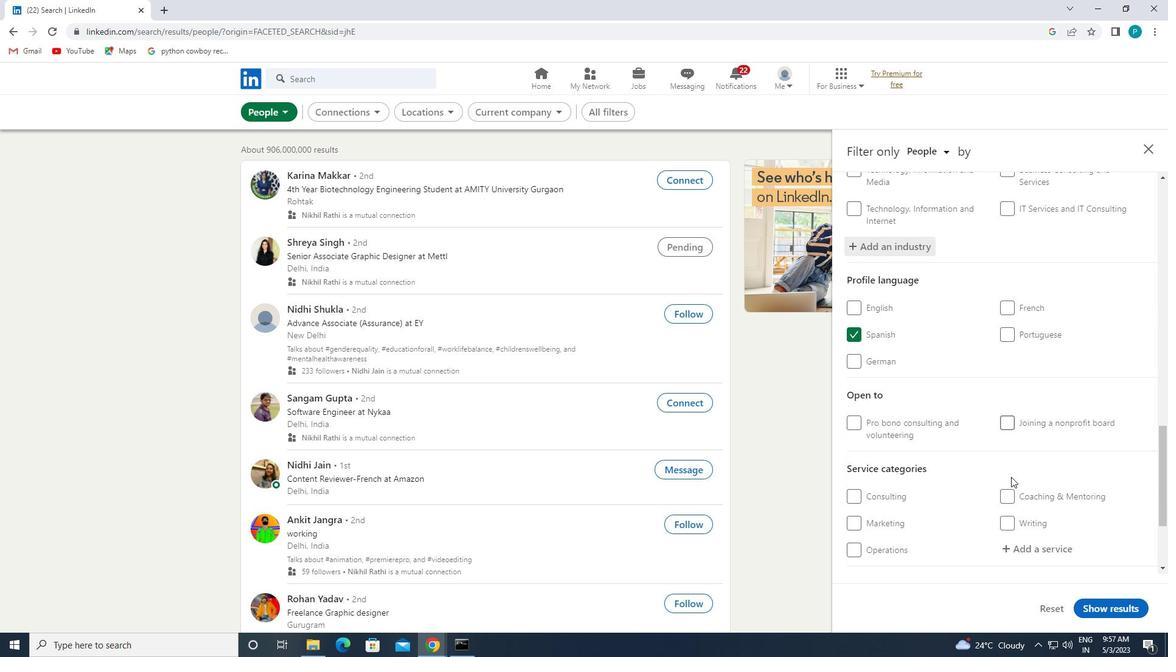 
Action: Mouse scrolled (1011, 476) with delta (0, 0)
Screenshot: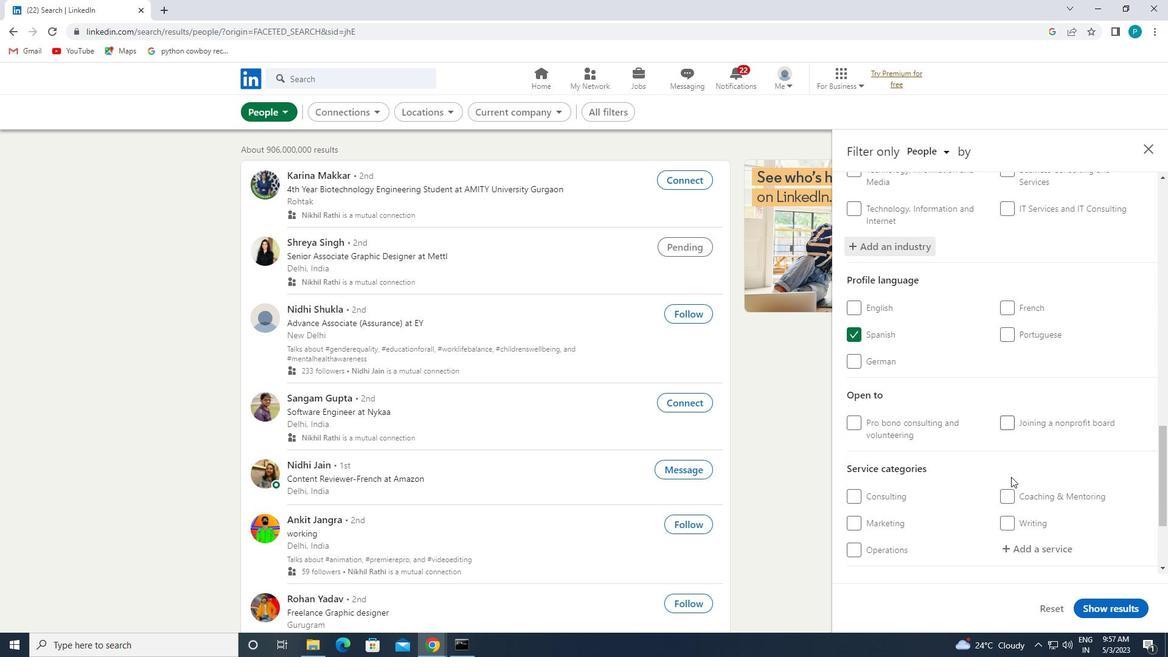
Action: Mouse moved to (1022, 439)
Screenshot: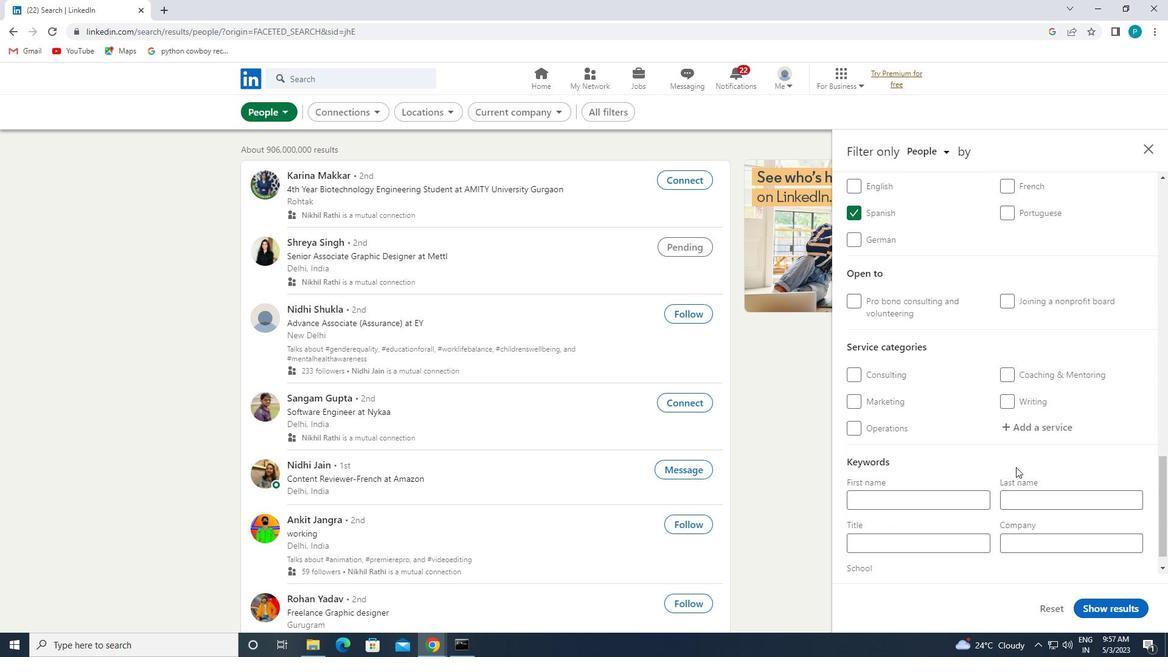 
Action: Mouse pressed left at (1022, 439)
Screenshot: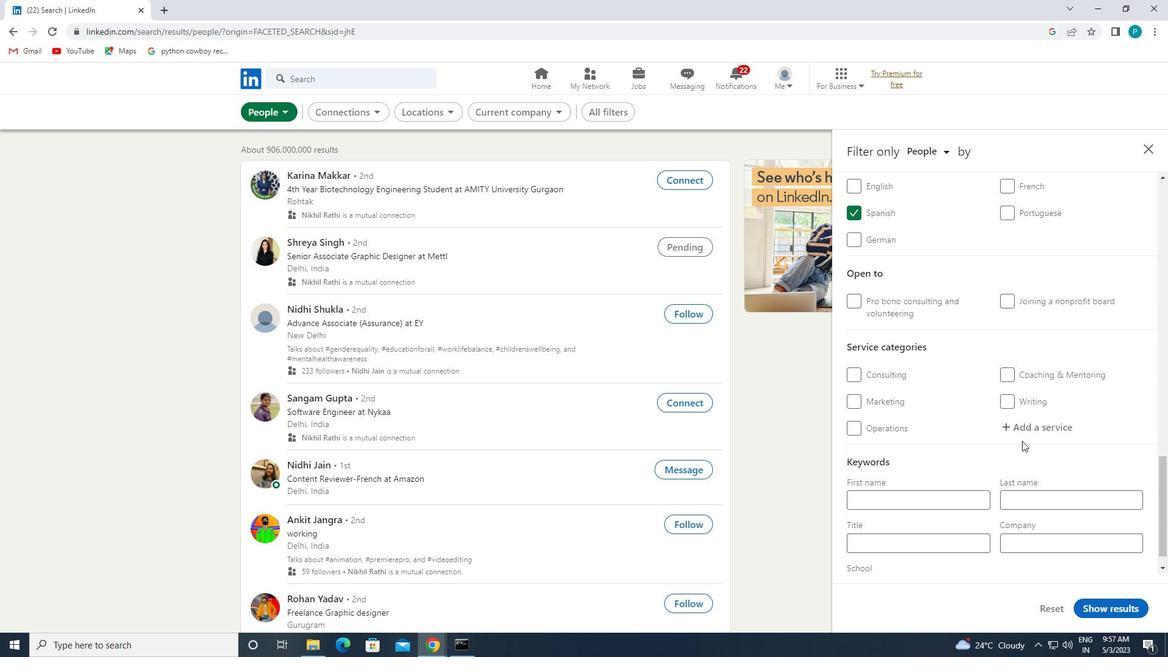 
Action: Mouse moved to (1012, 432)
Screenshot: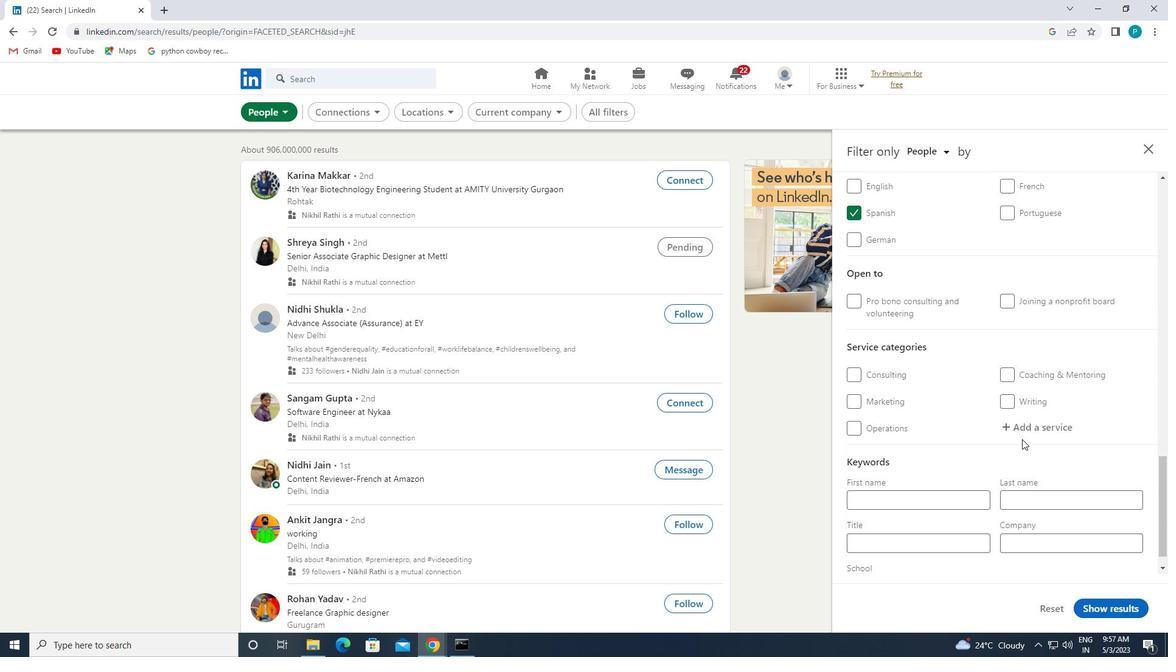 
Action: Mouse pressed left at (1012, 432)
Screenshot: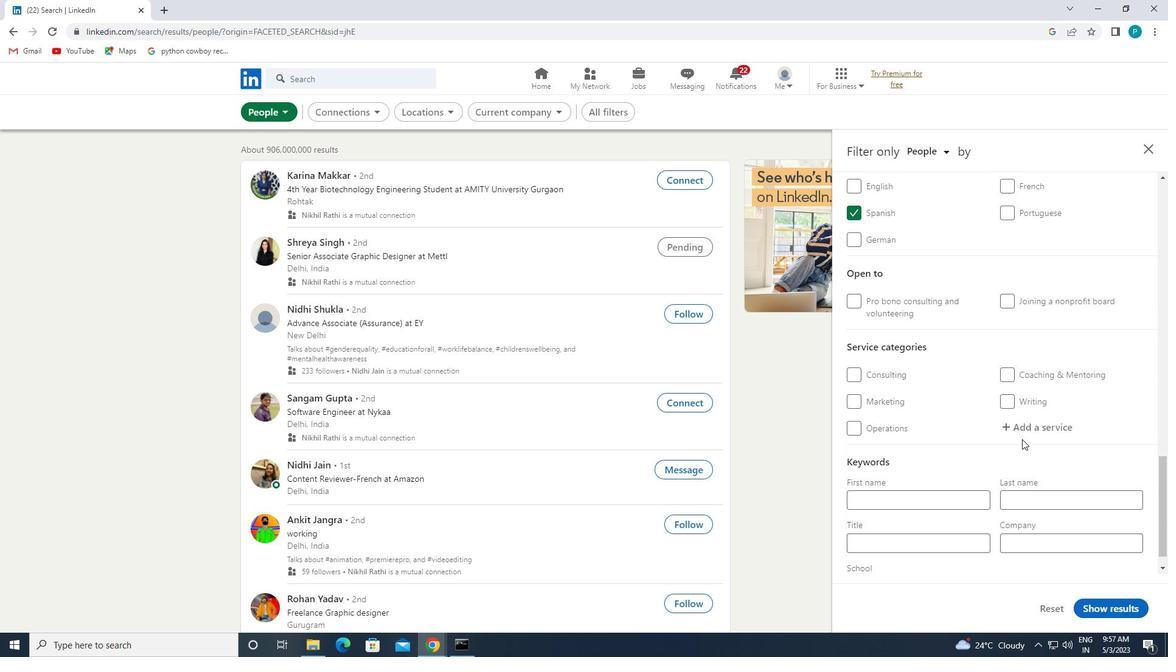 
Action: Mouse moved to (1009, 432)
Screenshot: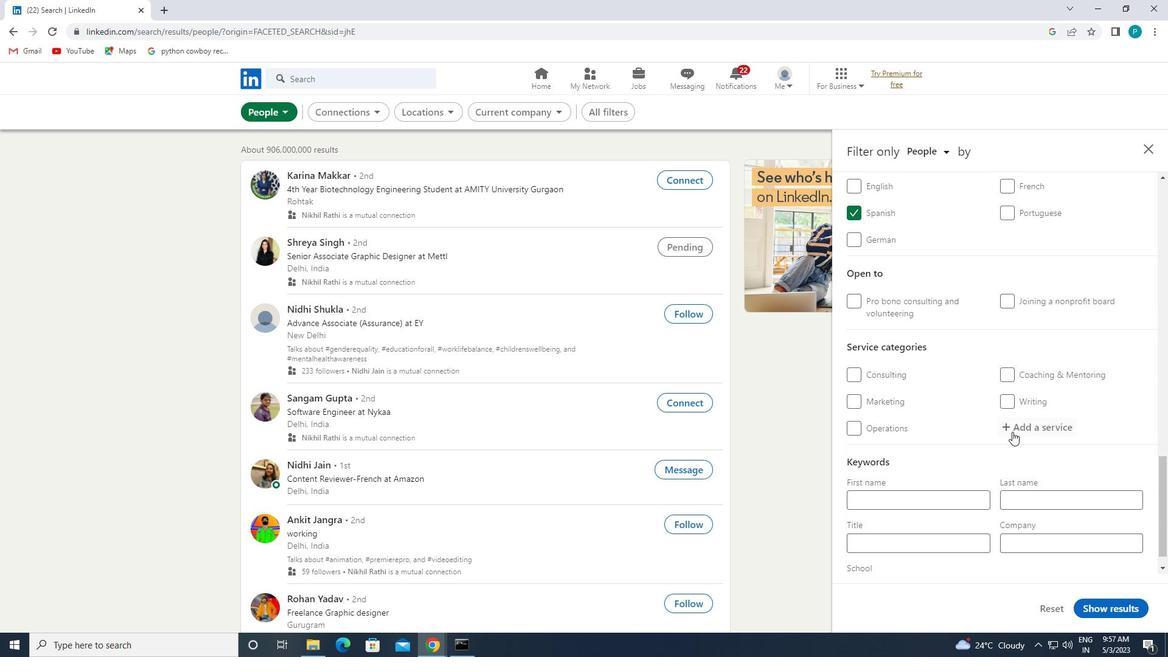
Action: Key pressed <Key.caps_lock>G<Key.caps_lock>HOST
Screenshot: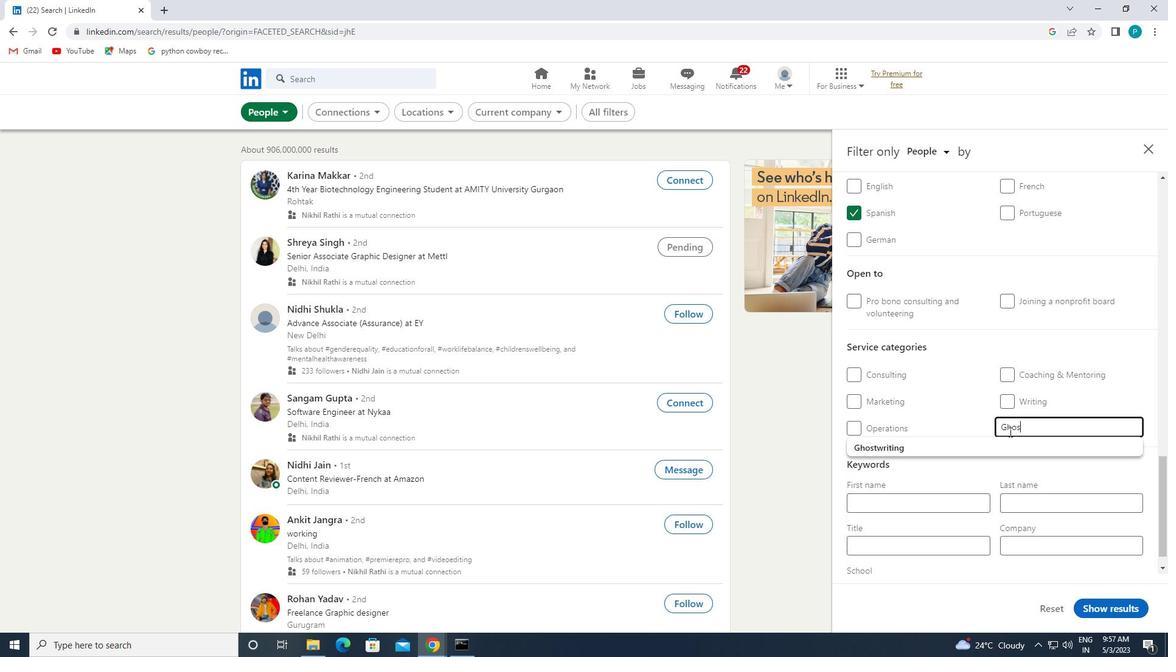 
Action: Mouse moved to (885, 452)
Screenshot: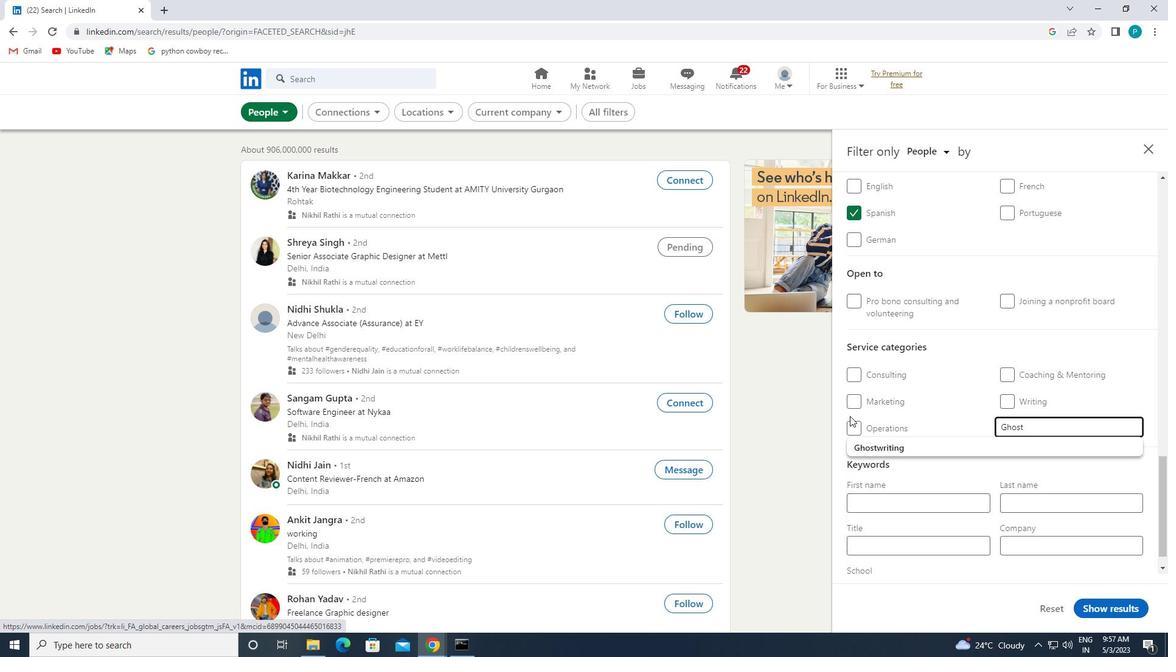 
Action: Mouse pressed left at (885, 452)
Screenshot: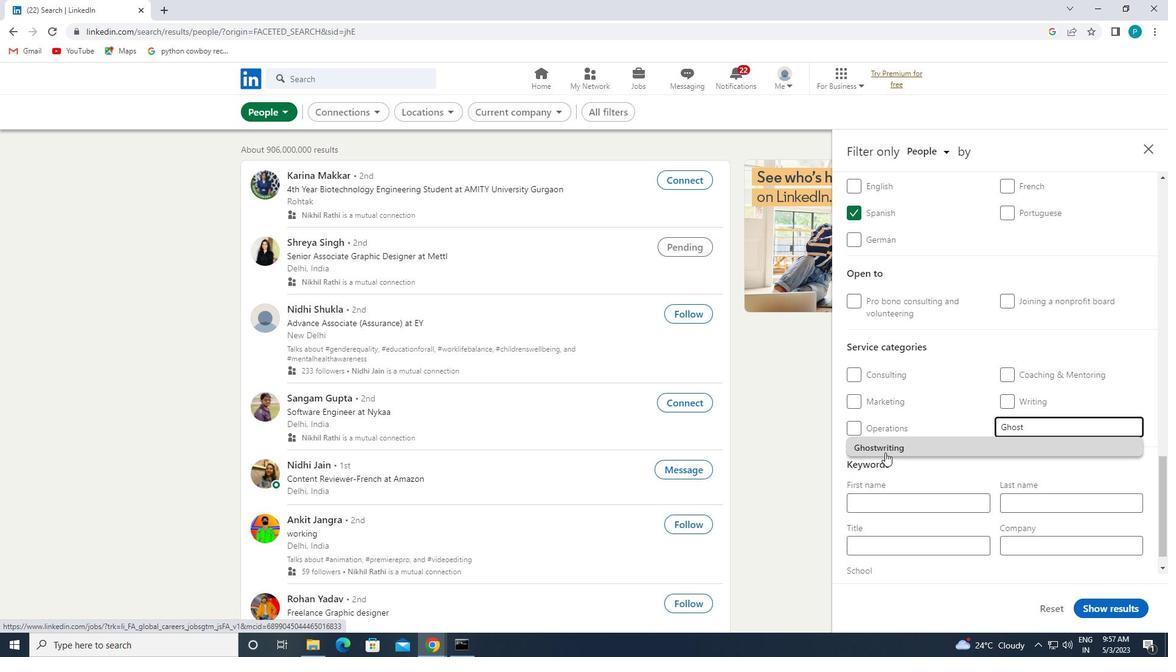 
Action: Mouse moved to (900, 462)
Screenshot: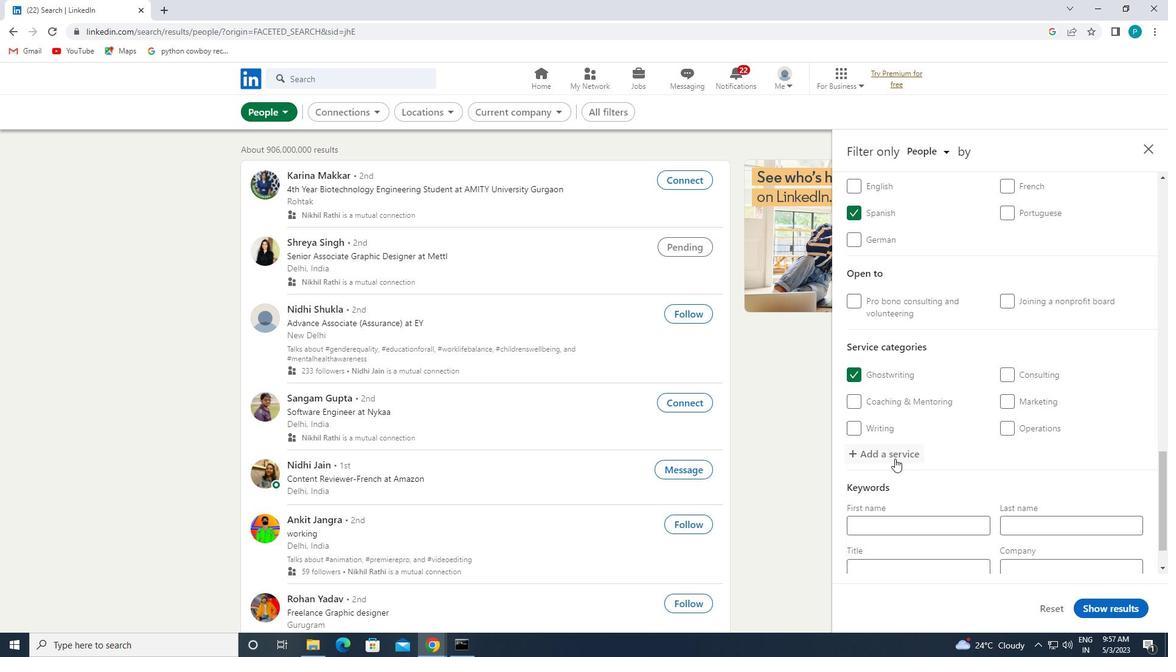 
Action: Mouse scrolled (900, 461) with delta (0, 0)
Screenshot: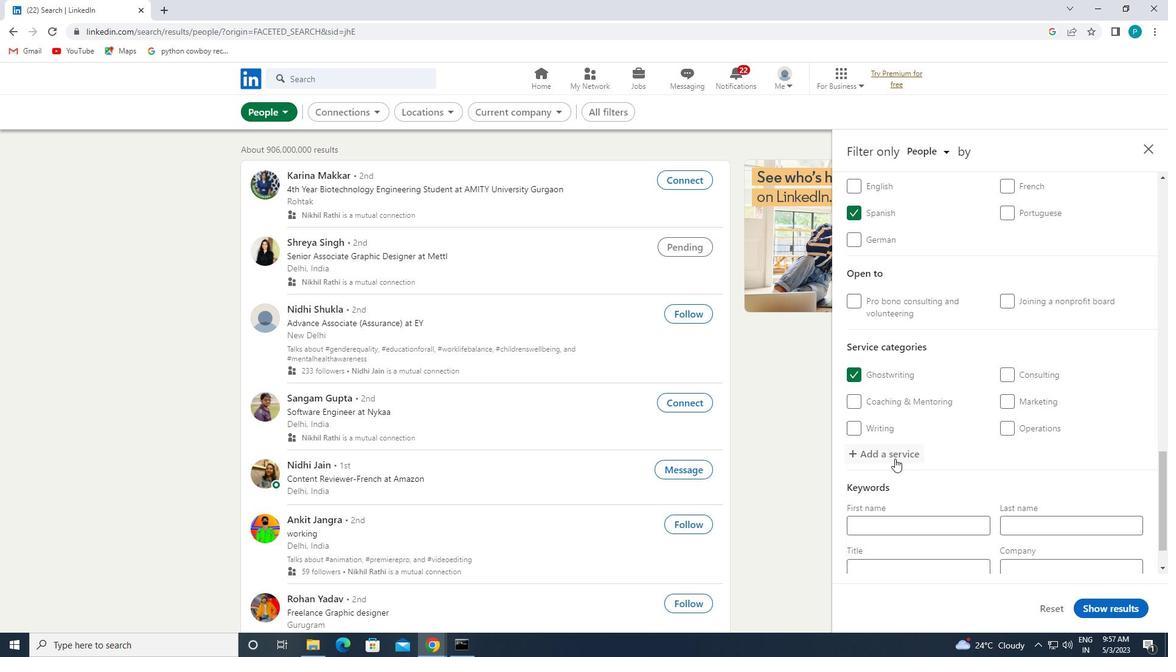 
Action: Mouse moved to (900, 463)
Screenshot: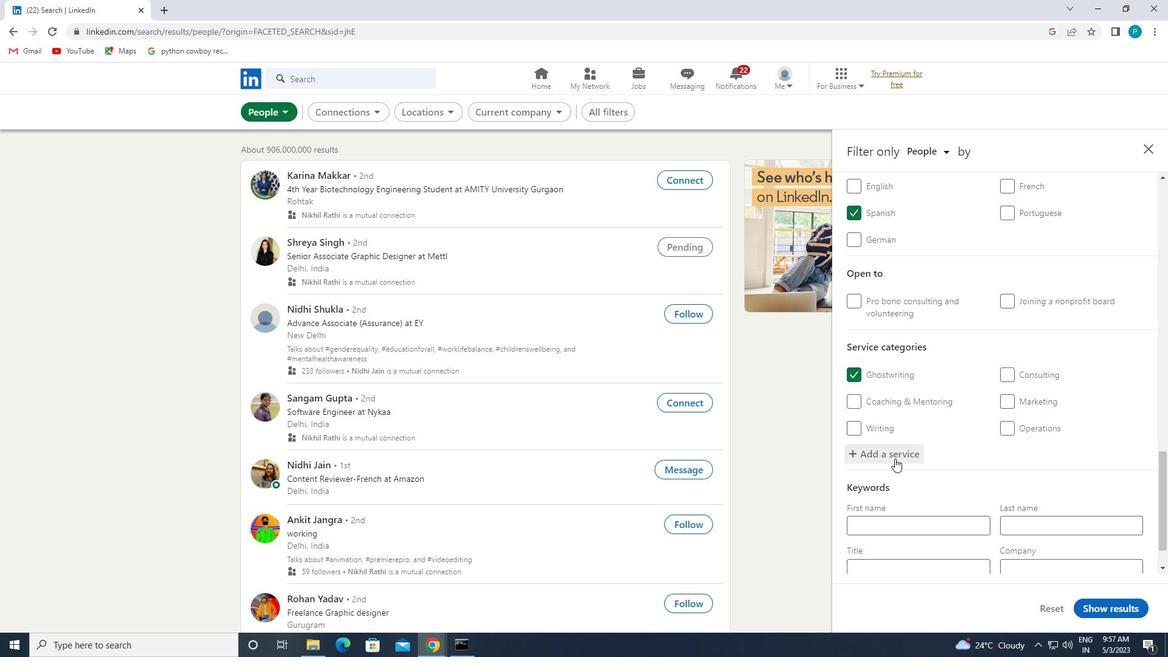 
Action: Mouse scrolled (900, 462) with delta (0, 0)
Screenshot: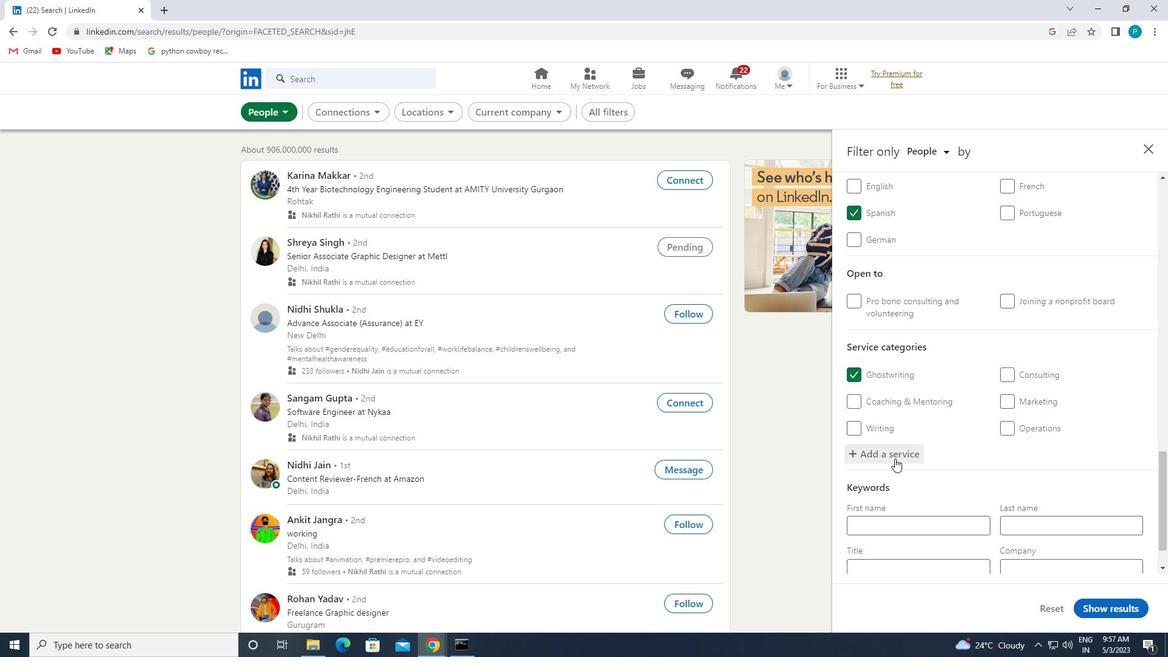 
Action: Mouse moved to (903, 517)
Screenshot: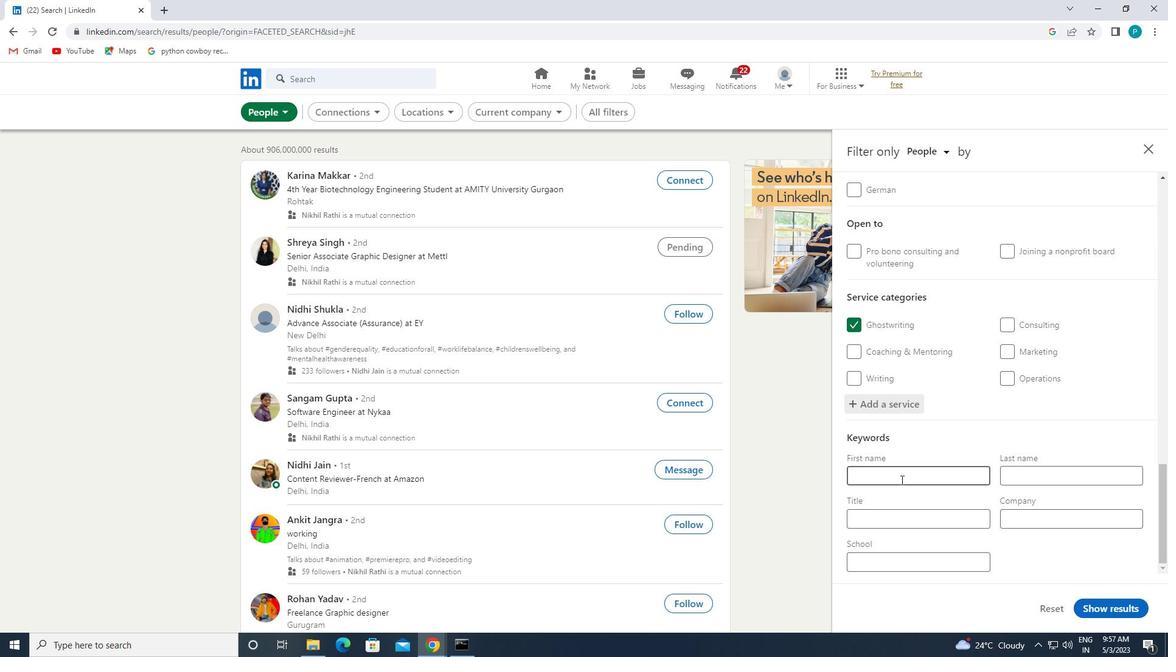 
Action: Mouse pressed left at (903, 517)
Screenshot: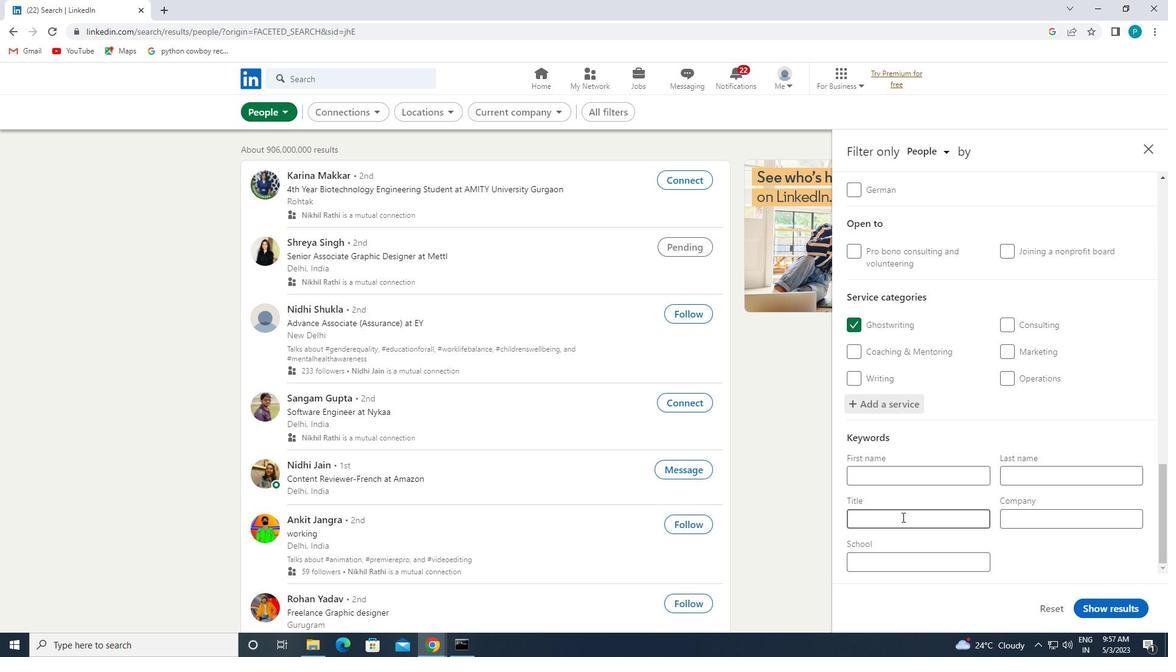 
Action: Key pressed <Key.caps_lock>C<Key.caps_lock>ONY<Key.backspace>TINUOUS<Key.space><Key.caps_lock>I<Key.caps_lock>MPROVEMENT<Key.space><Key.caps_lock>L<Key.caps_lock>EAD
Screenshot: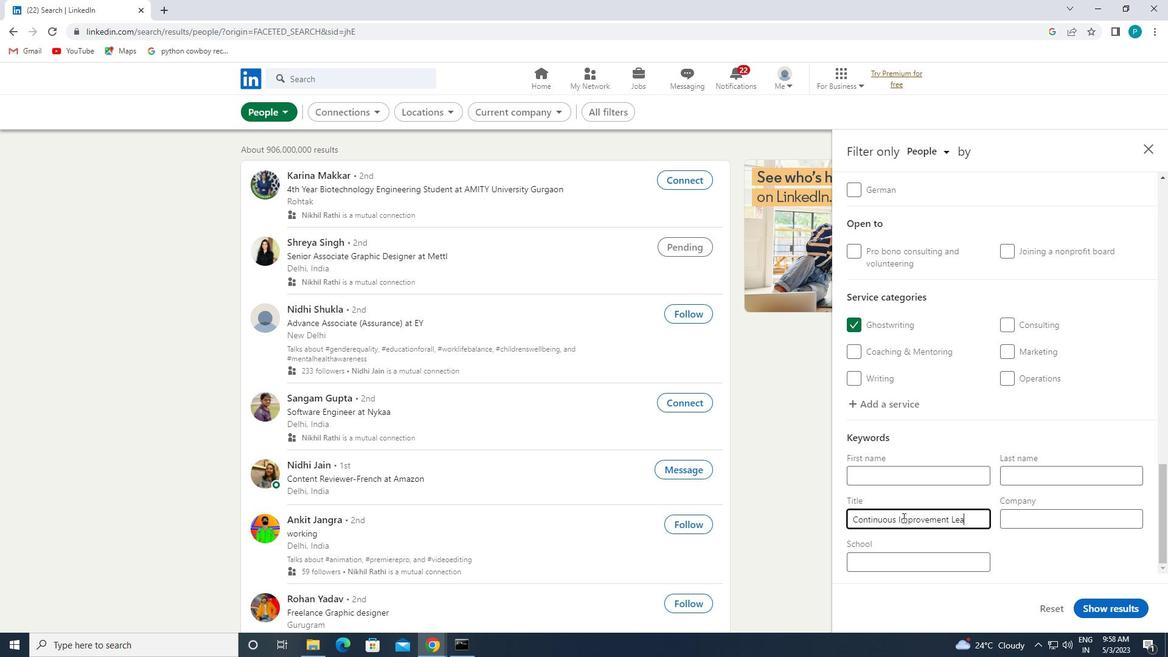 
Action: Mouse moved to (1104, 610)
Screenshot: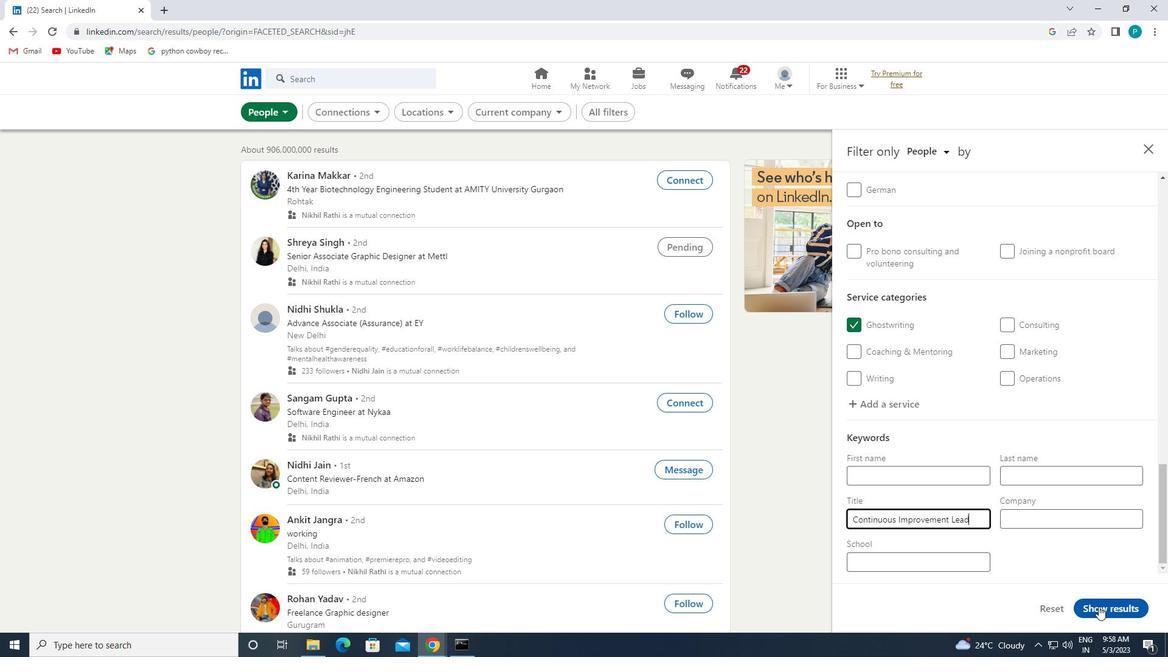 
Action: Mouse pressed left at (1104, 610)
Screenshot: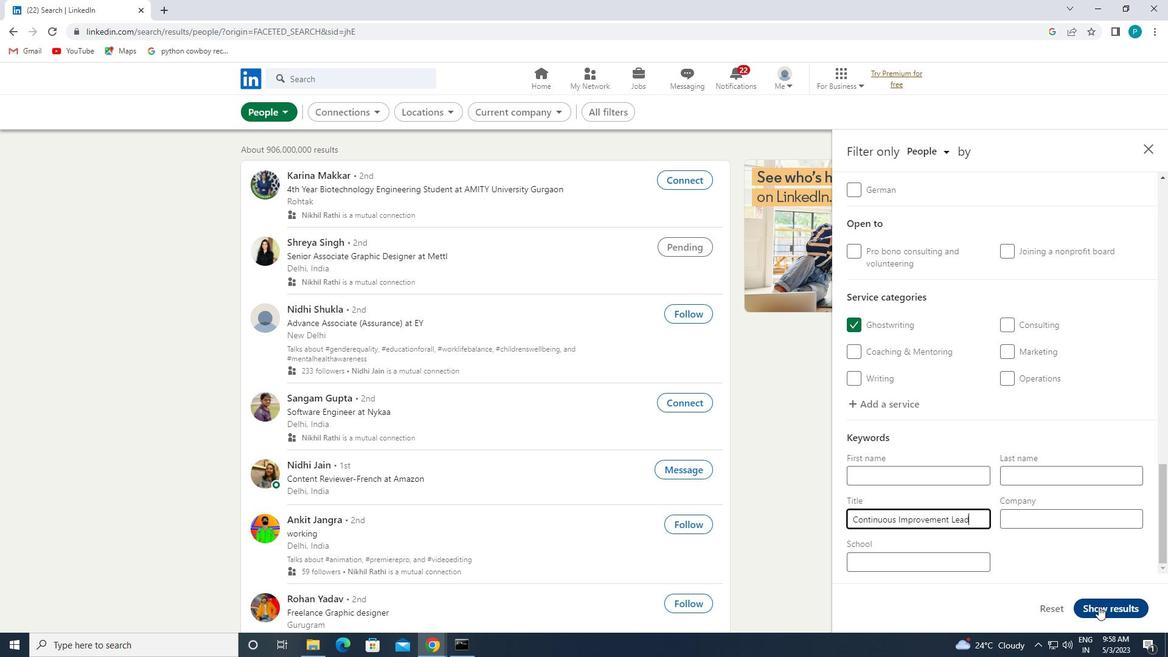 
